 Task: Look for space in Kehl, Germany from 9th June, 2023 to 16th June, 2023 for 2 adults in price range Rs.8000 to Rs.16000. Place can be entire place with 2 bedrooms having 2 beds and 1 bathroom. Property type can be house, flat, guest house. Booking option can be shelf check-in. Required host language is English.
Action: Mouse moved to (474, 130)
Screenshot: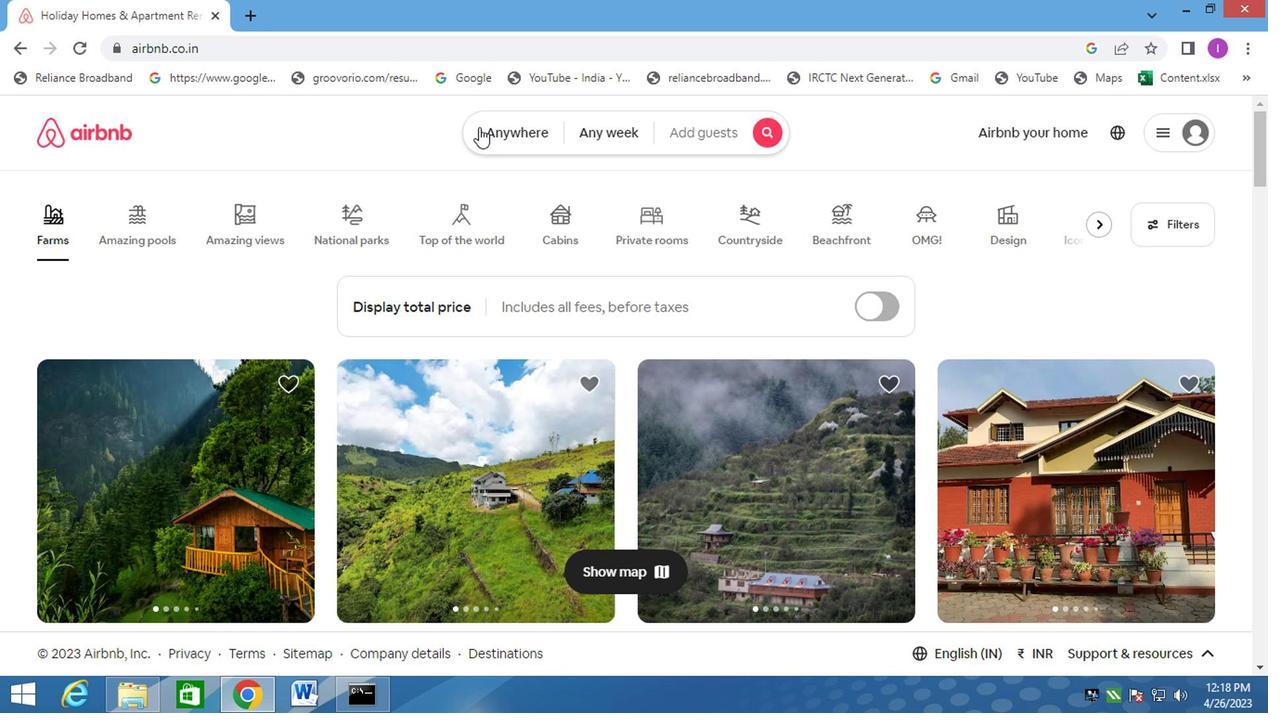 
Action: Mouse pressed left at (474, 130)
Screenshot: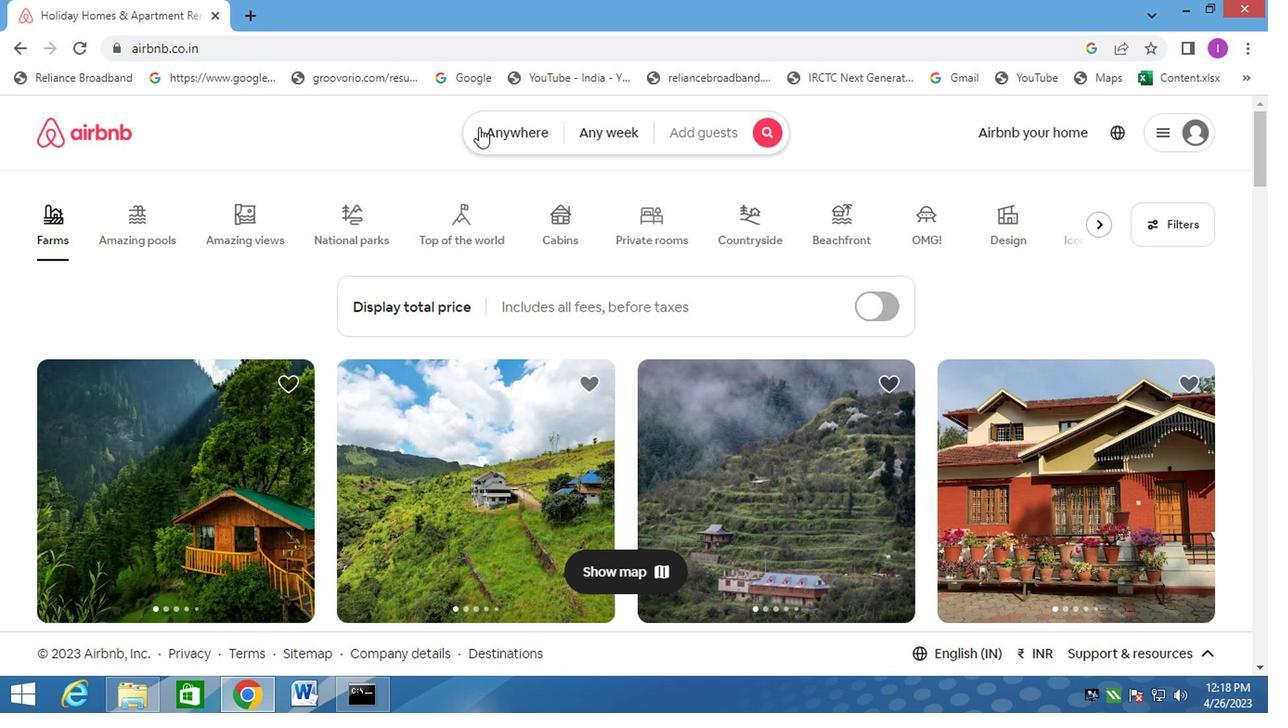 
Action: Mouse moved to (334, 216)
Screenshot: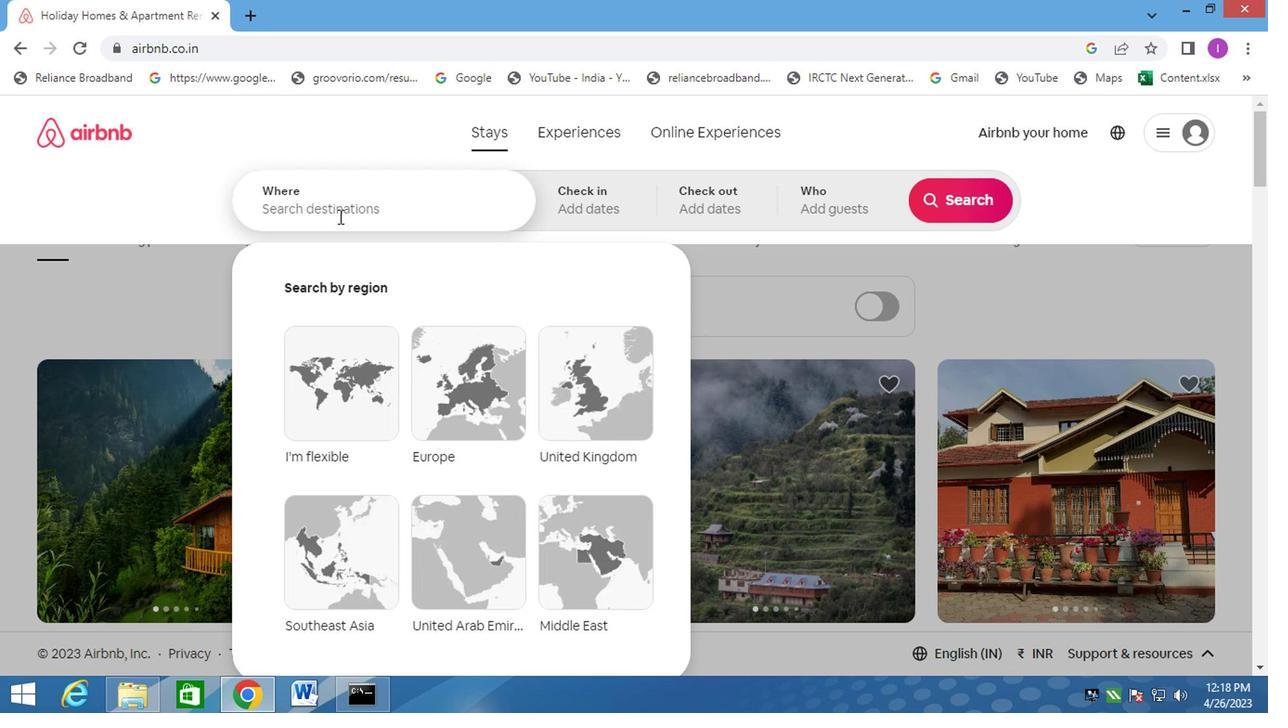 
Action: Mouse pressed left at (334, 216)
Screenshot: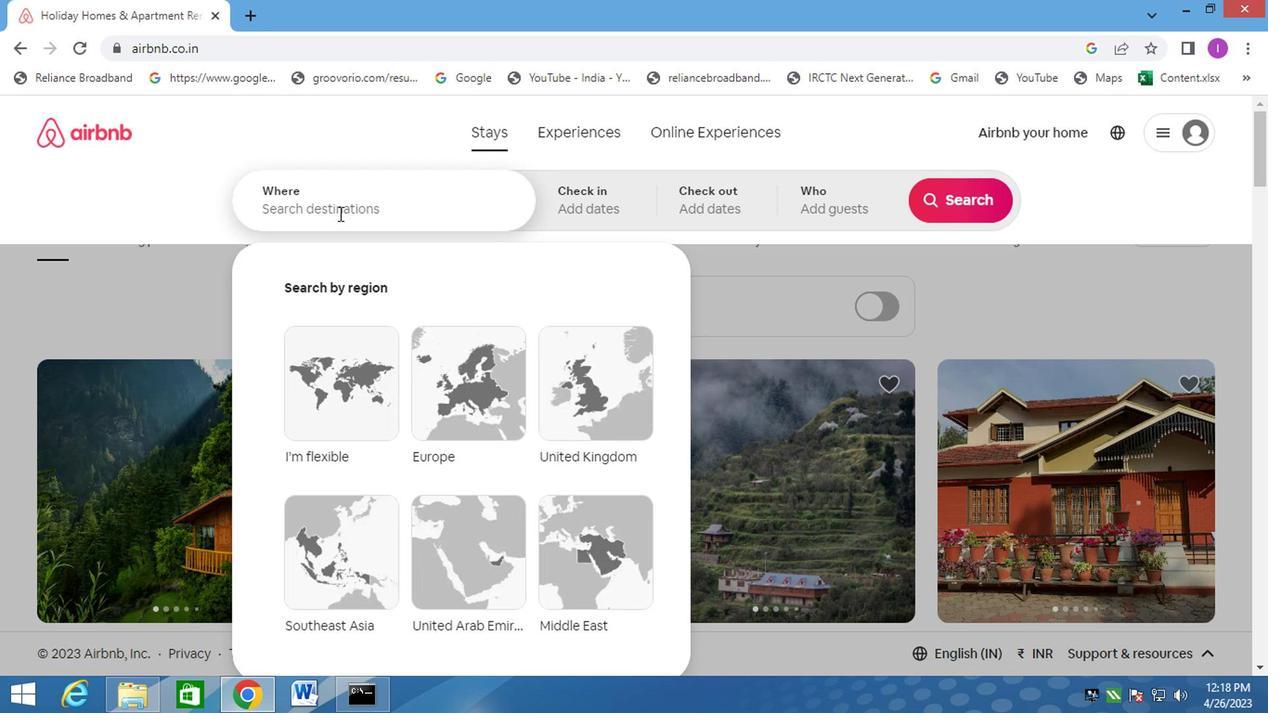 
Action: Mouse moved to (360, 183)
Screenshot: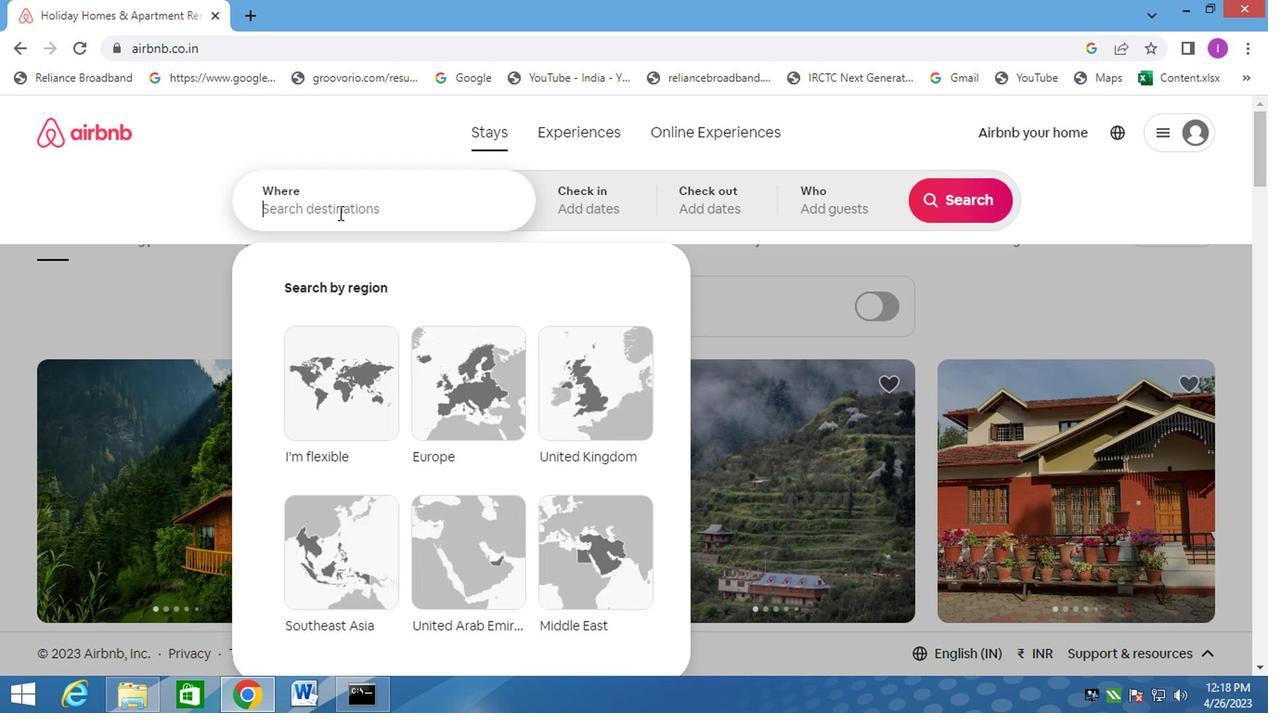 
Action: Key pressed kehl,germany
Screenshot: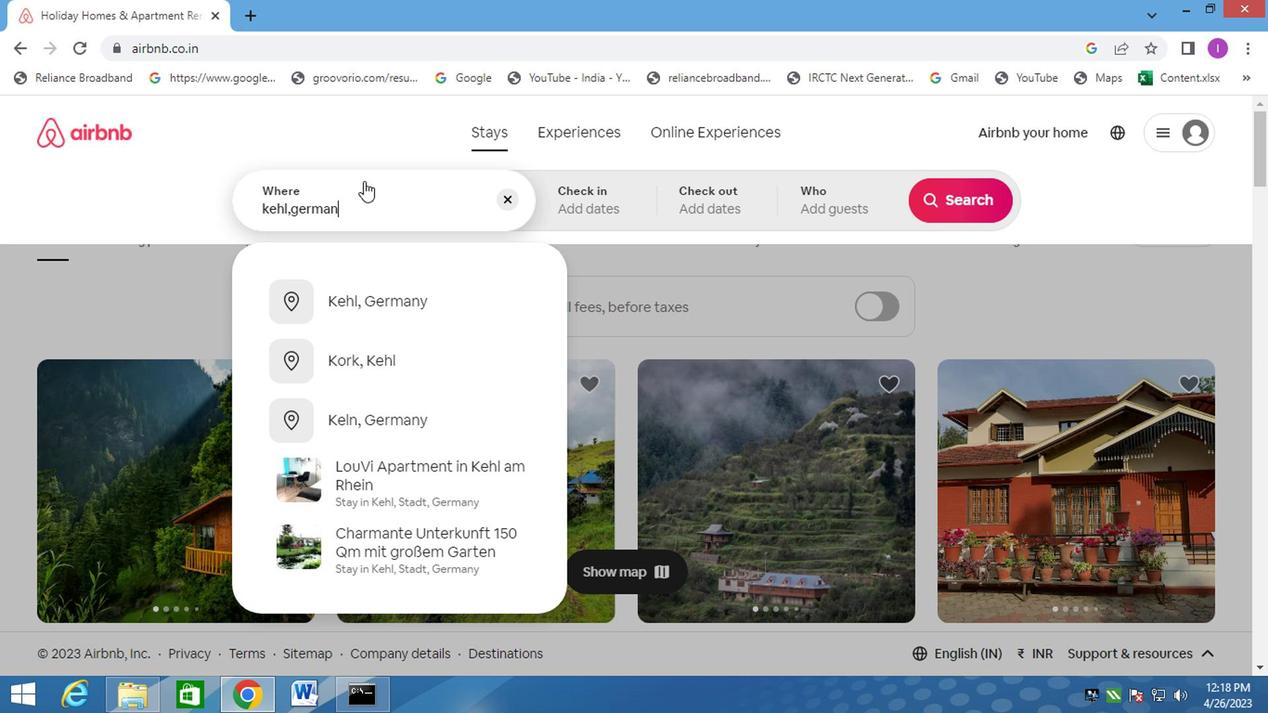 
Action: Mouse moved to (344, 308)
Screenshot: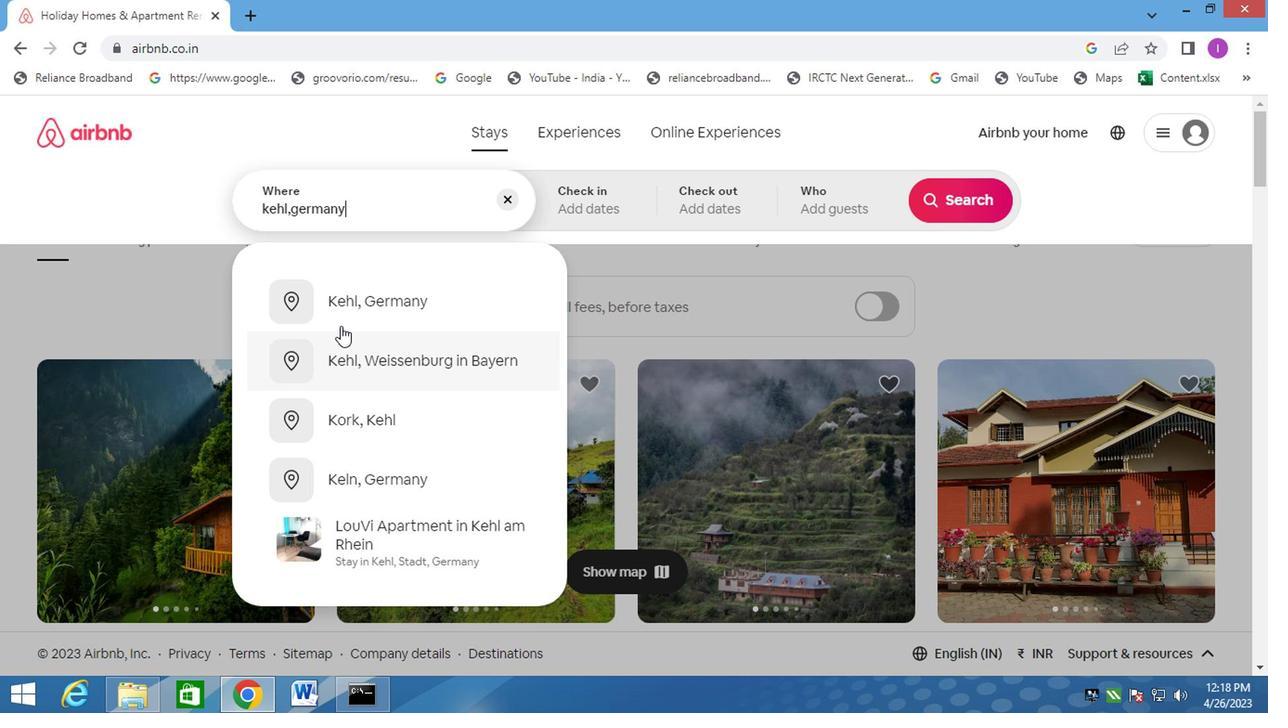 
Action: Mouse pressed left at (344, 308)
Screenshot: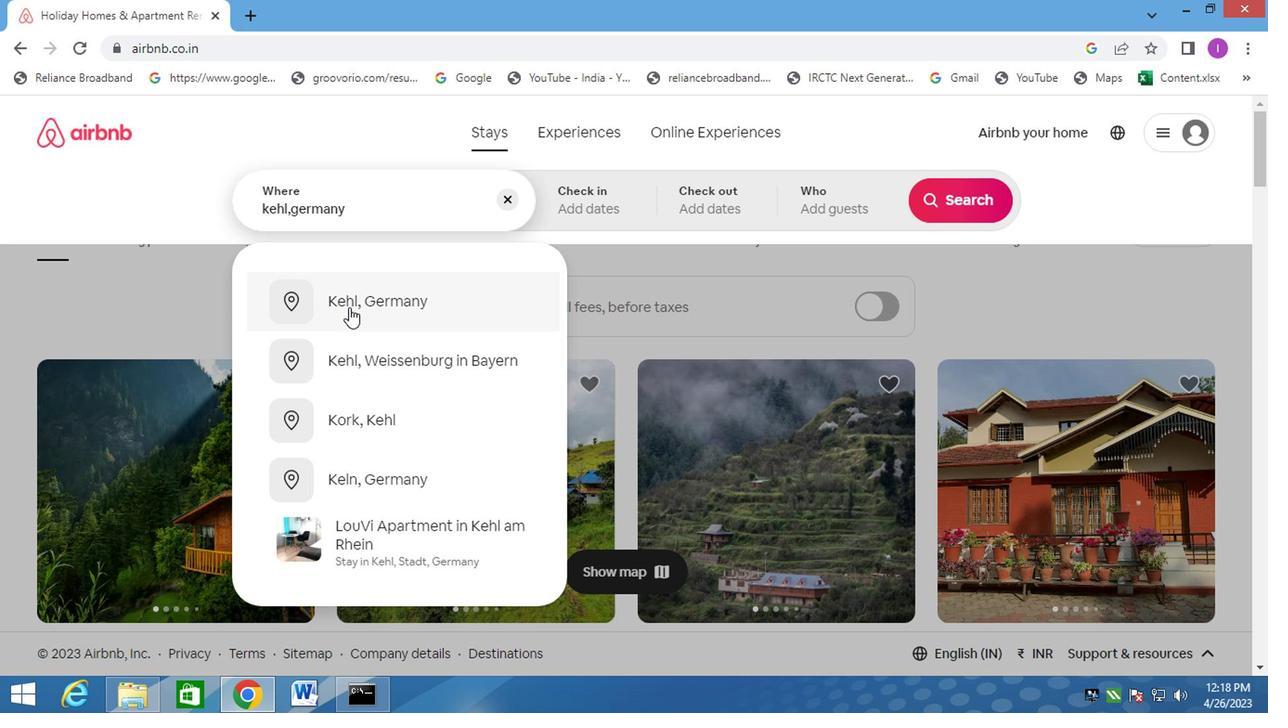 
Action: Mouse moved to (944, 346)
Screenshot: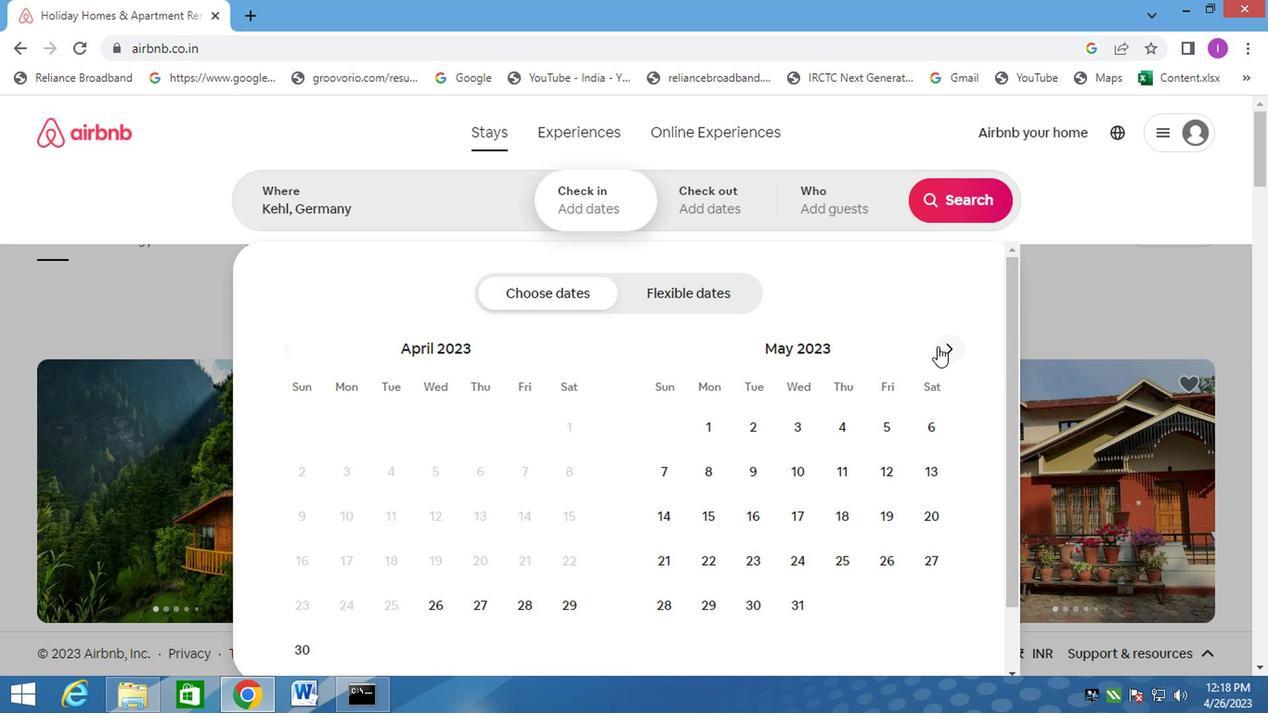 
Action: Mouse pressed left at (944, 346)
Screenshot: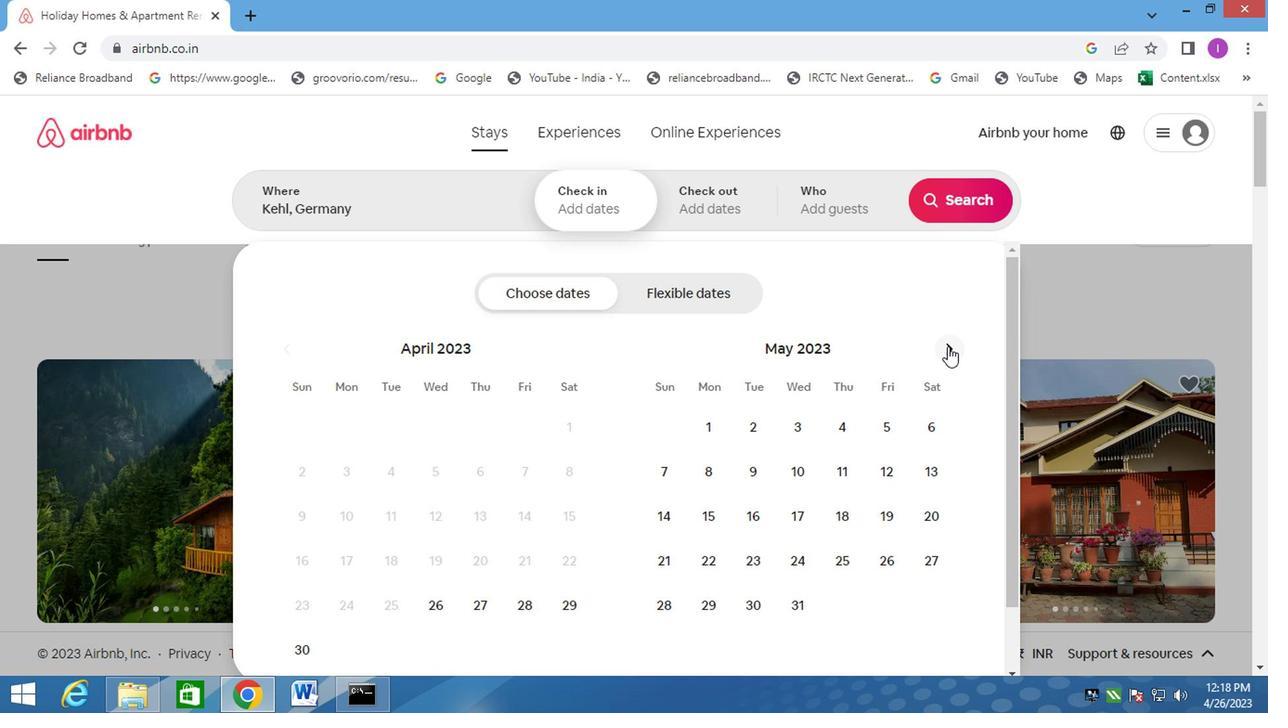 
Action: Mouse moved to (944, 348)
Screenshot: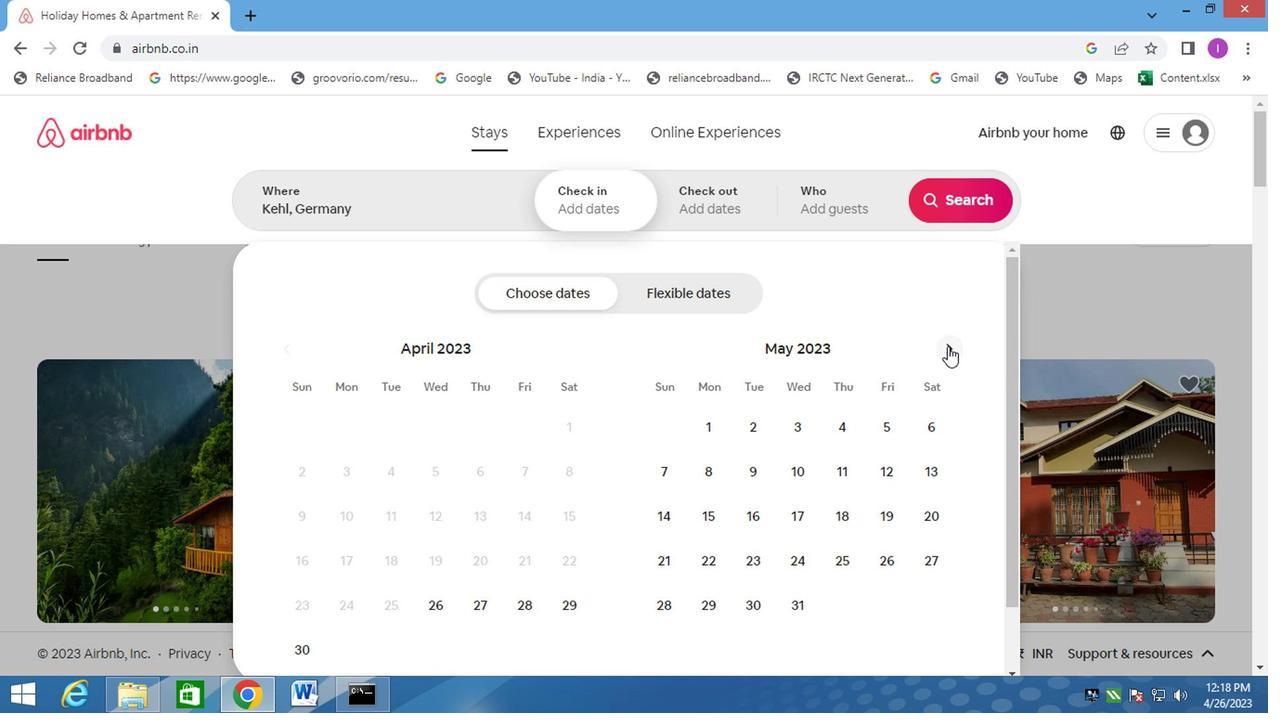 
Action: Mouse pressed left at (944, 348)
Screenshot: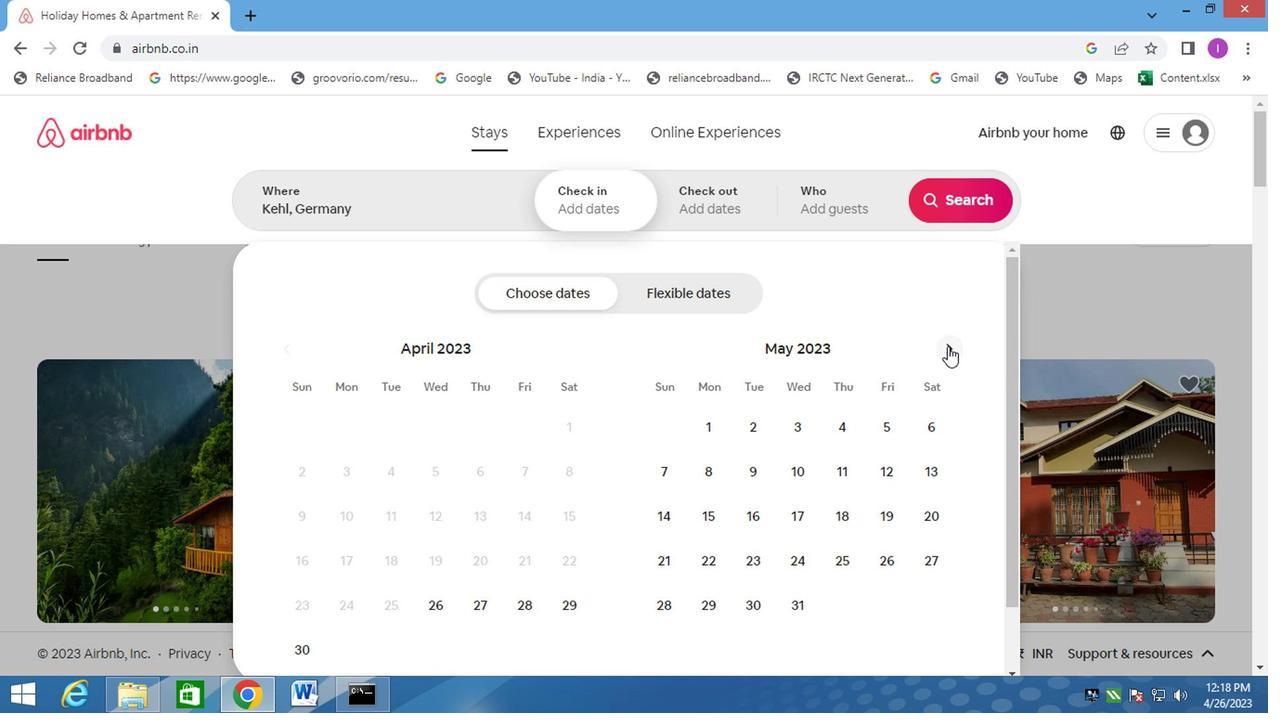
Action: Mouse pressed left at (944, 348)
Screenshot: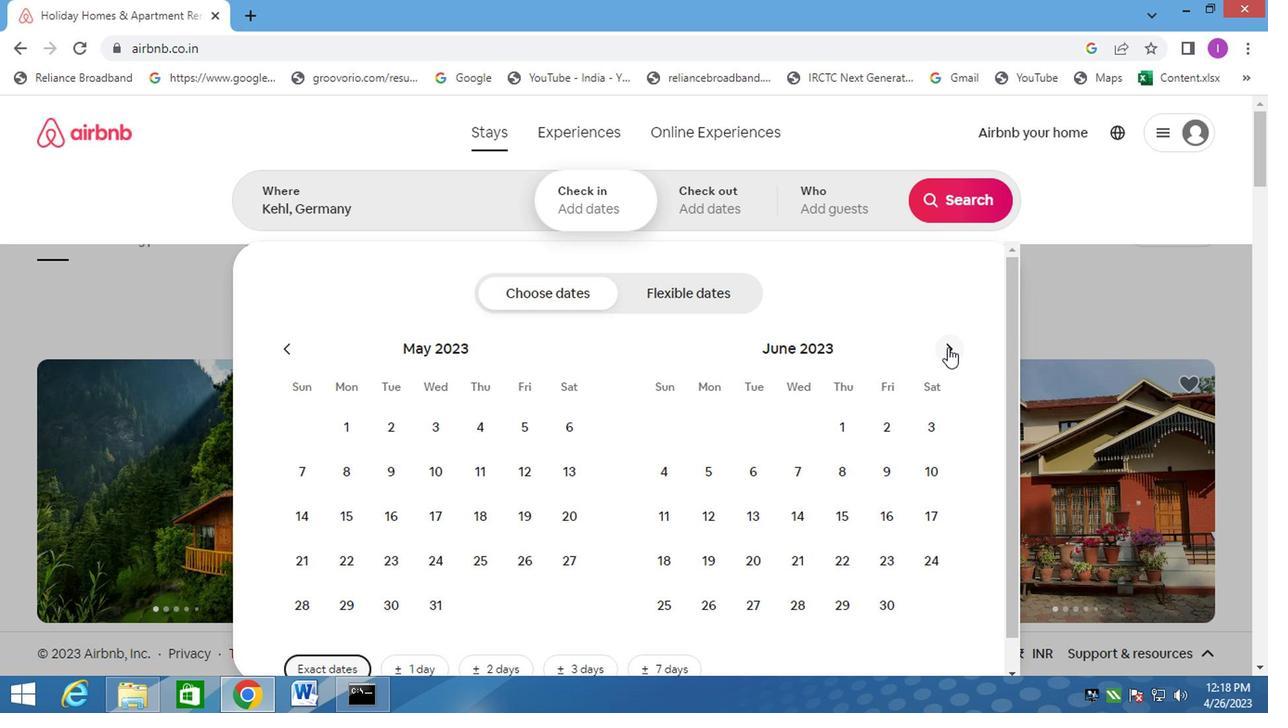 
Action: Mouse moved to (280, 350)
Screenshot: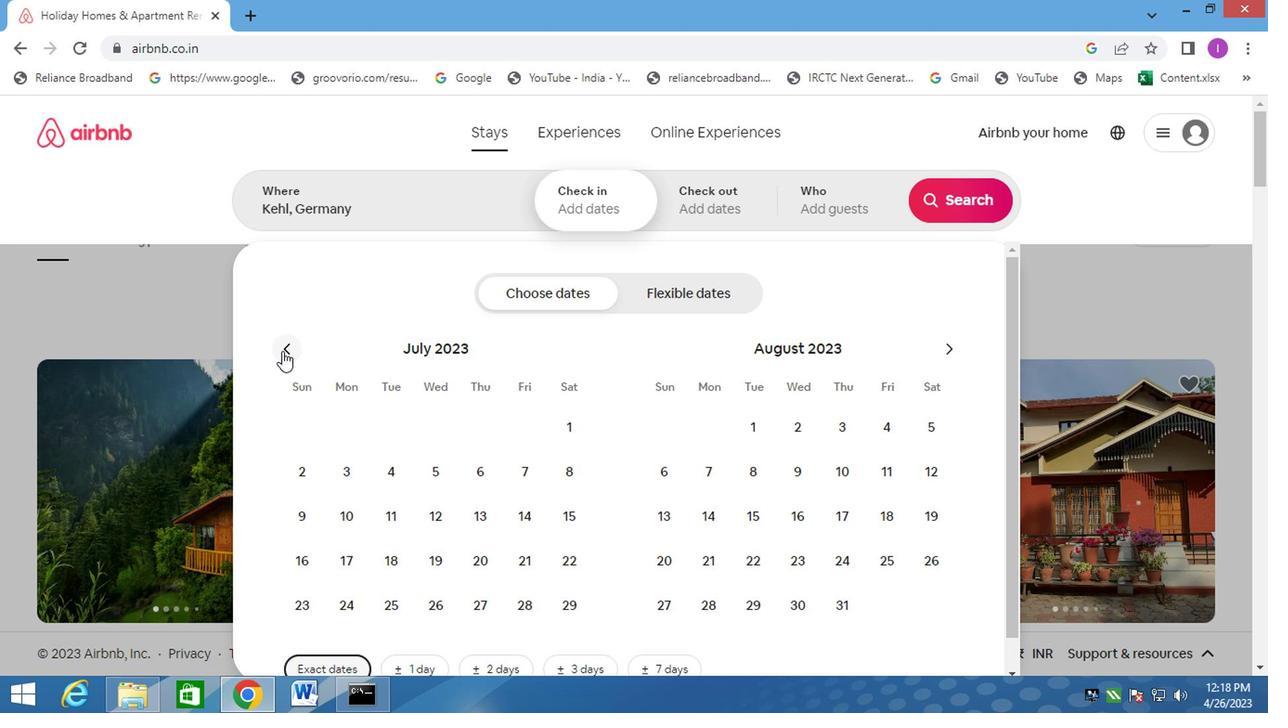
Action: Mouse pressed left at (280, 350)
Screenshot: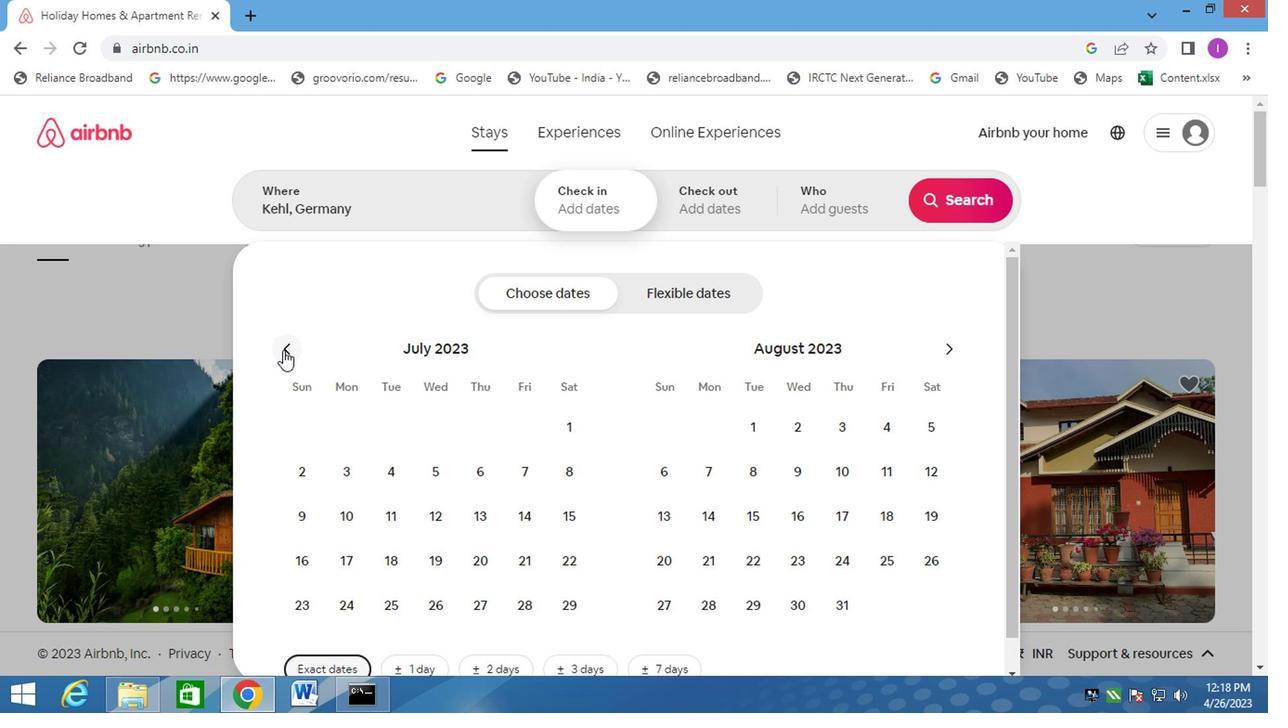
Action: Mouse moved to (533, 473)
Screenshot: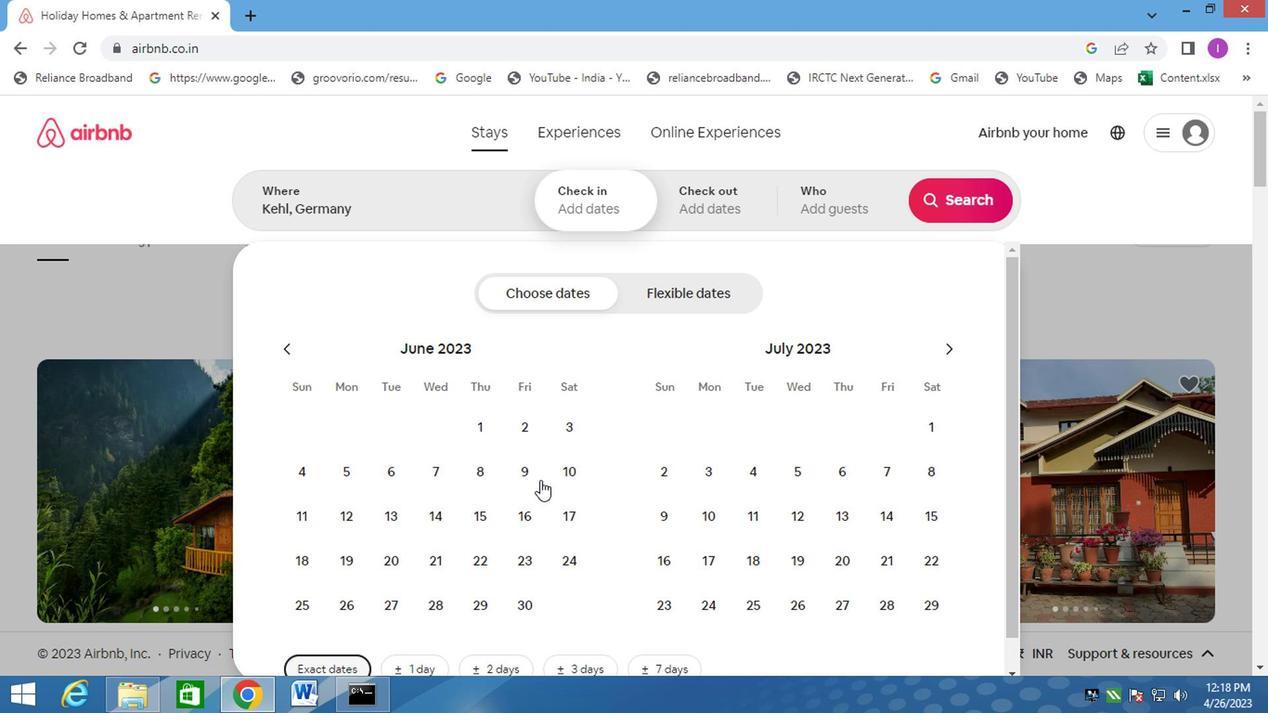 
Action: Mouse pressed left at (533, 473)
Screenshot: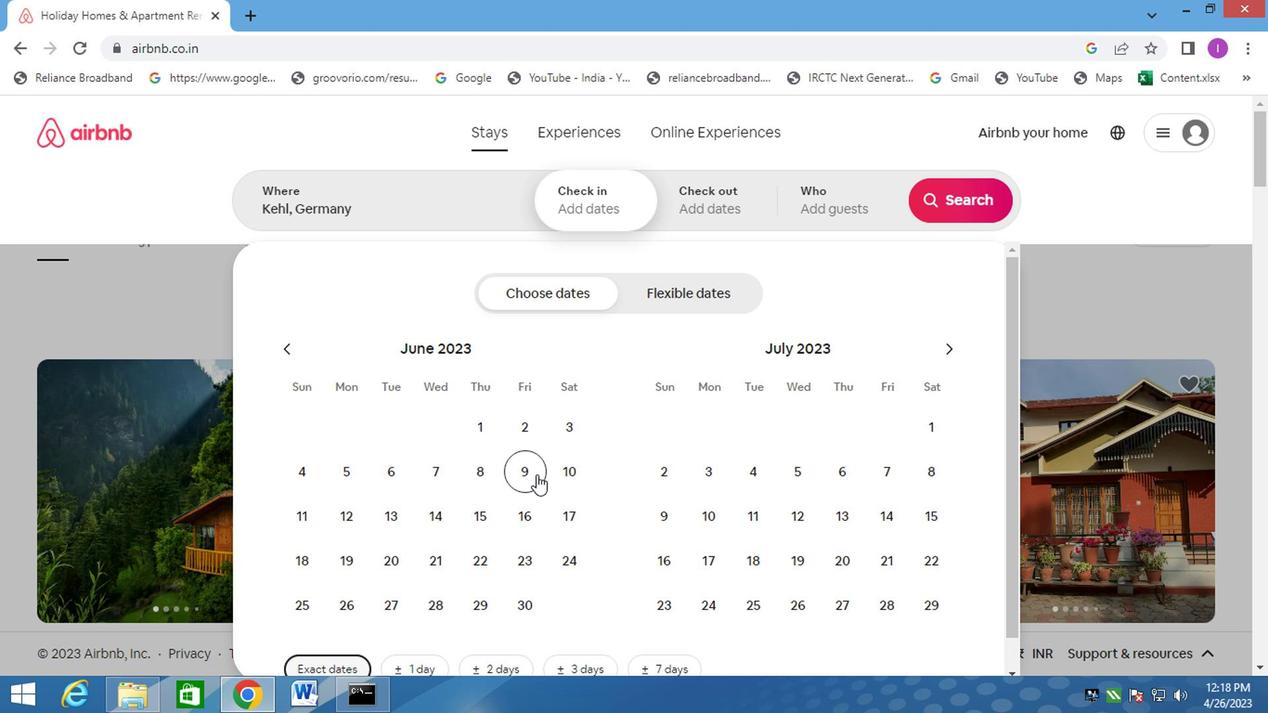 
Action: Mouse moved to (528, 519)
Screenshot: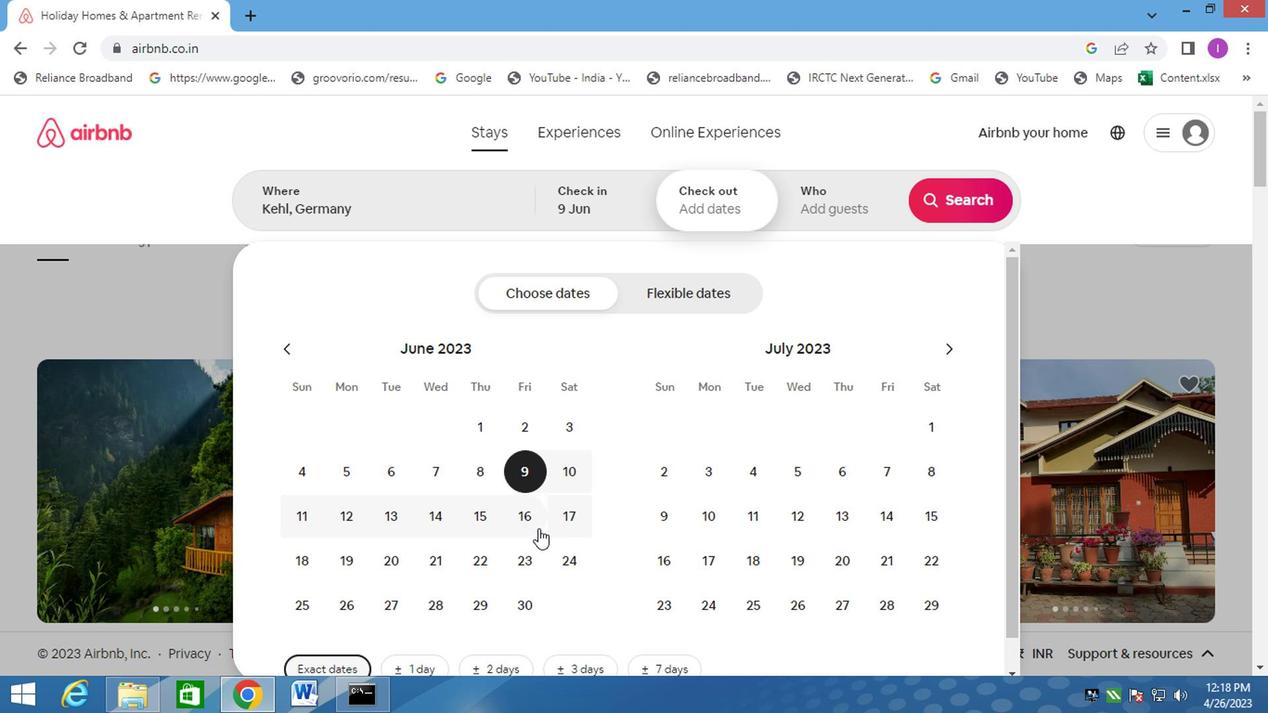 
Action: Mouse pressed left at (528, 519)
Screenshot: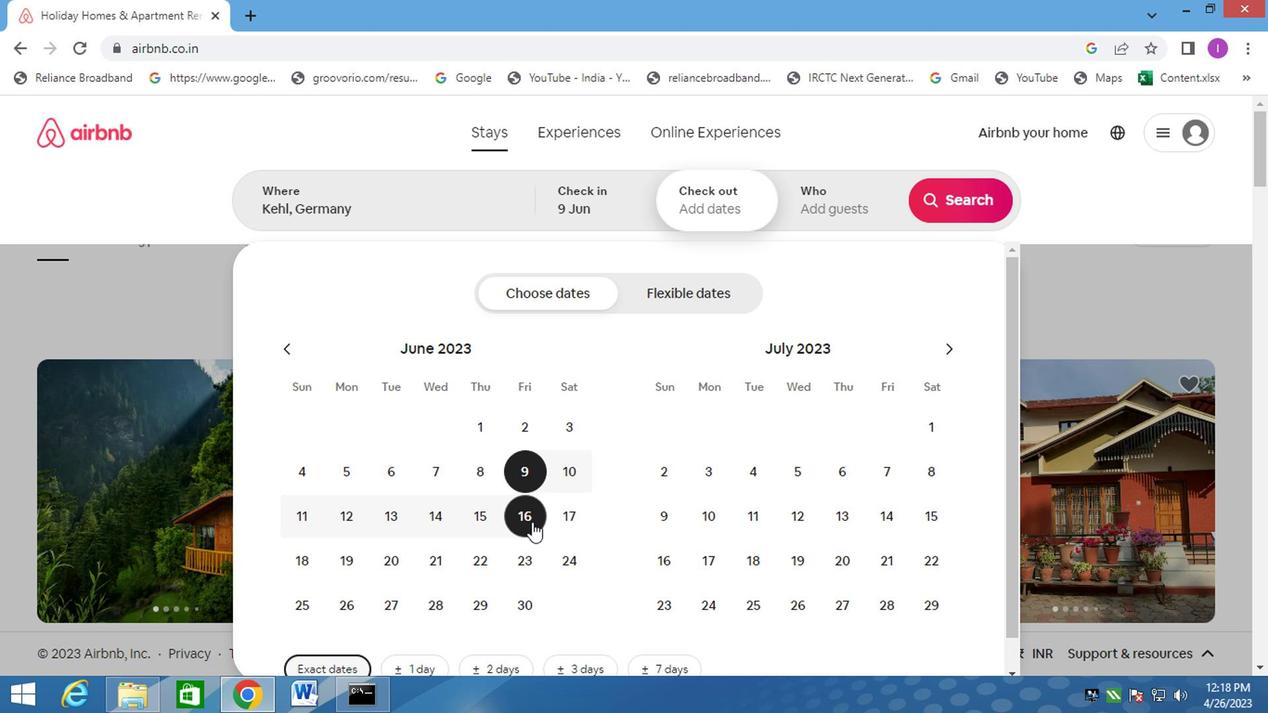 
Action: Mouse moved to (835, 212)
Screenshot: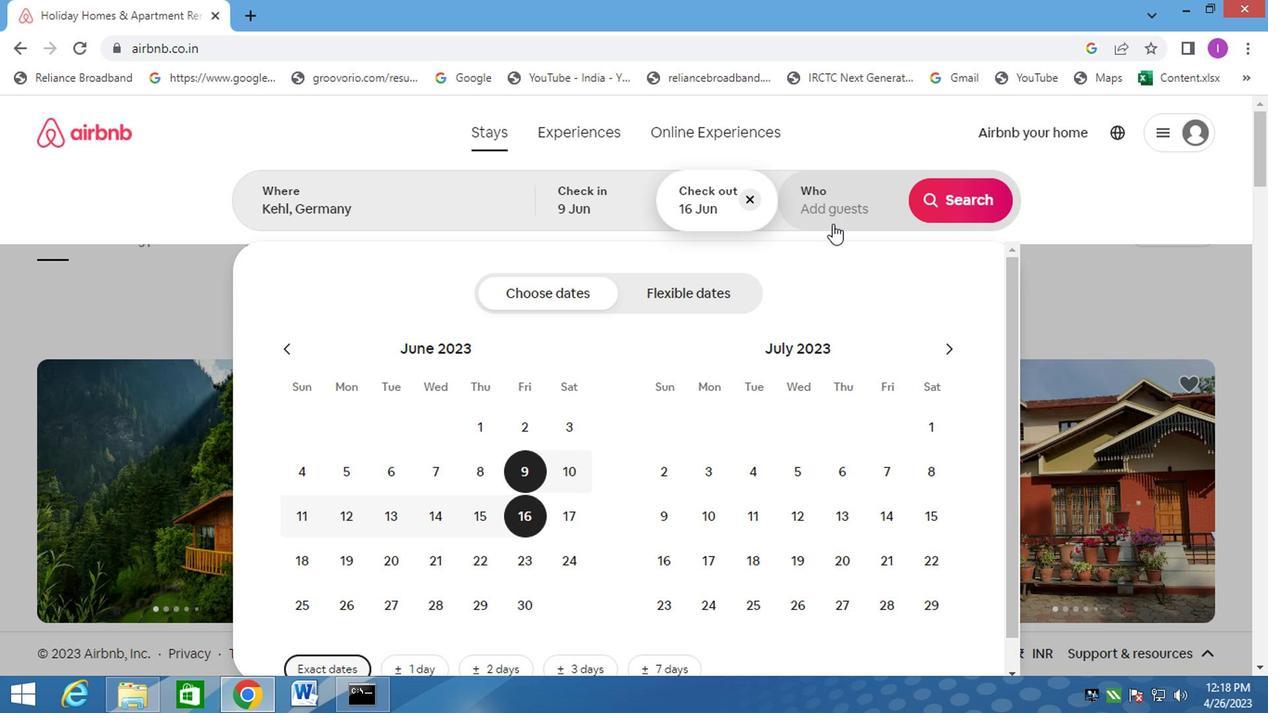 
Action: Mouse pressed left at (835, 212)
Screenshot: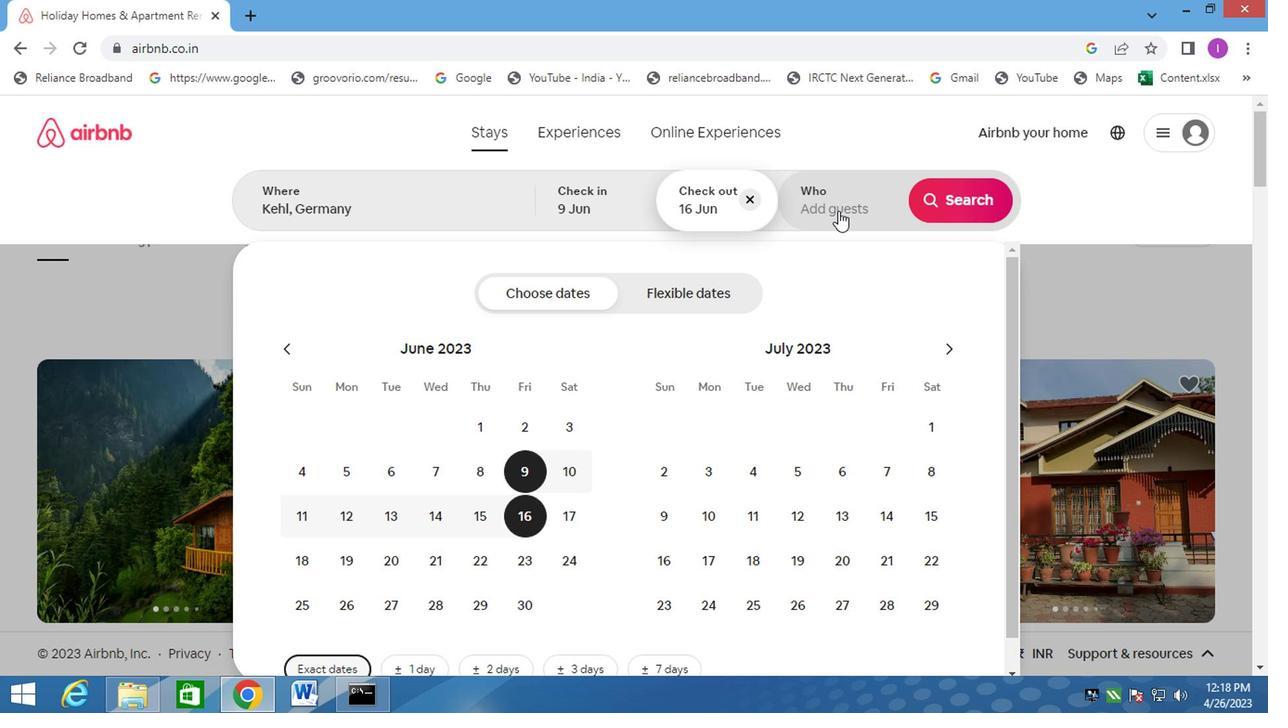 
Action: Mouse moved to (961, 305)
Screenshot: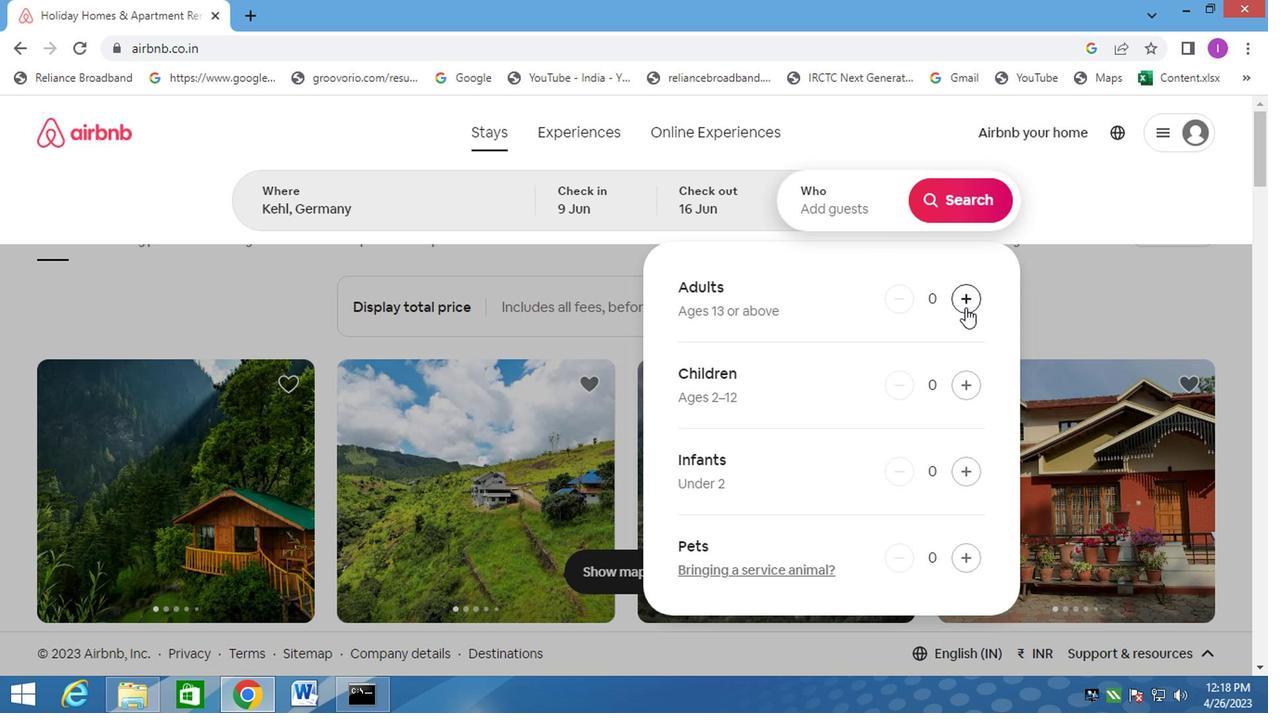 
Action: Mouse pressed left at (961, 305)
Screenshot: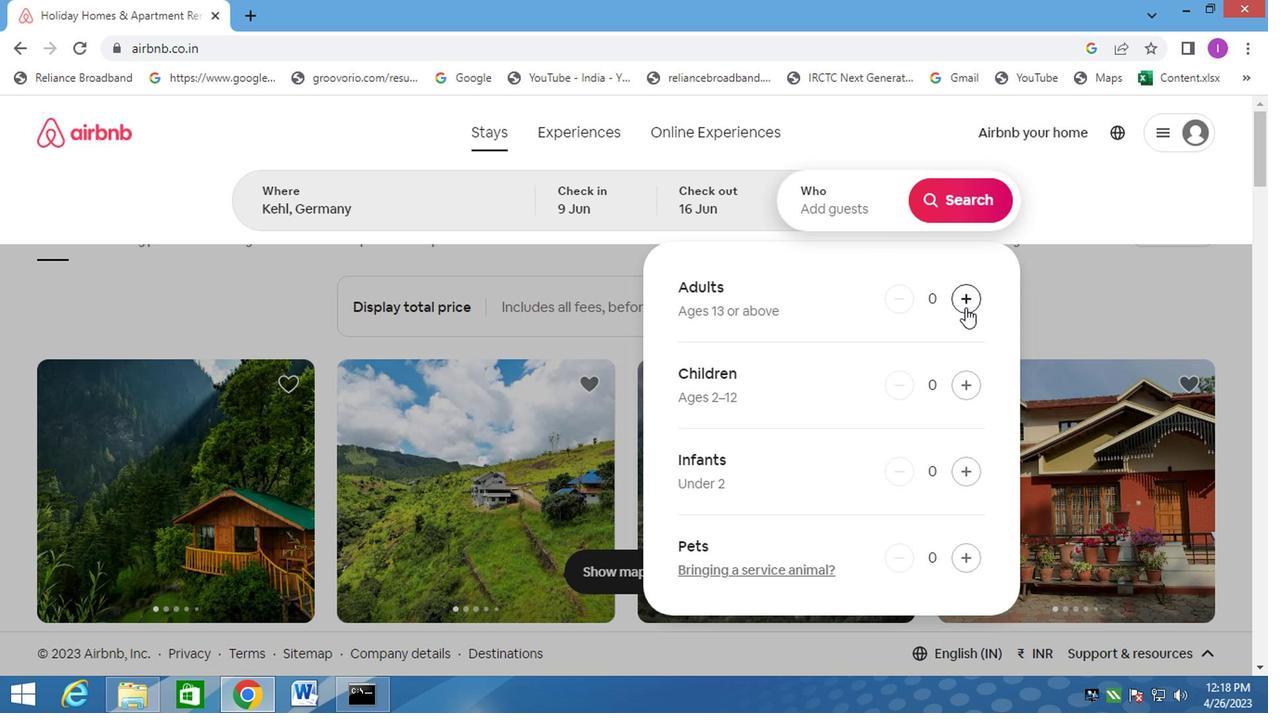 
Action: Mouse pressed left at (961, 305)
Screenshot: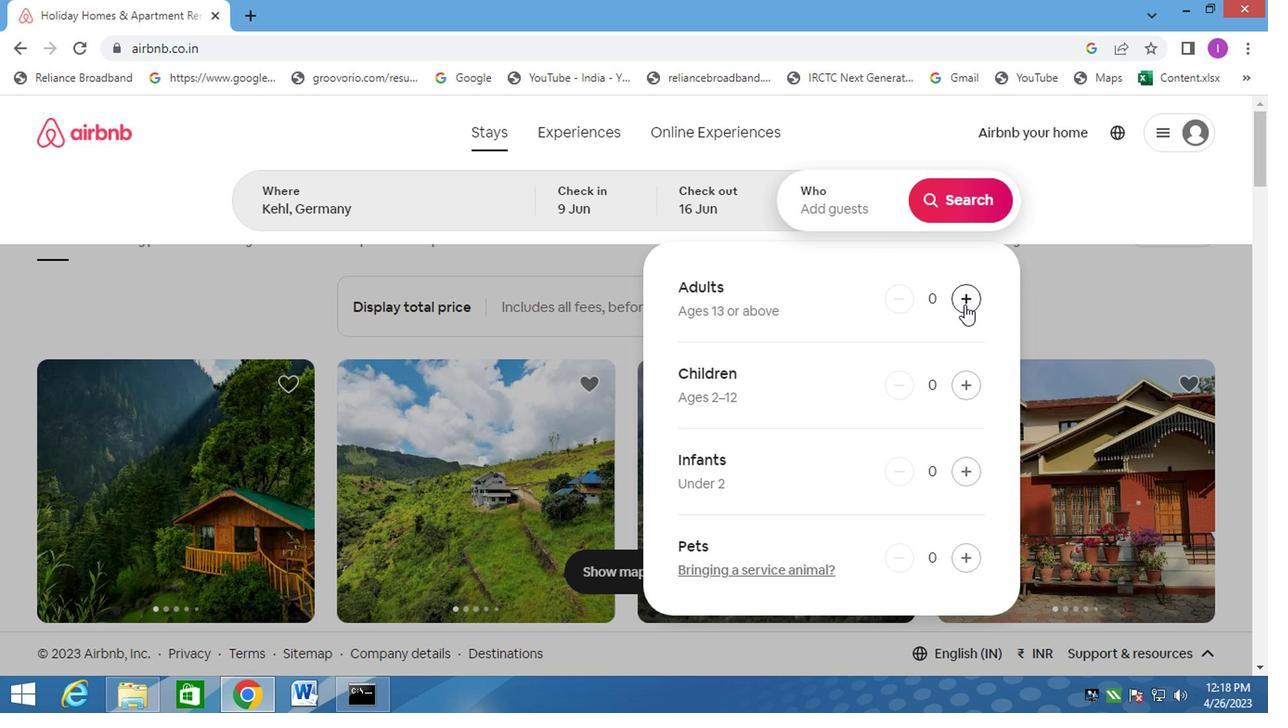 
Action: Mouse moved to (944, 214)
Screenshot: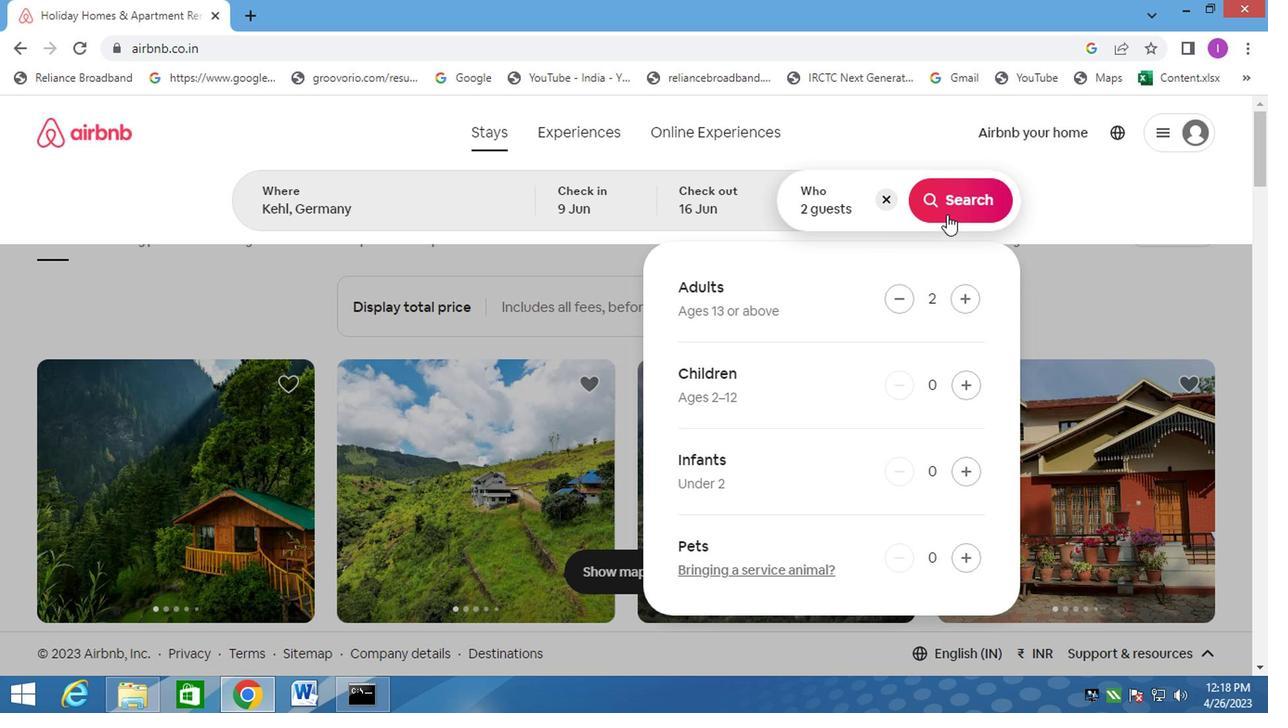 
Action: Mouse pressed left at (944, 214)
Screenshot: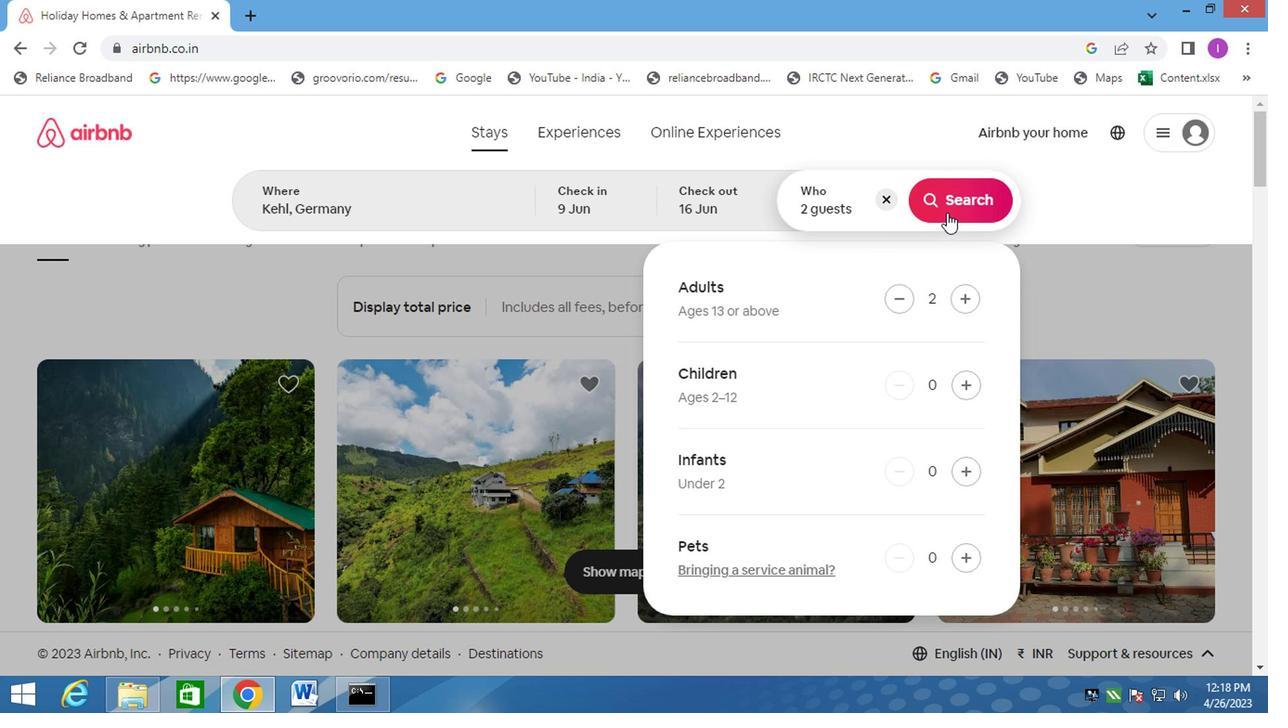 
Action: Mouse moved to (1202, 210)
Screenshot: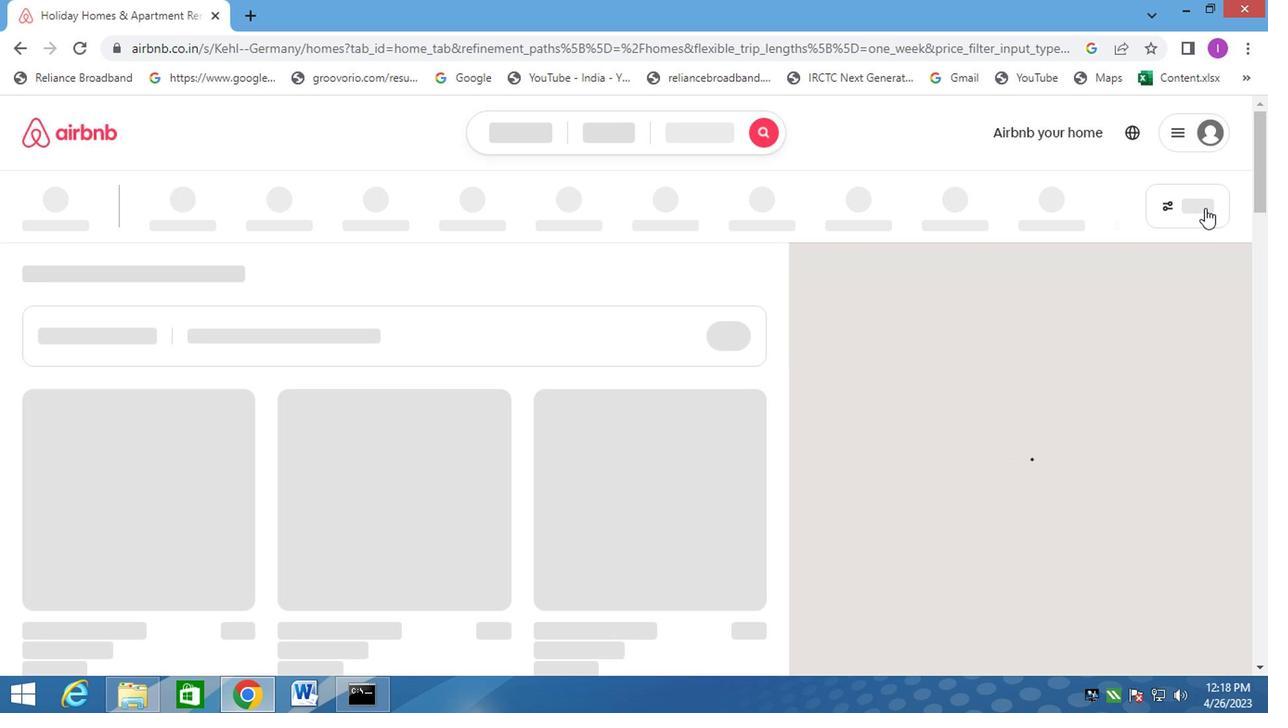 
Action: Mouse pressed left at (1202, 210)
Screenshot: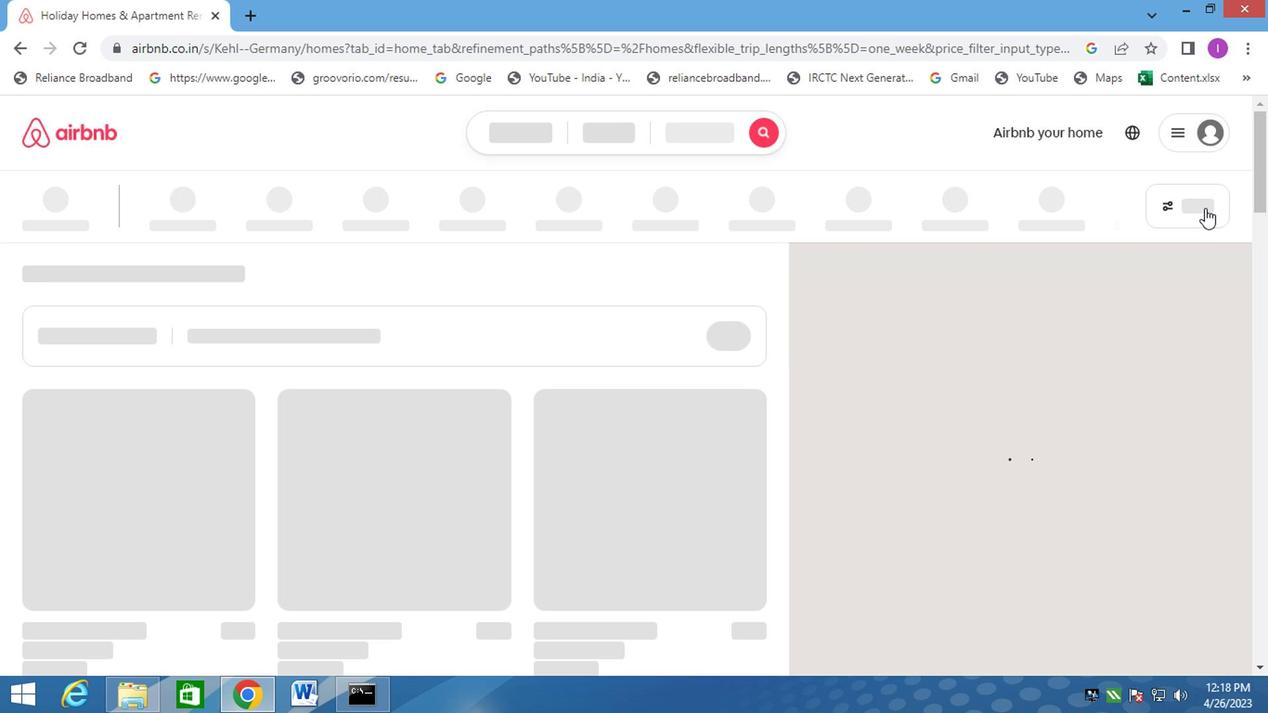 
Action: Mouse moved to (405, 441)
Screenshot: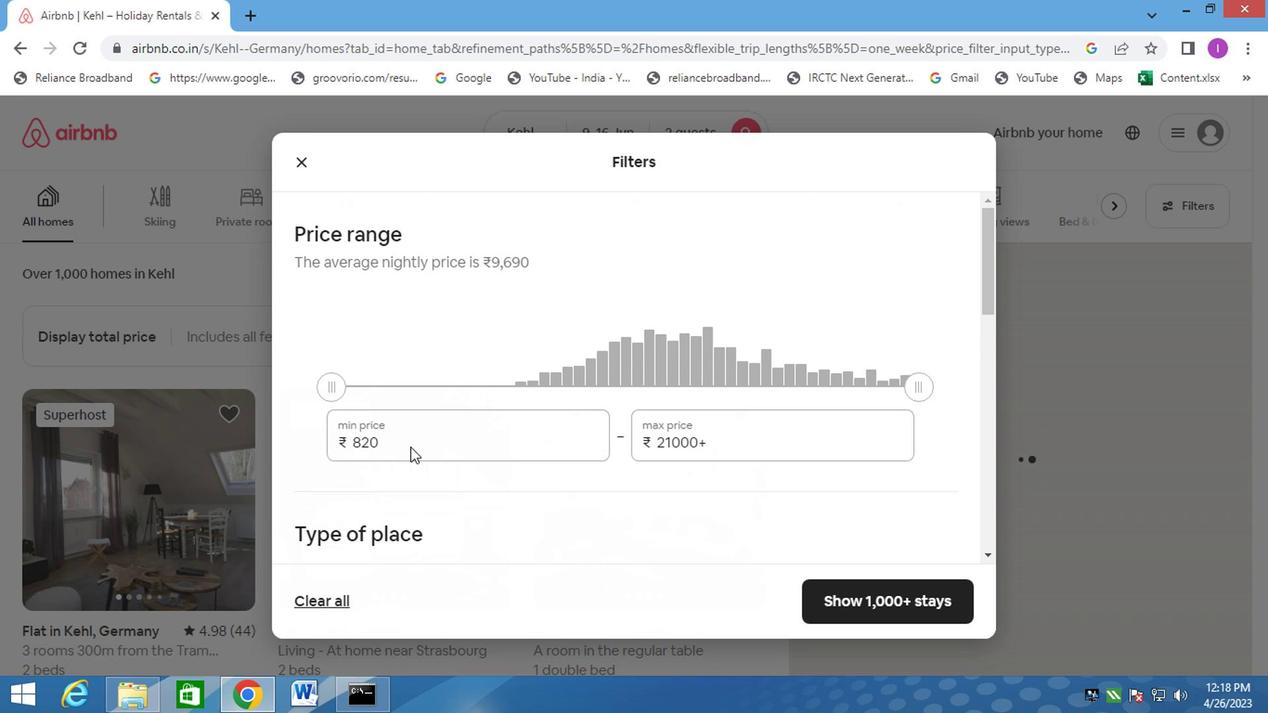 
Action: Mouse pressed left at (405, 441)
Screenshot: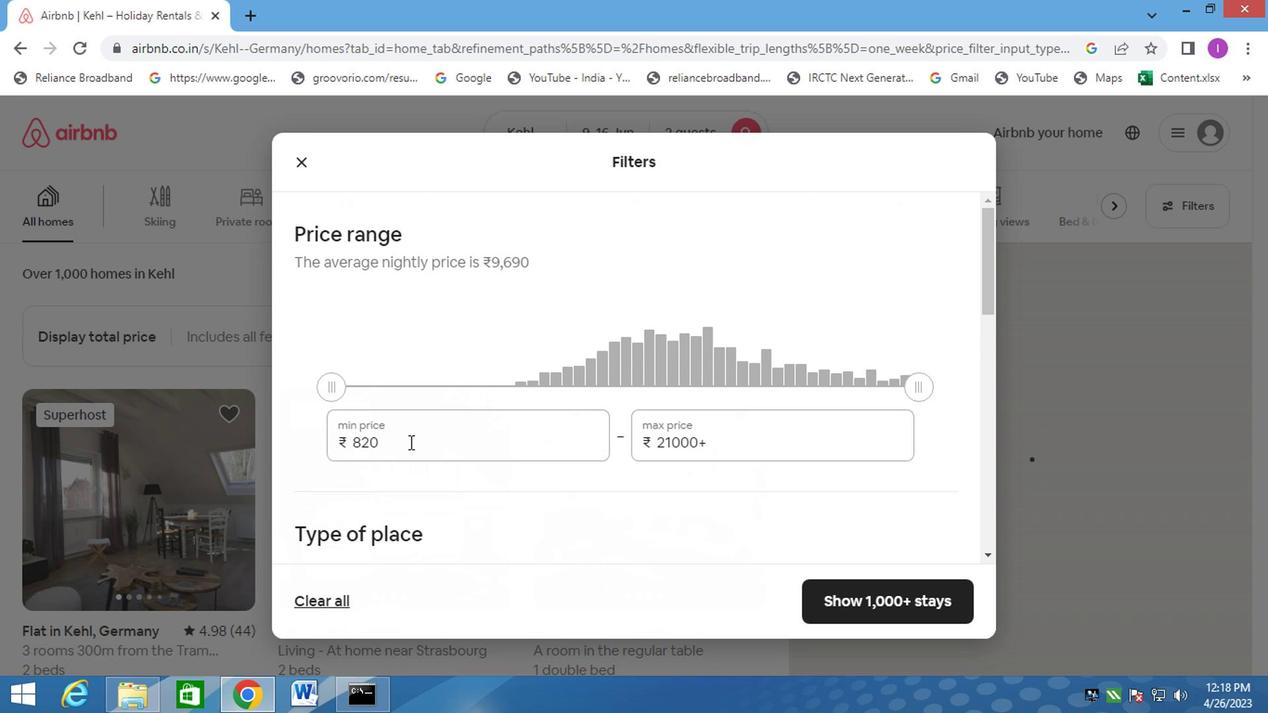 
Action: Mouse moved to (348, 434)
Screenshot: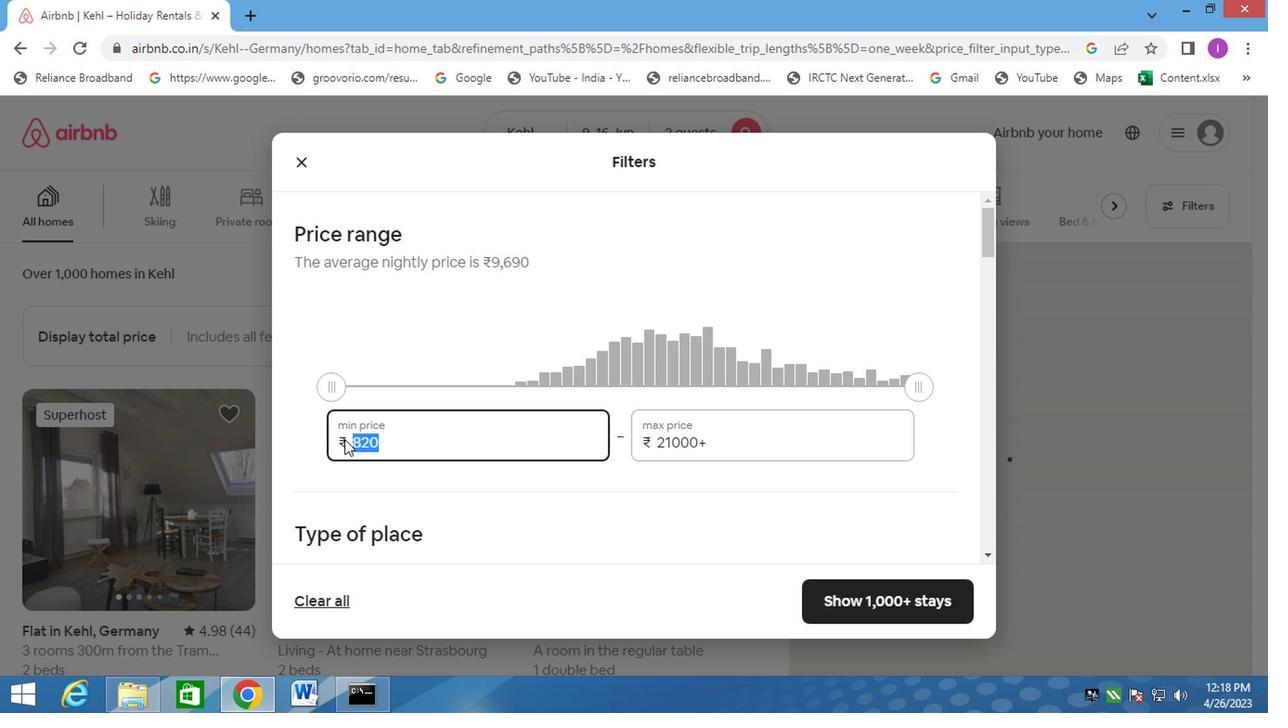 
Action: Key pressed 8000
Screenshot: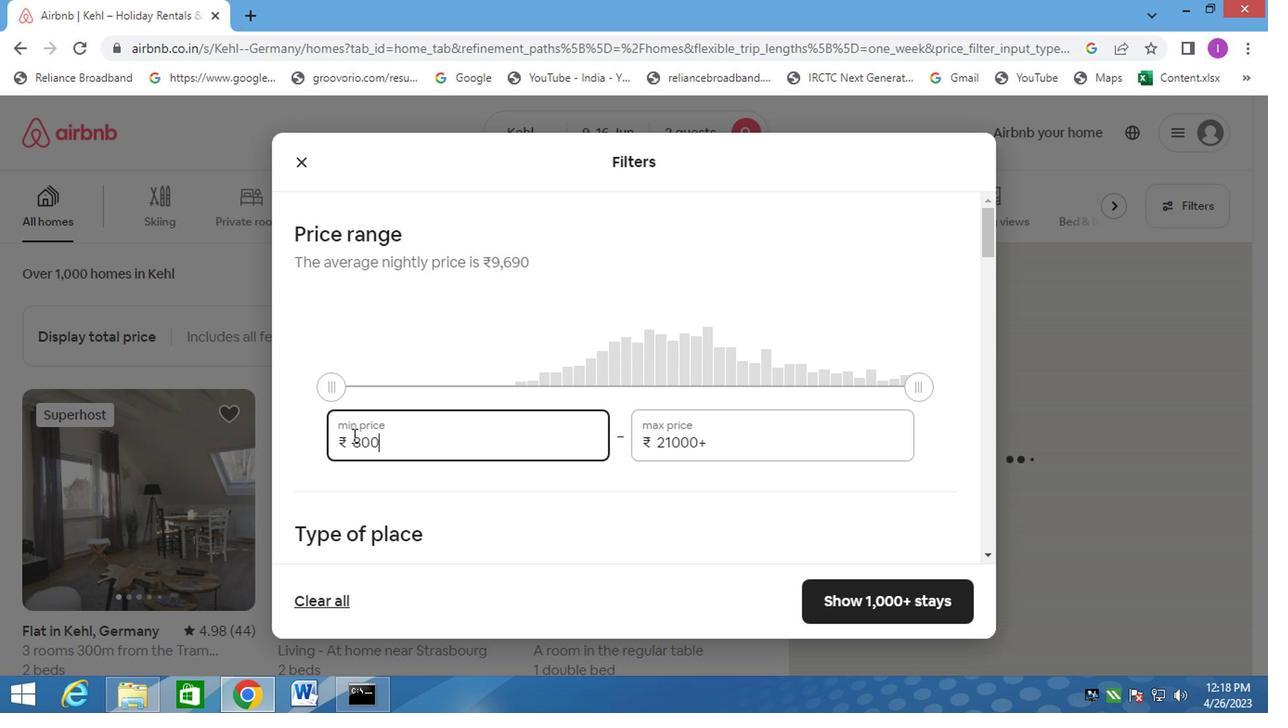 
Action: Mouse moved to (354, 446)
Screenshot: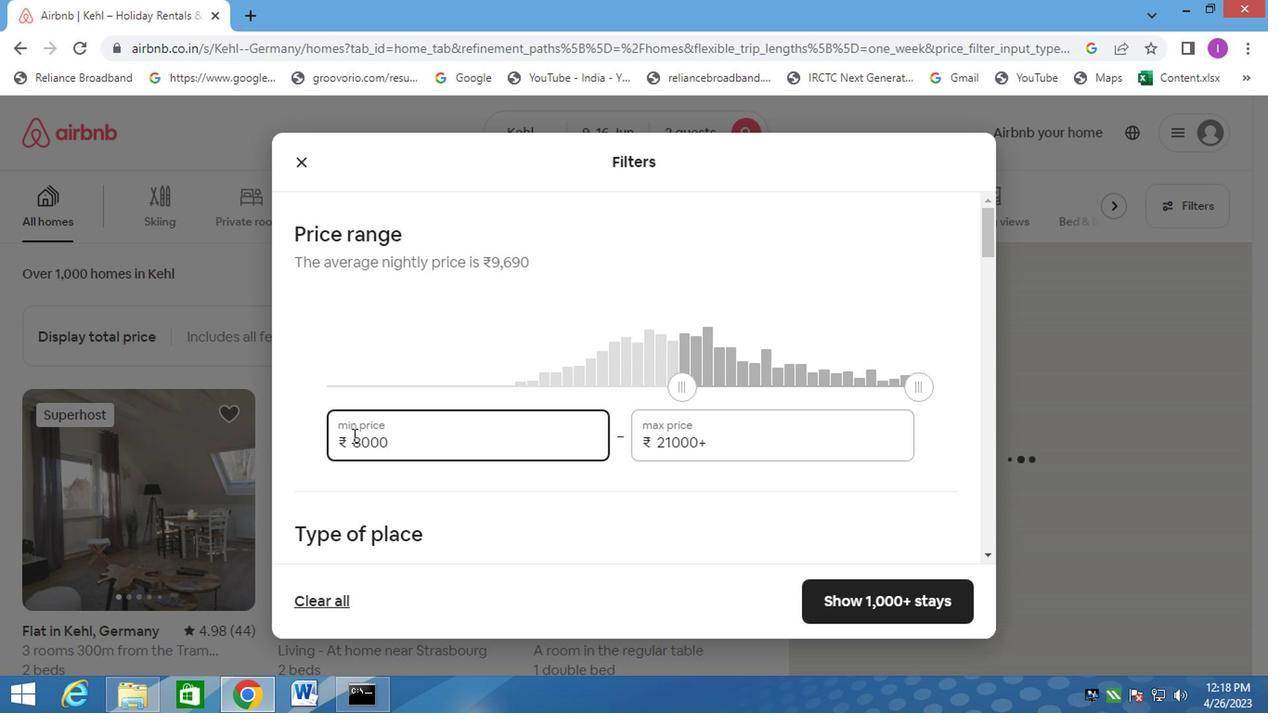 
Action: Mouse scrolled (354, 445) with delta (0, 0)
Screenshot: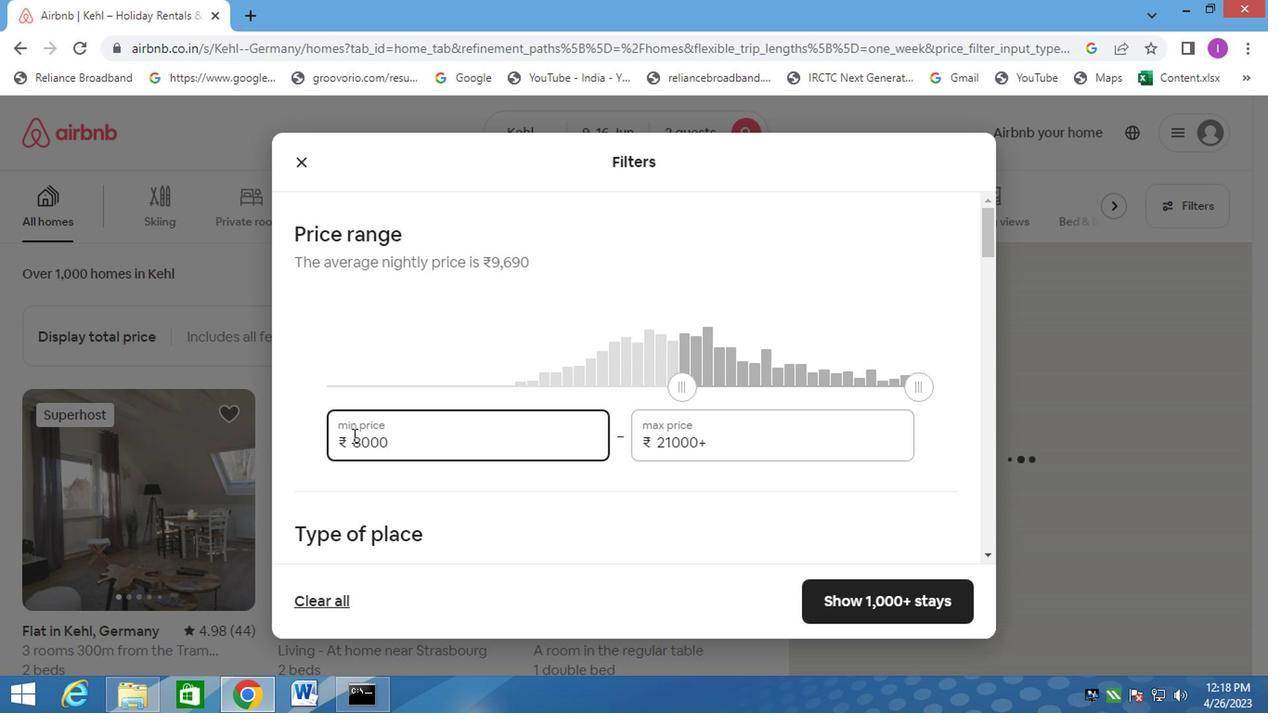 
Action: Mouse moved to (732, 340)
Screenshot: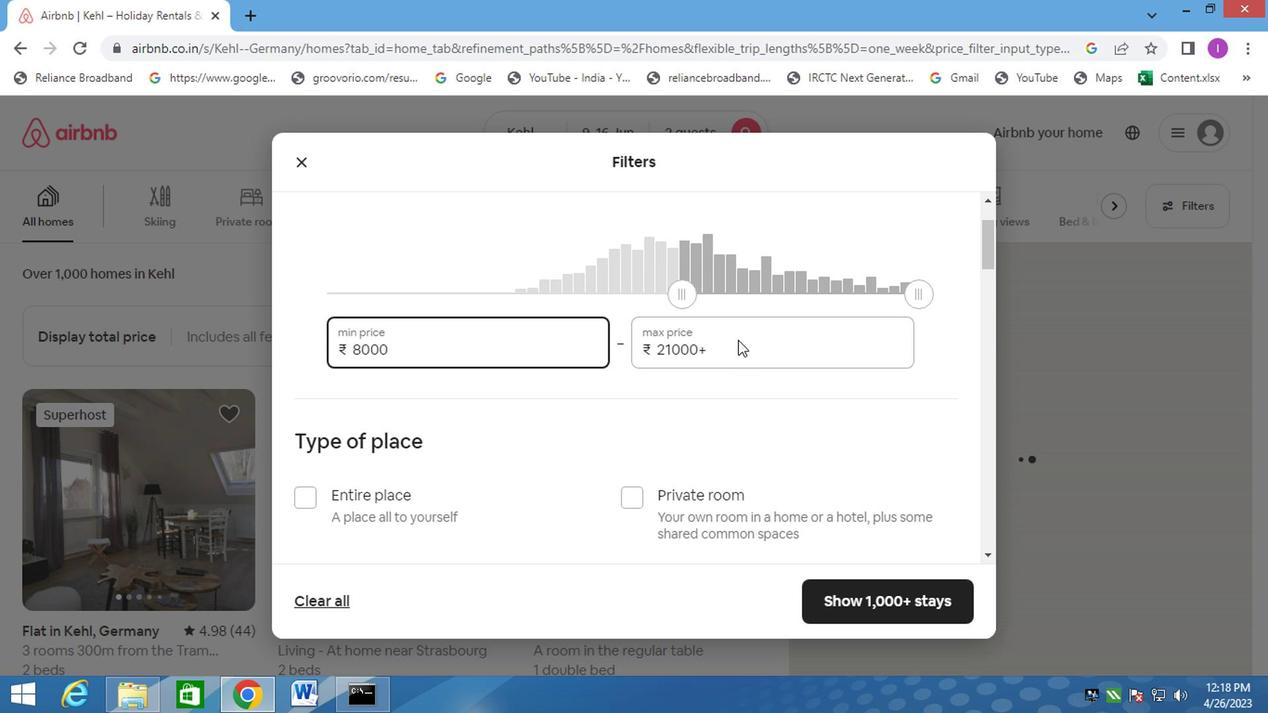 
Action: Mouse pressed left at (732, 340)
Screenshot: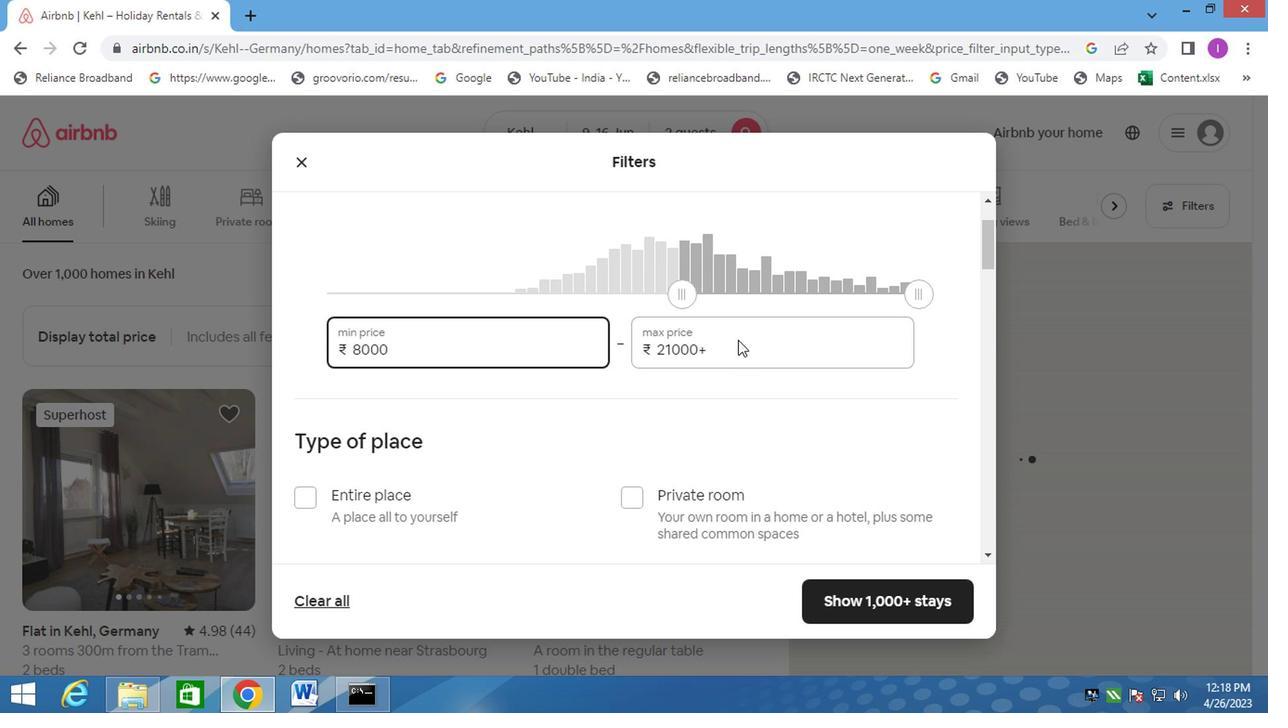 
Action: Mouse moved to (704, 354)
Screenshot: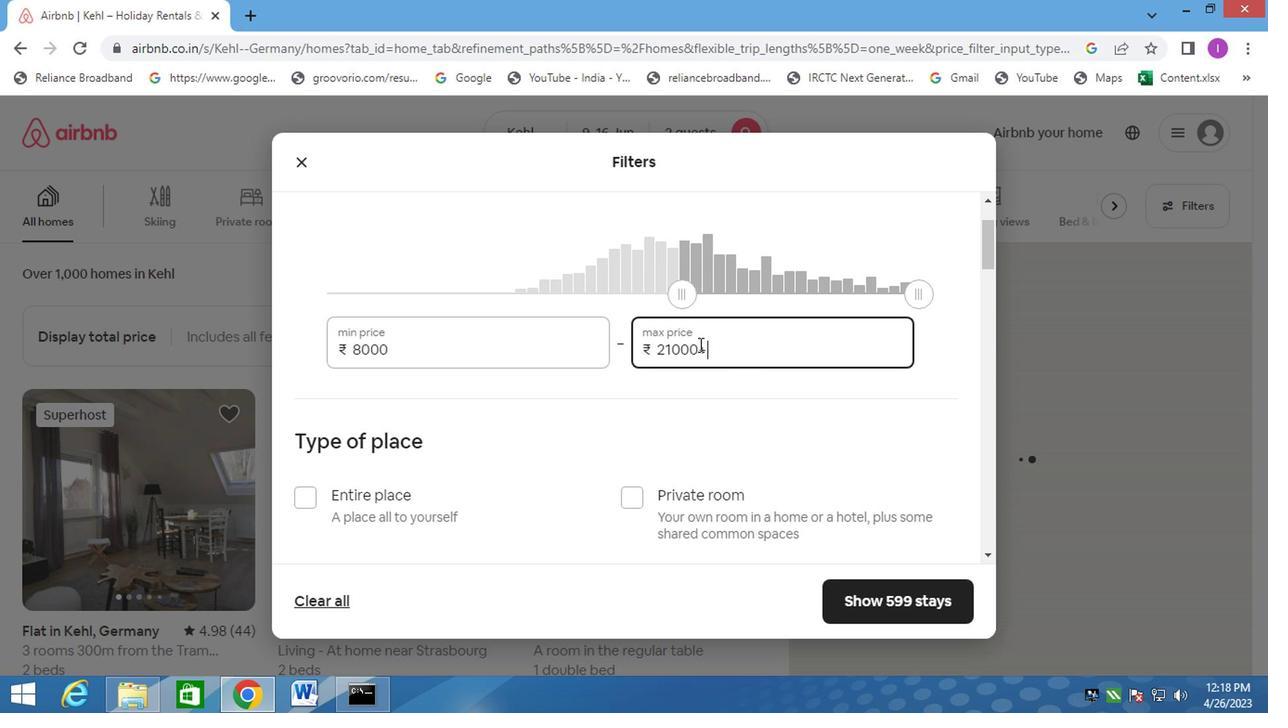 
Action: Mouse pressed left at (704, 354)
Screenshot: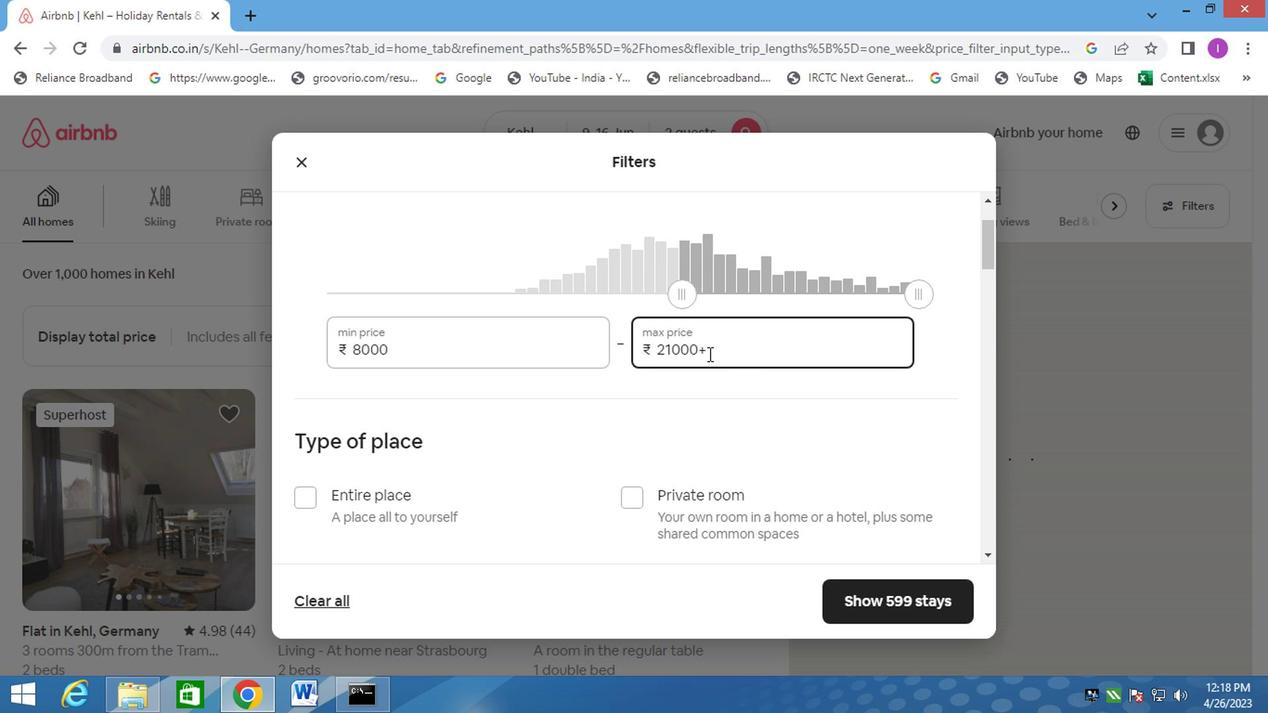 
Action: Mouse moved to (659, 350)
Screenshot: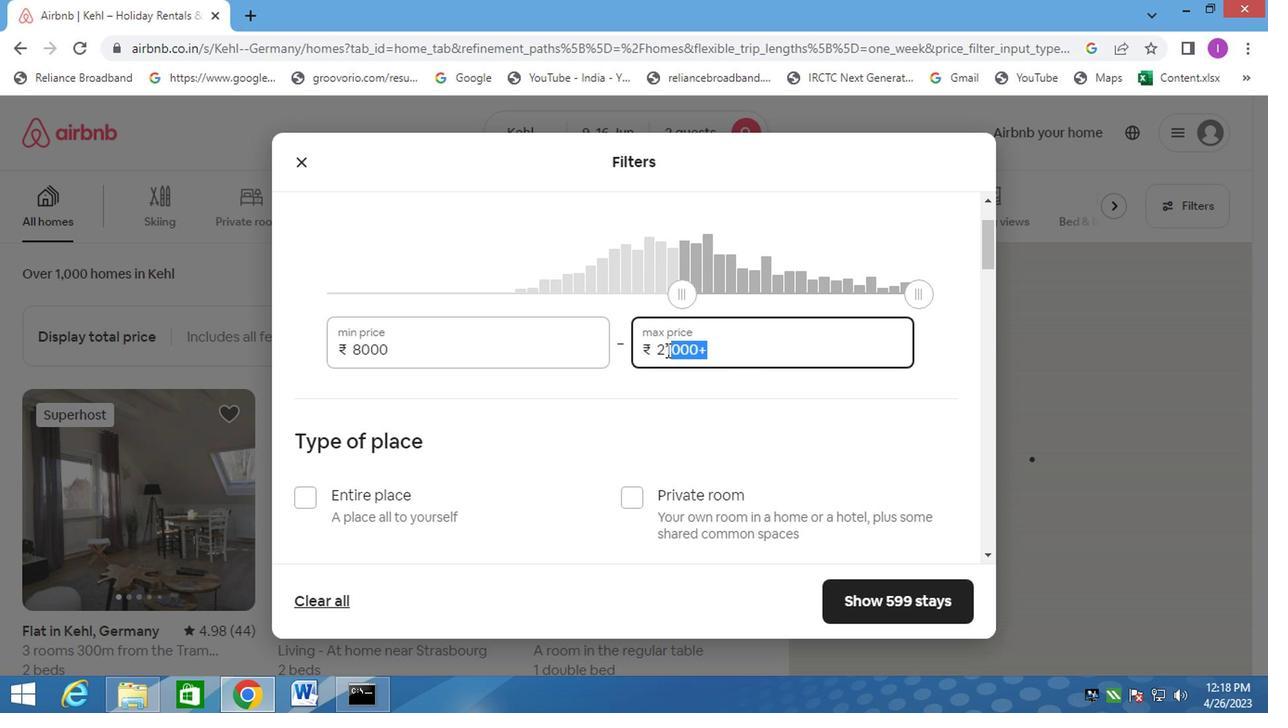 
Action: Mouse pressed left at (659, 350)
Screenshot: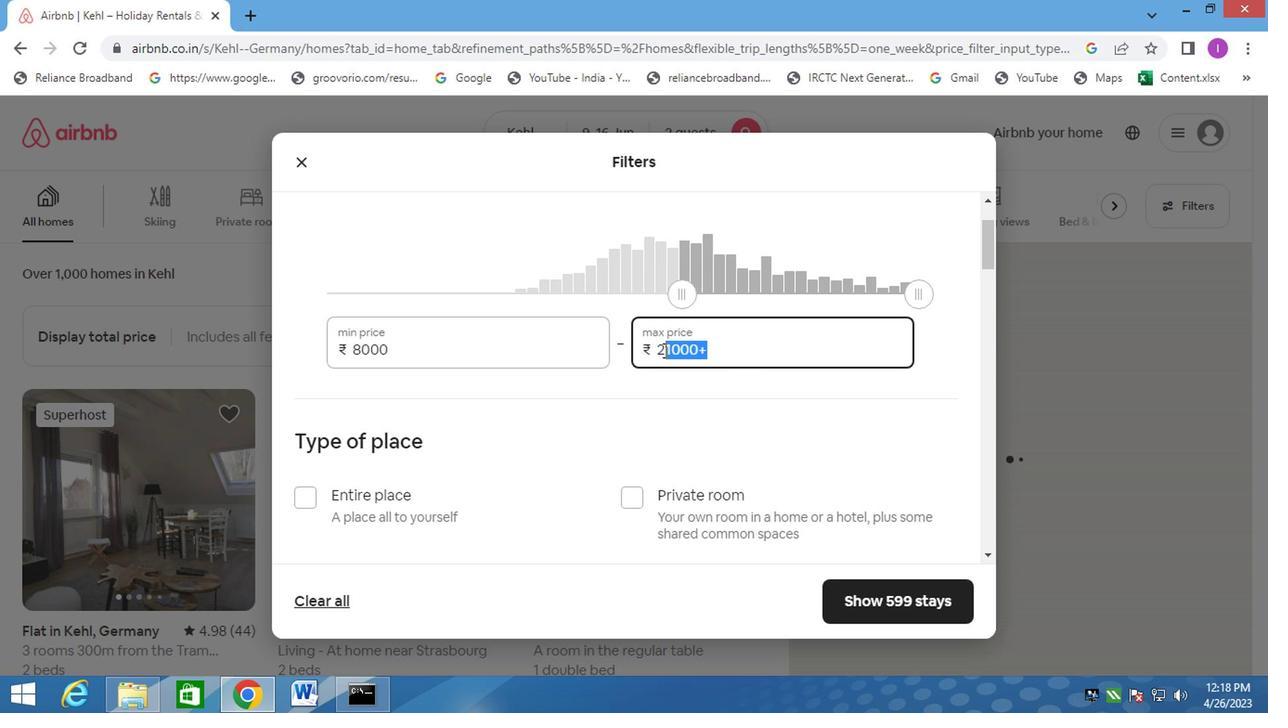 
Action: Mouse moved to (704, 343)
Screenshot: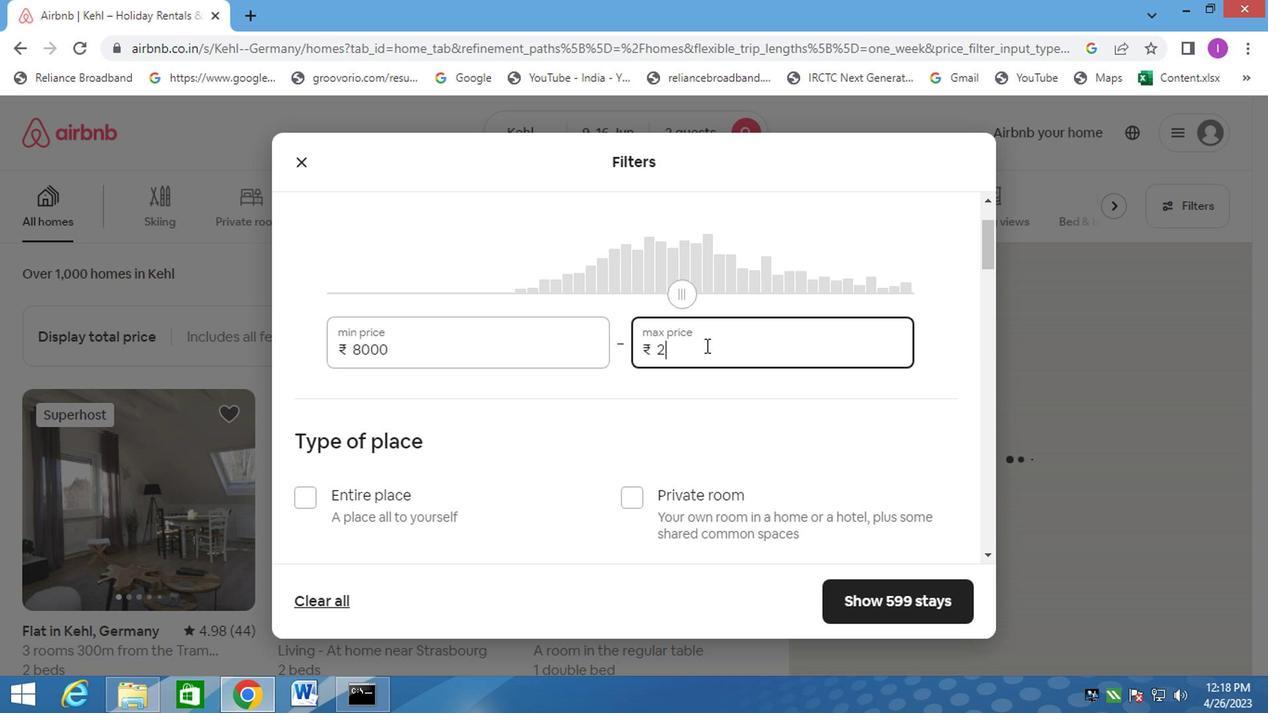 
Action: Key pressed 1600<Key.backspace><Key.backspace><Key.backspace><Key.backspace><Key.backspace><Key.backspace>16000
Screenshot: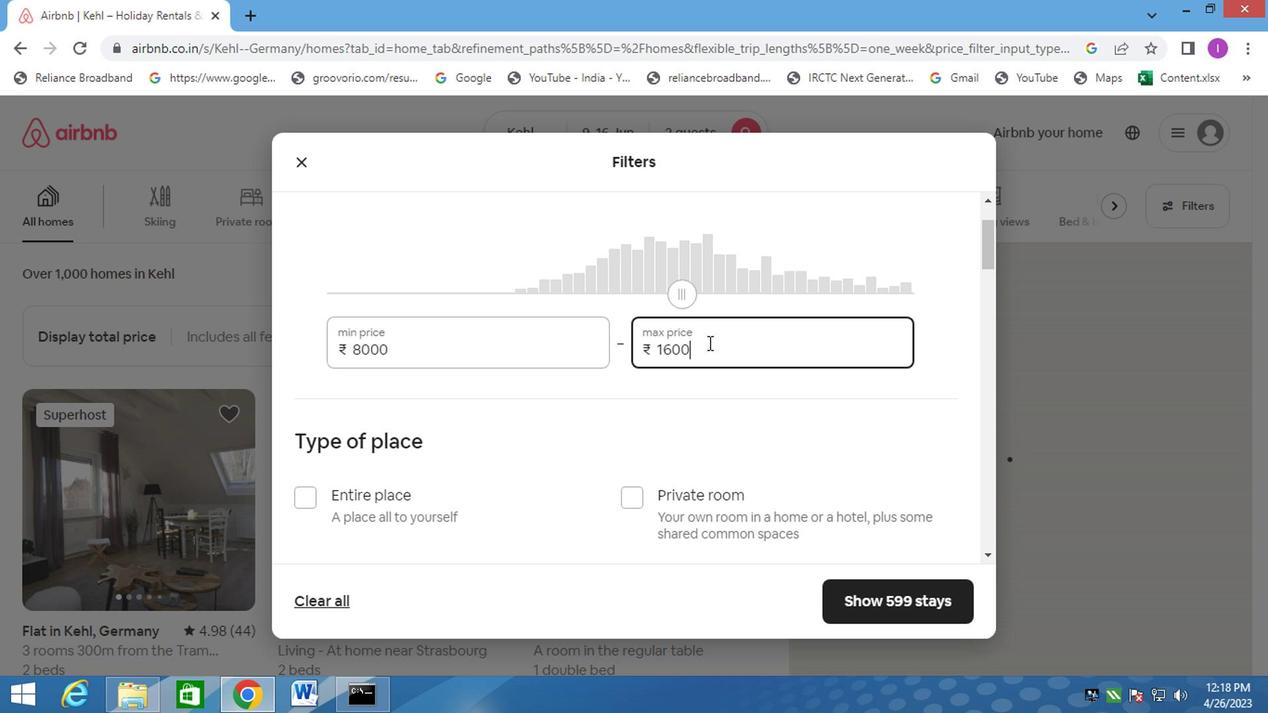 
Action: Mouse moved to (292, 494)
Screenshot: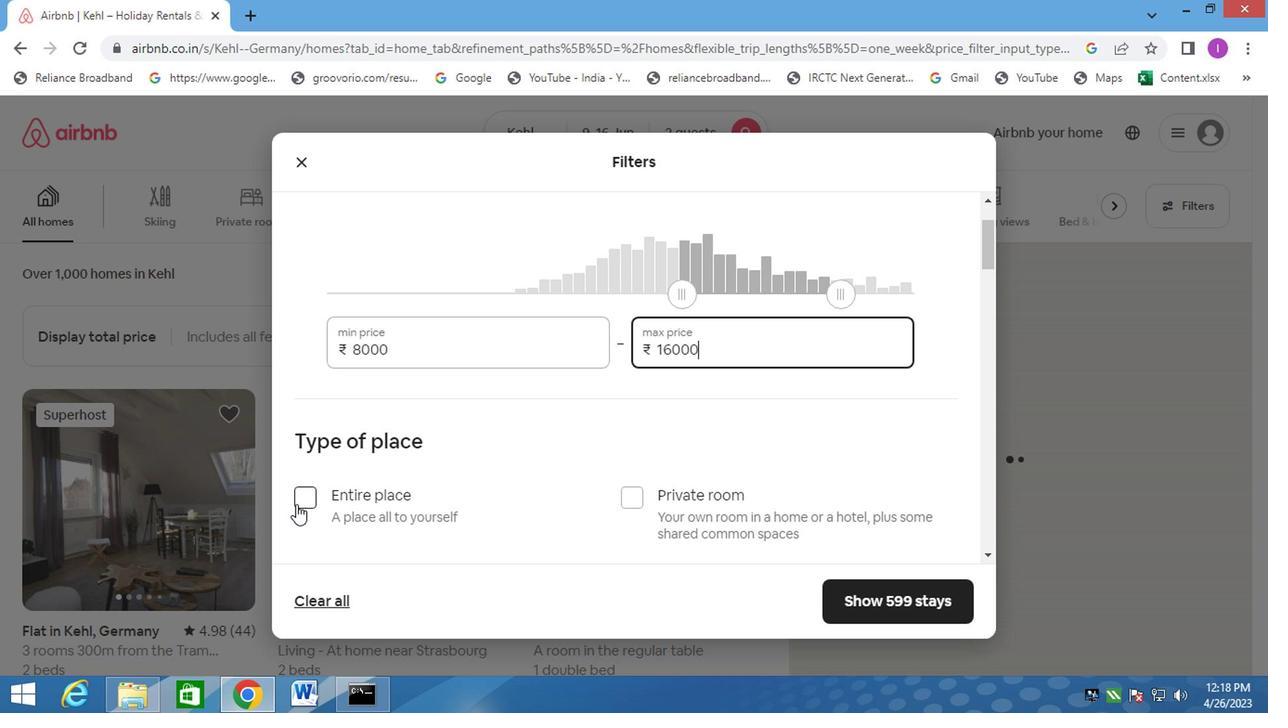 
Action: Mouse pressed left at (292, 494)
Screenshot: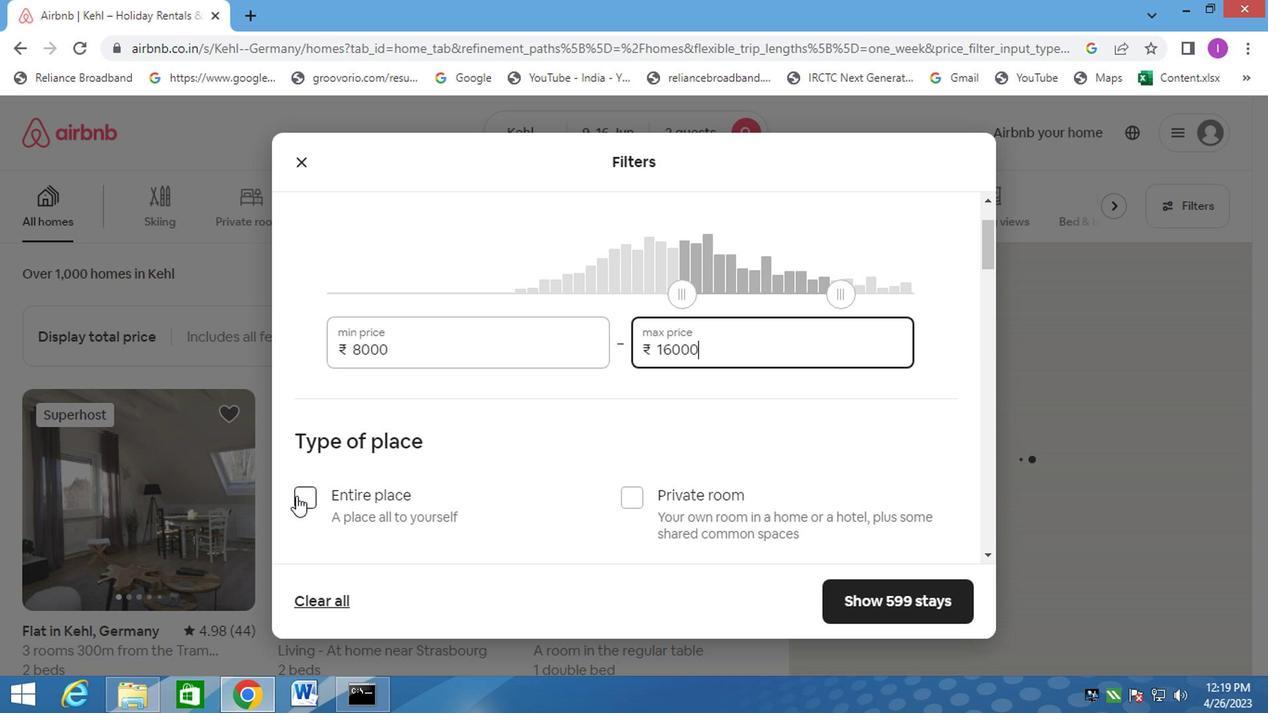 
Action: Mouse moved to (391, 461)
Screenshot: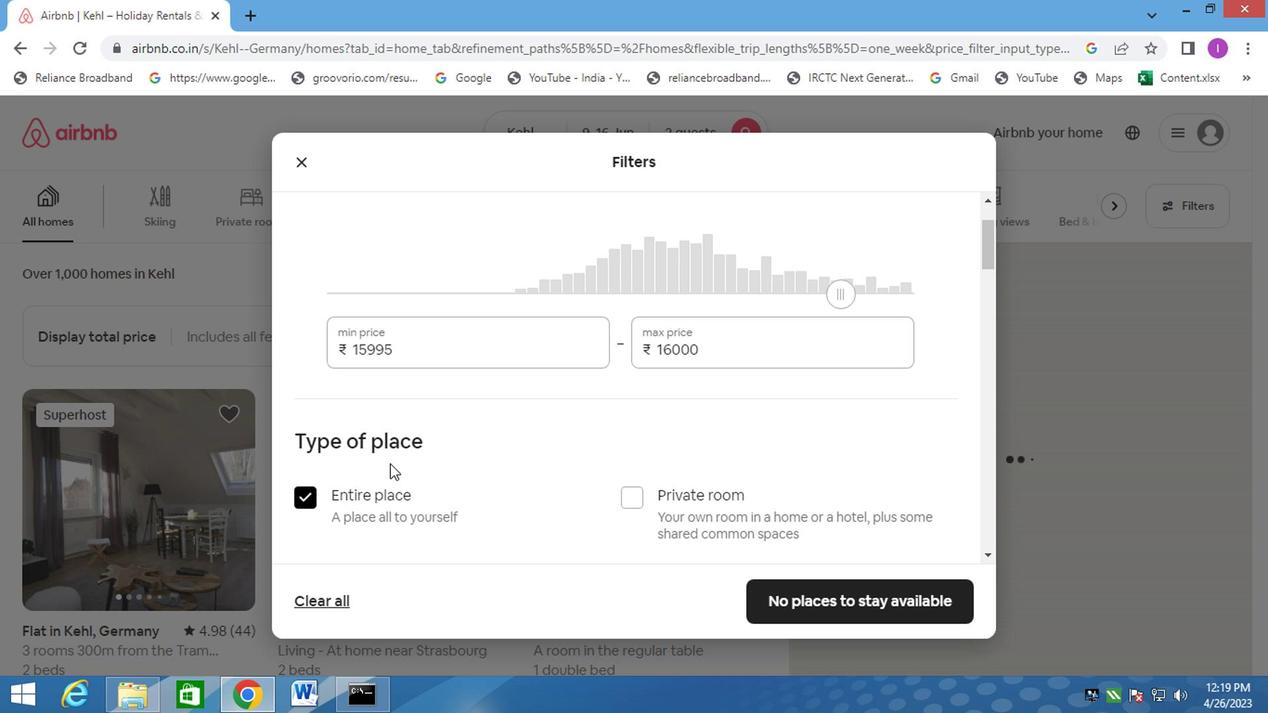 
Action: Mouse scrolled (391, 460) with delta (0, -1)
Screenshot: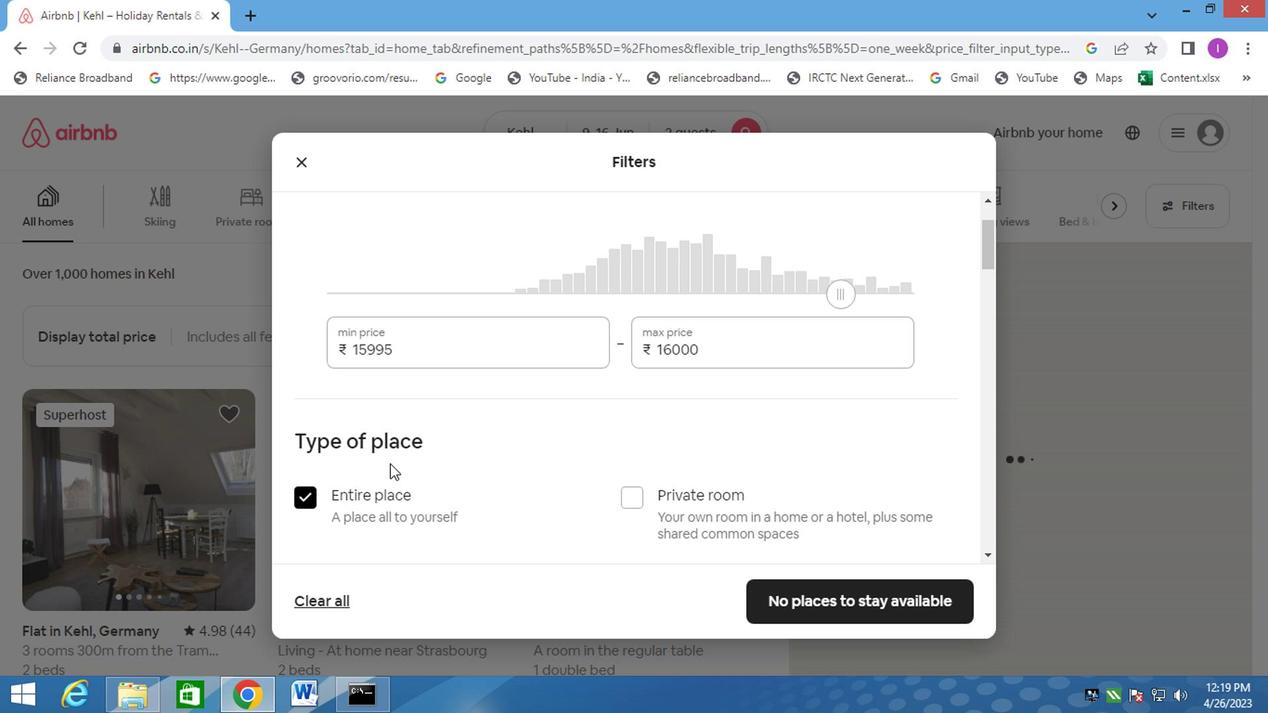 
Action: Mouse moved to (394, 463)
Screenshot: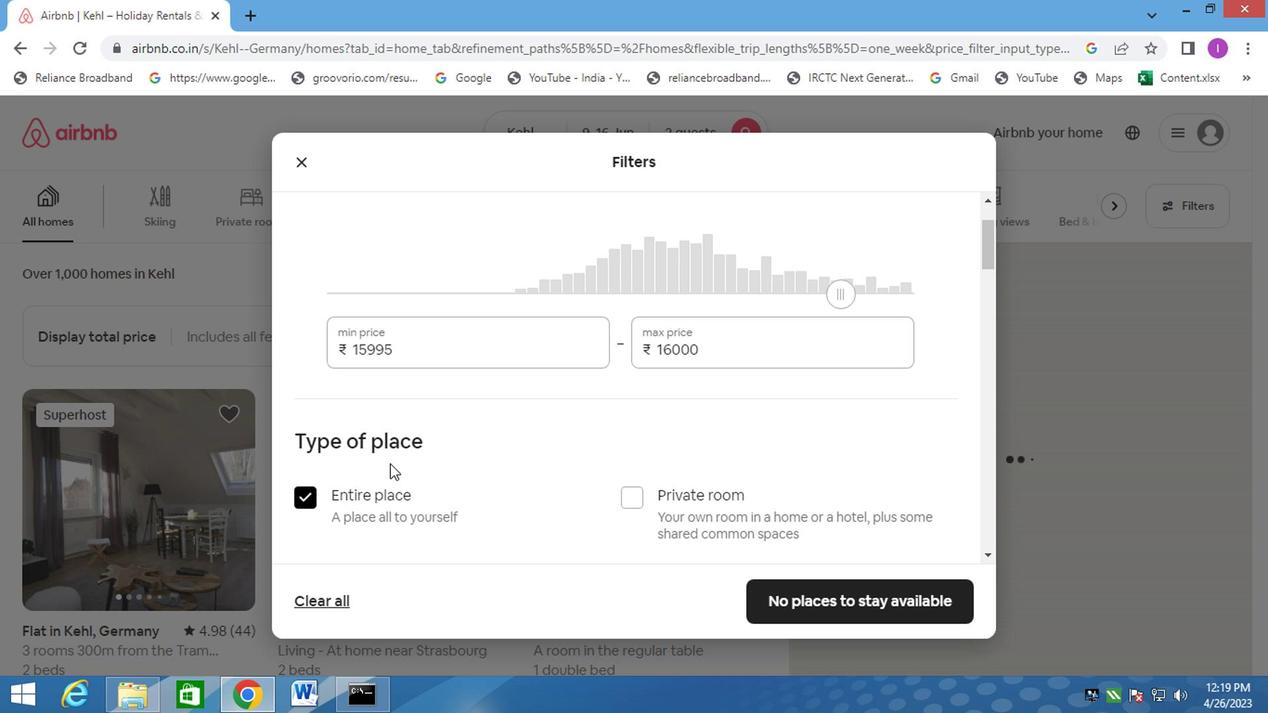 
Action: Mouse scrolled (394, 462) with delta (0, 0)
Screenshot: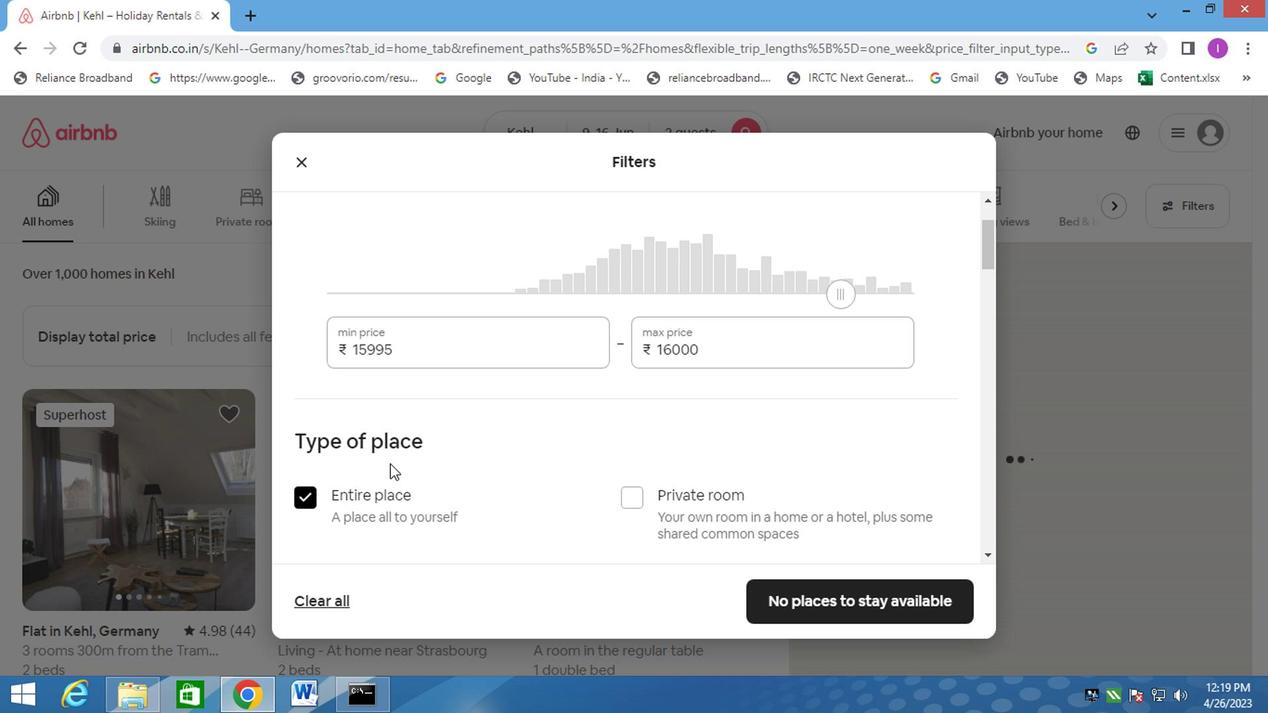 
Action: Mouse scrolled (394, 462) with delta (0, 0)
Screenshot: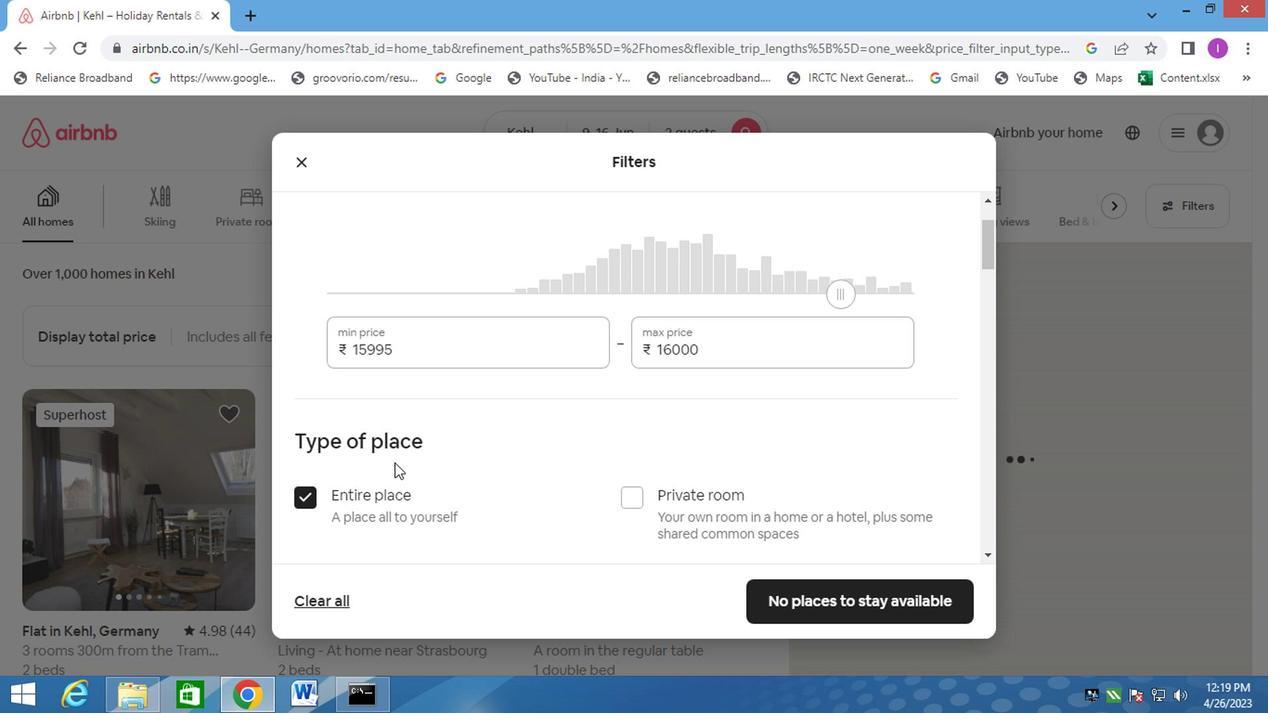 
Action: Mouse moved to (457, 496)
Screenshot: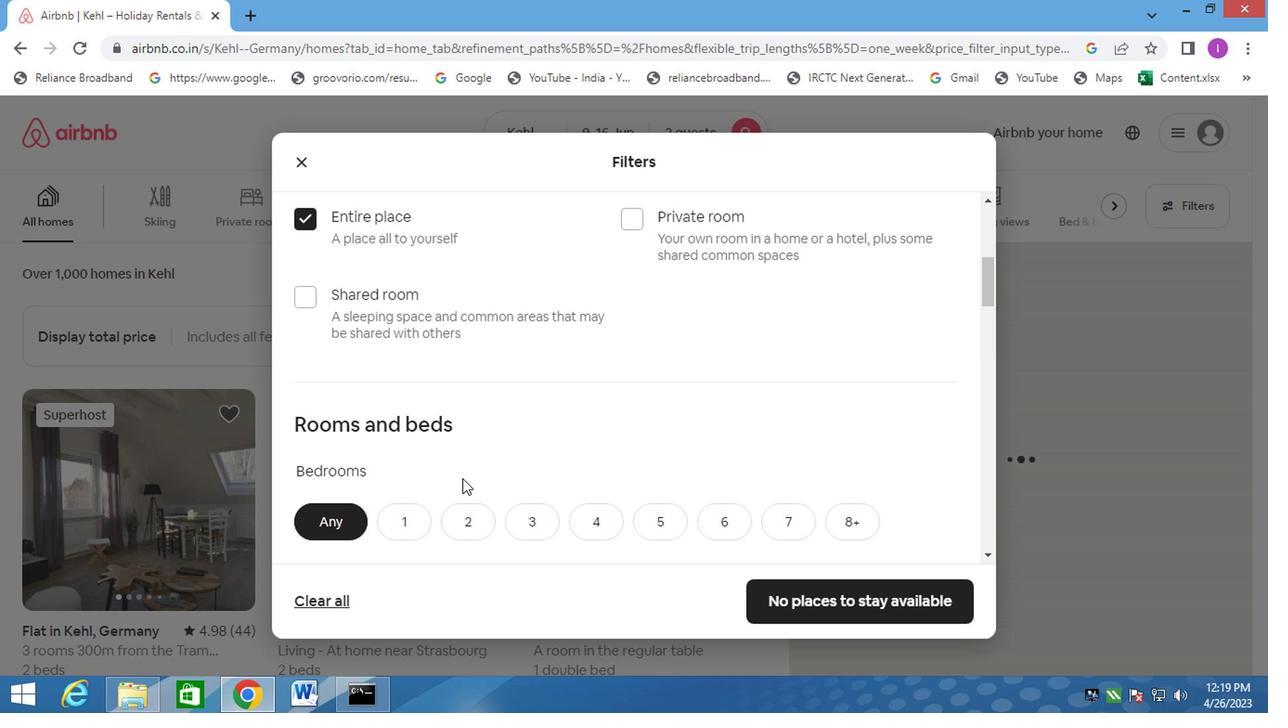 
Action: Mouse scrolled (457, 495) with delta (0, 0)
Screenshot: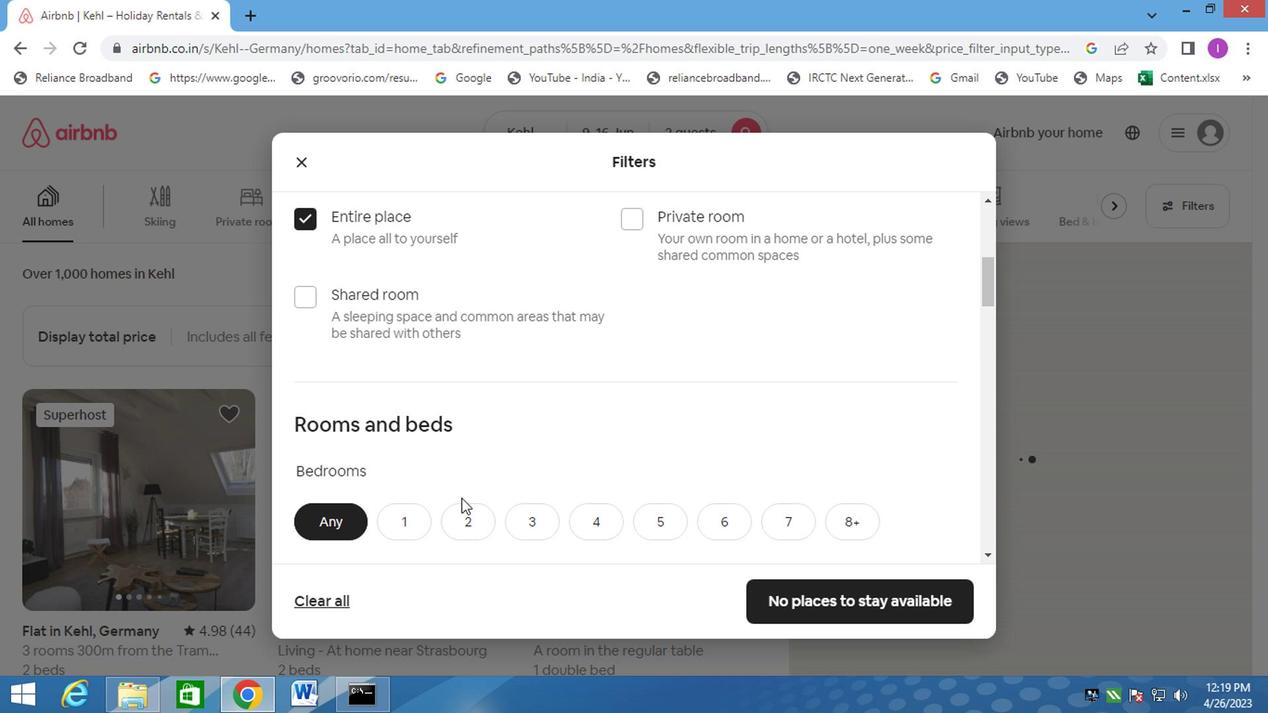 
Action: Mouse scrolled (457, 495) with delta (0, 0)
Screenshot: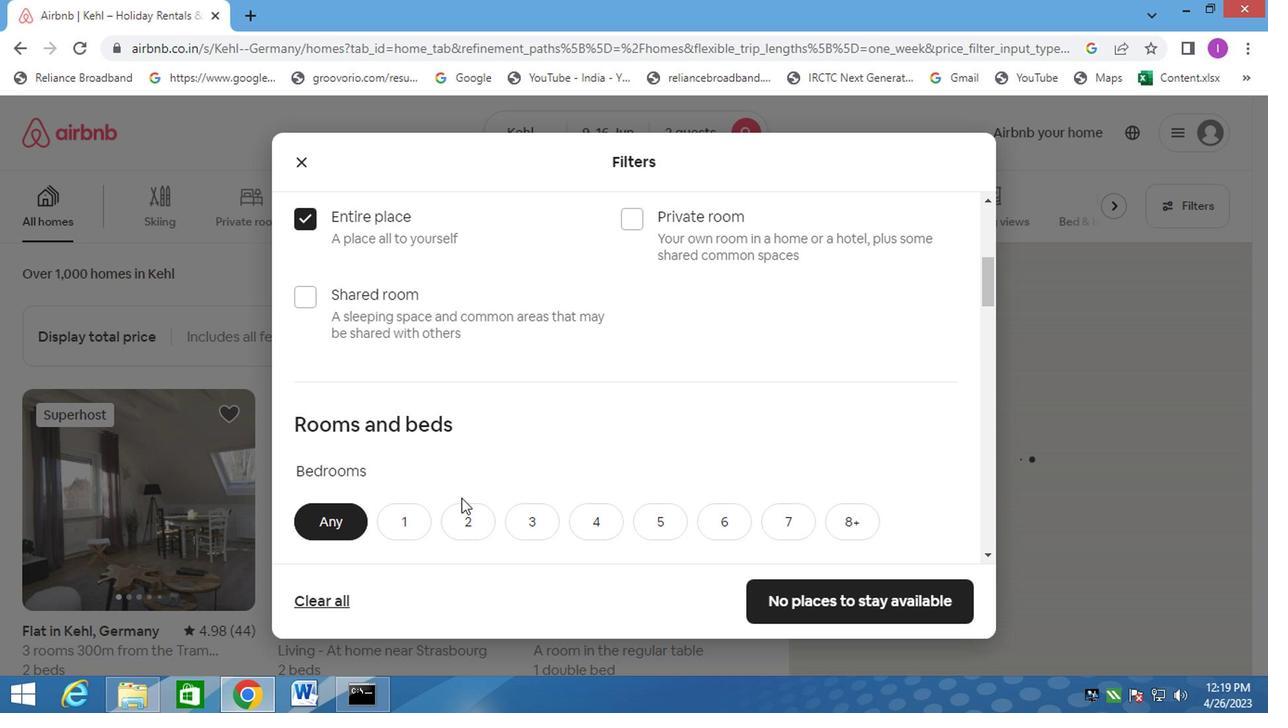 
Action: Mouse moved to (461, 343)
Screenshot: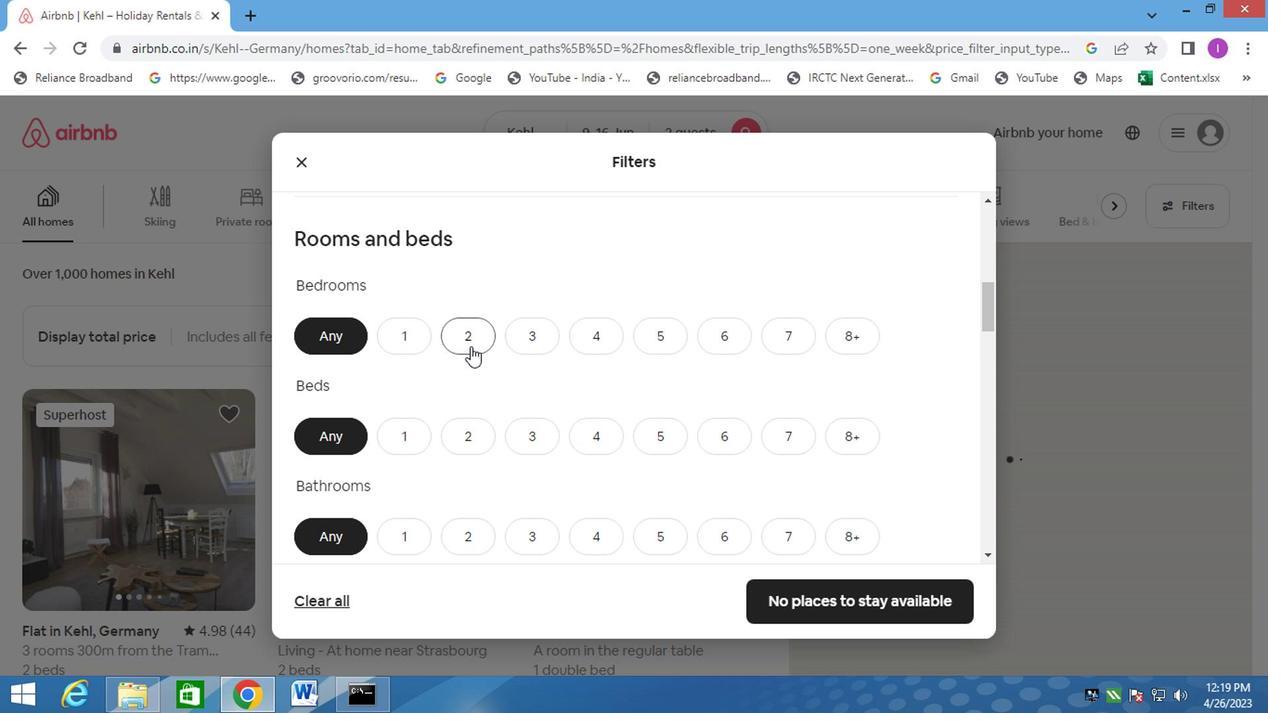 
Action: Mouse pressed left at (461, 343)
Screenshot: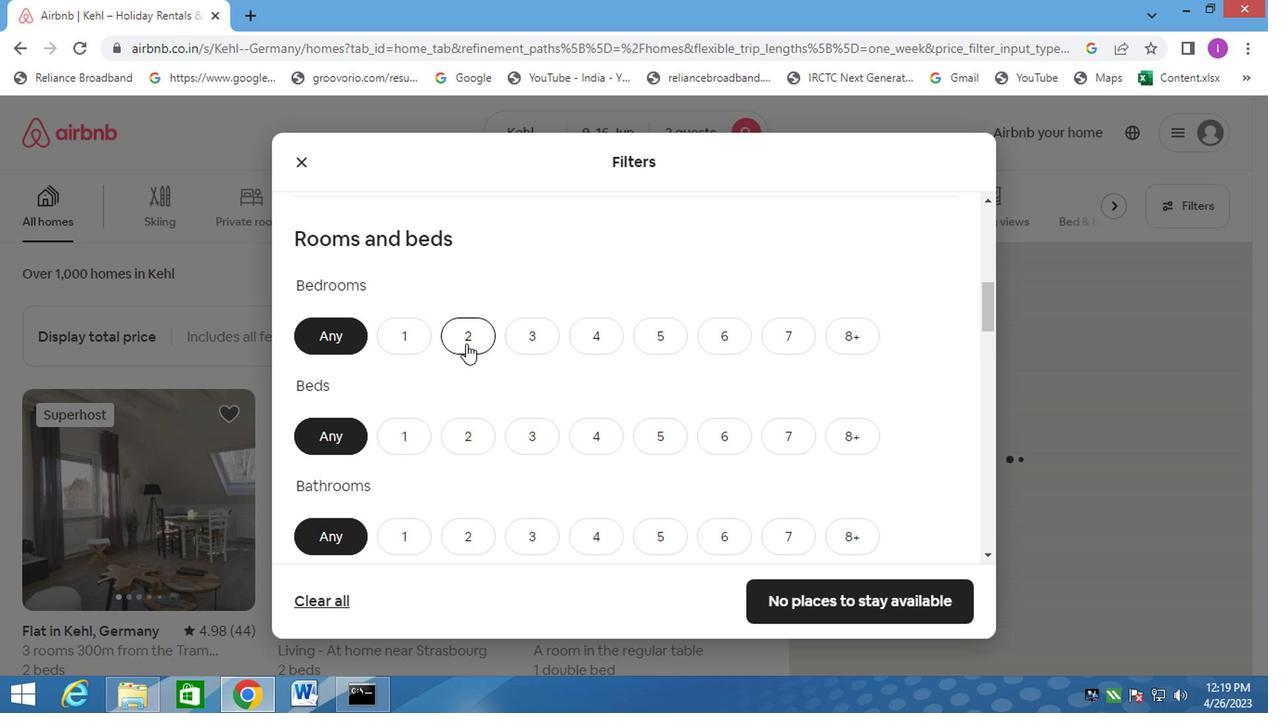 
Action: Mouse moved to (465, 426)
Screenshot: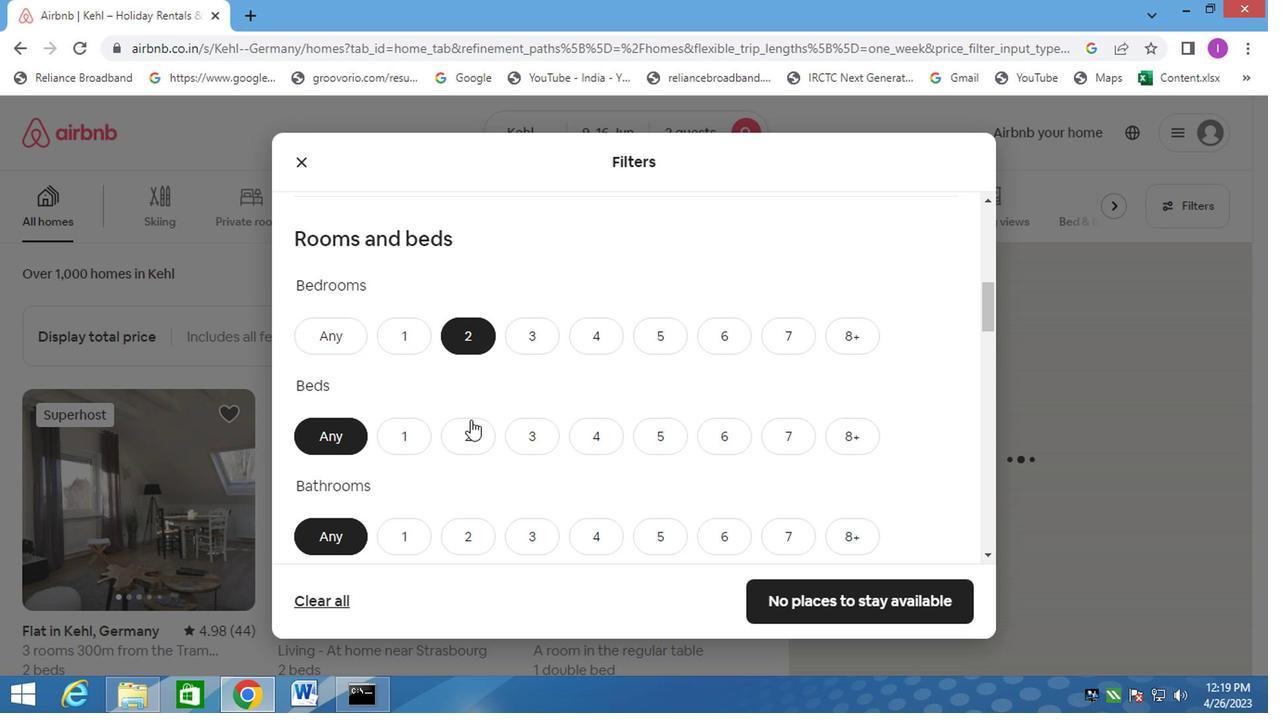 
Action: Mouse pressed left at (465, 426)
Screenshot: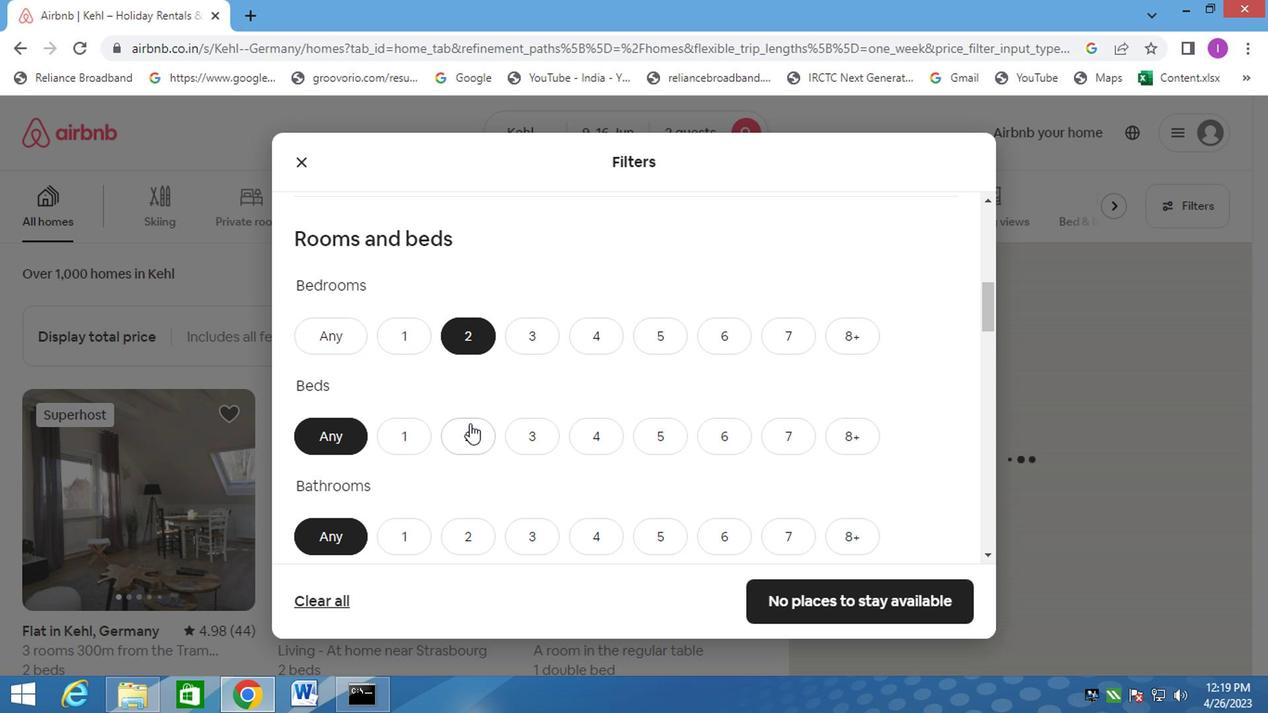 
Action: Mouse moved to (397, 537)
Screenshot: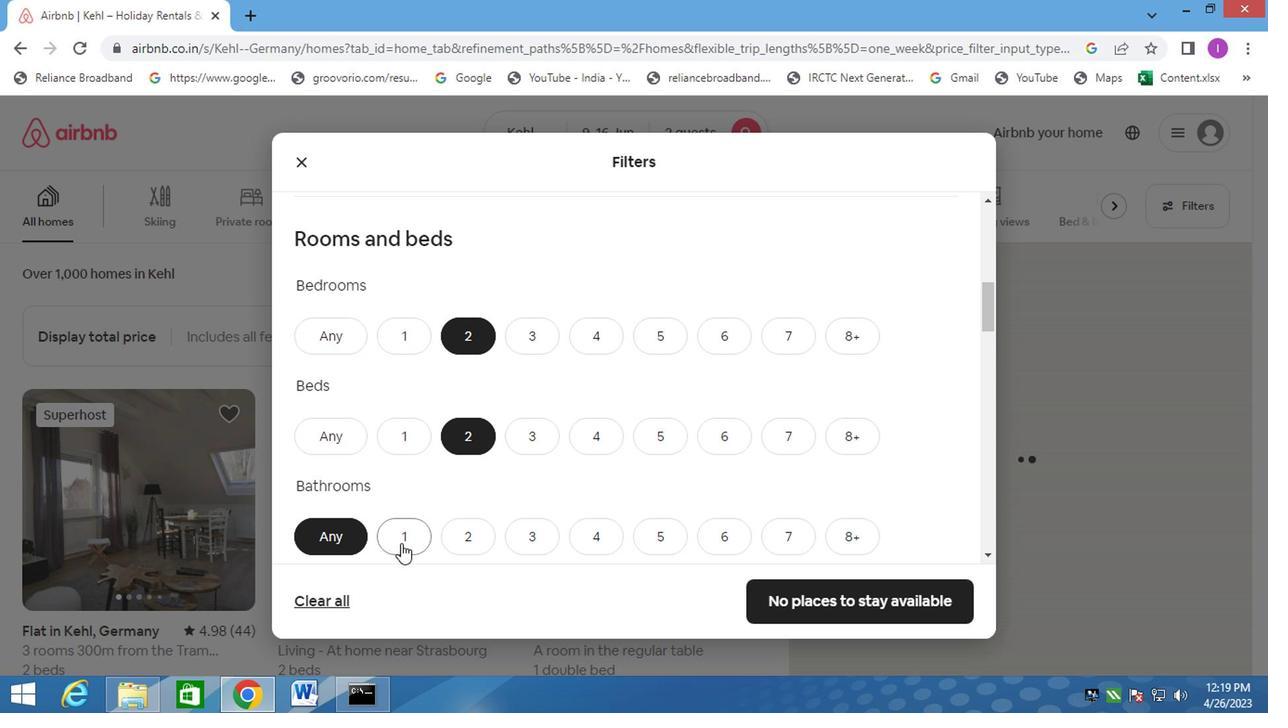 
Action: Mouse pressed left at (397, 537)
Screenshot: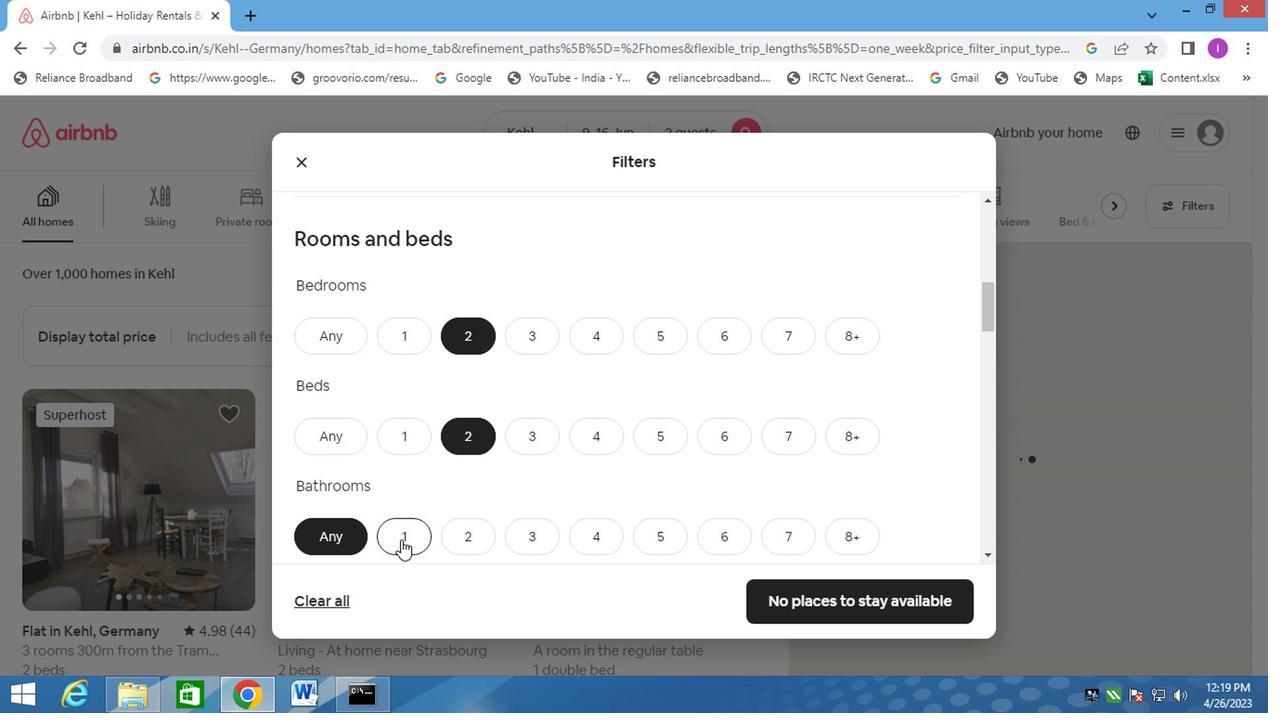 
Action: Mouse moved to (486, 494)
Screenshot: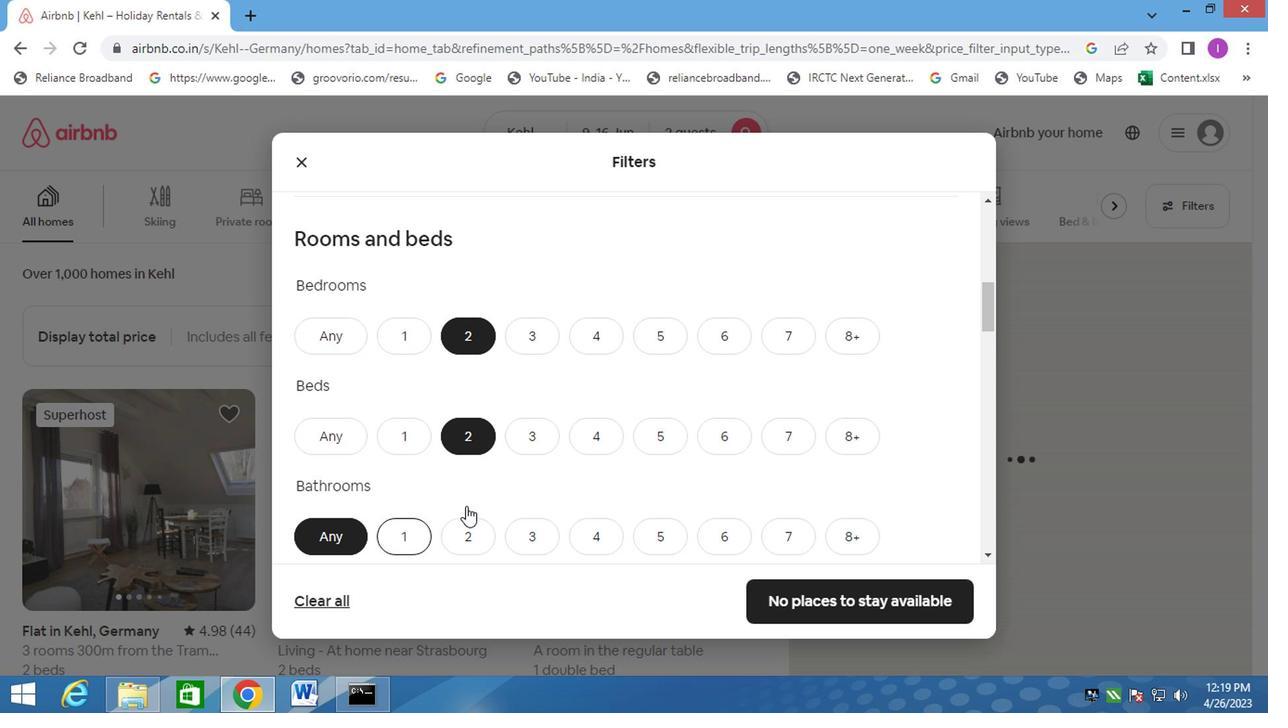 
Action: Mouse scrolled (486, 493) with delta (0, -1)
Screenshot: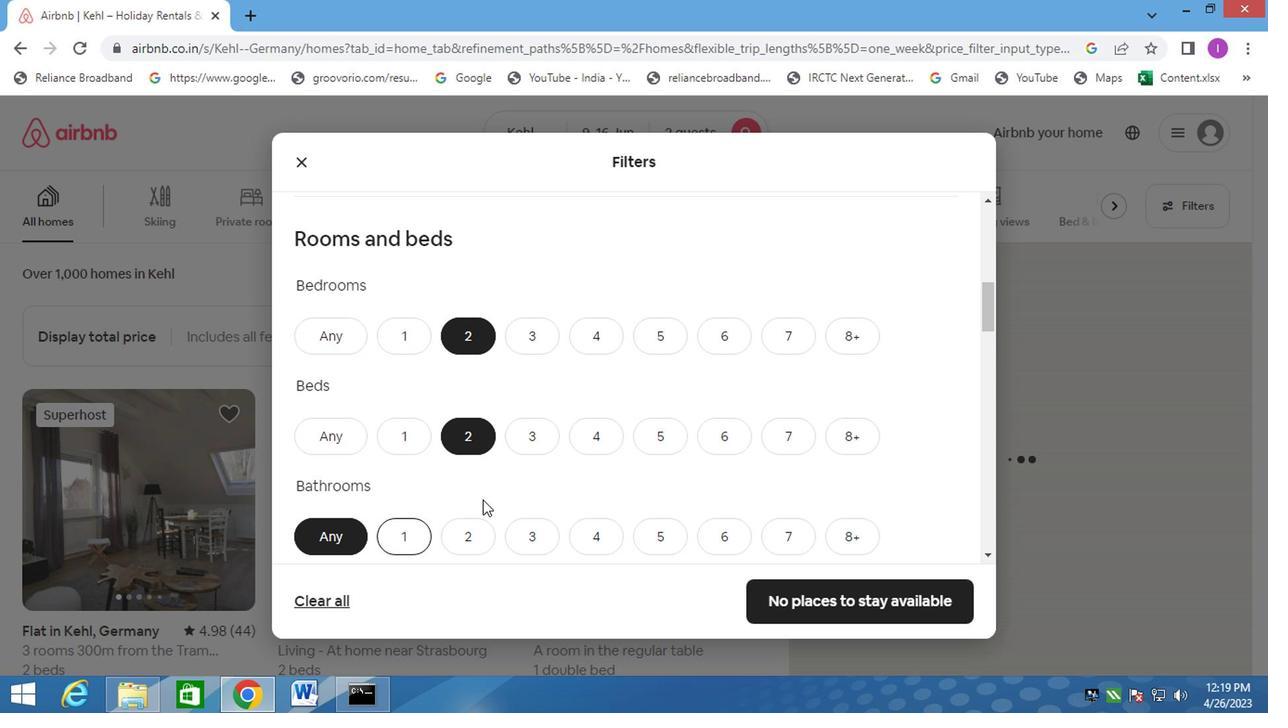 
Action: Mouse scrolled (486, 493) with delta (0, -1)
Screenshot: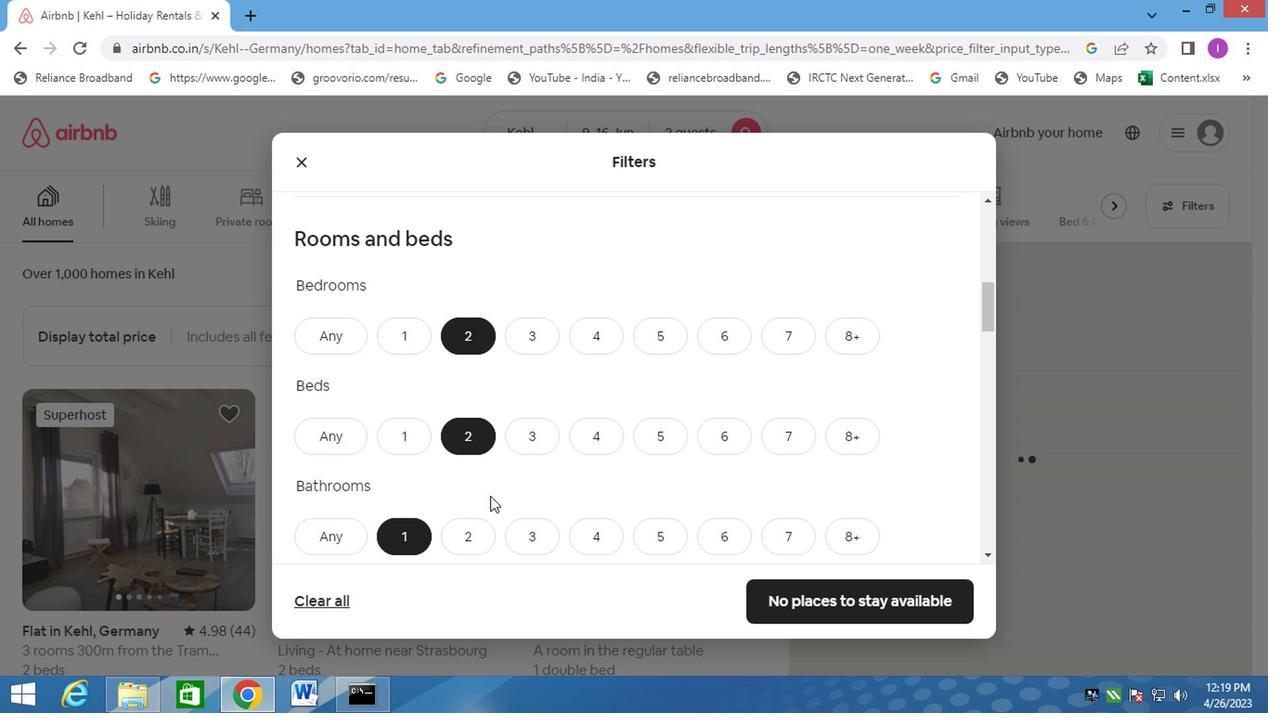 
Action: Mouse scrolled (486, 493) with delta (0, -1)
Screenshot: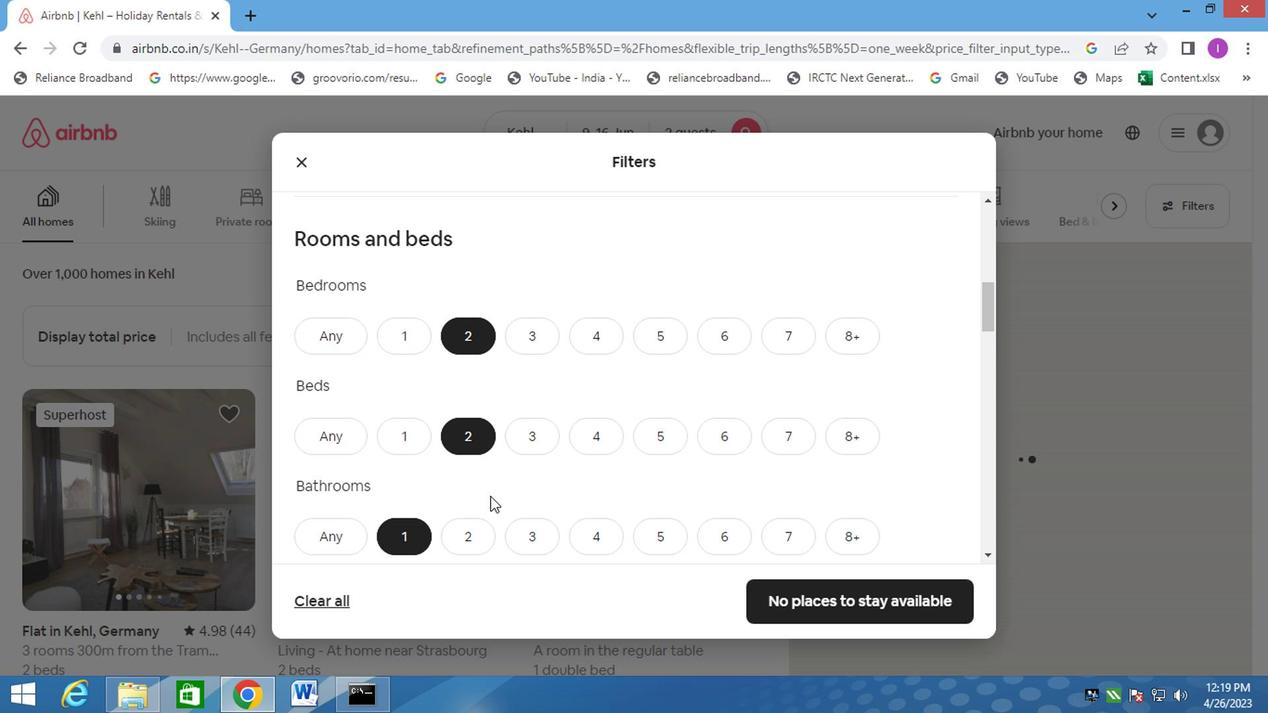 
Action: Mouse moved to (488, 490)
Screenshot: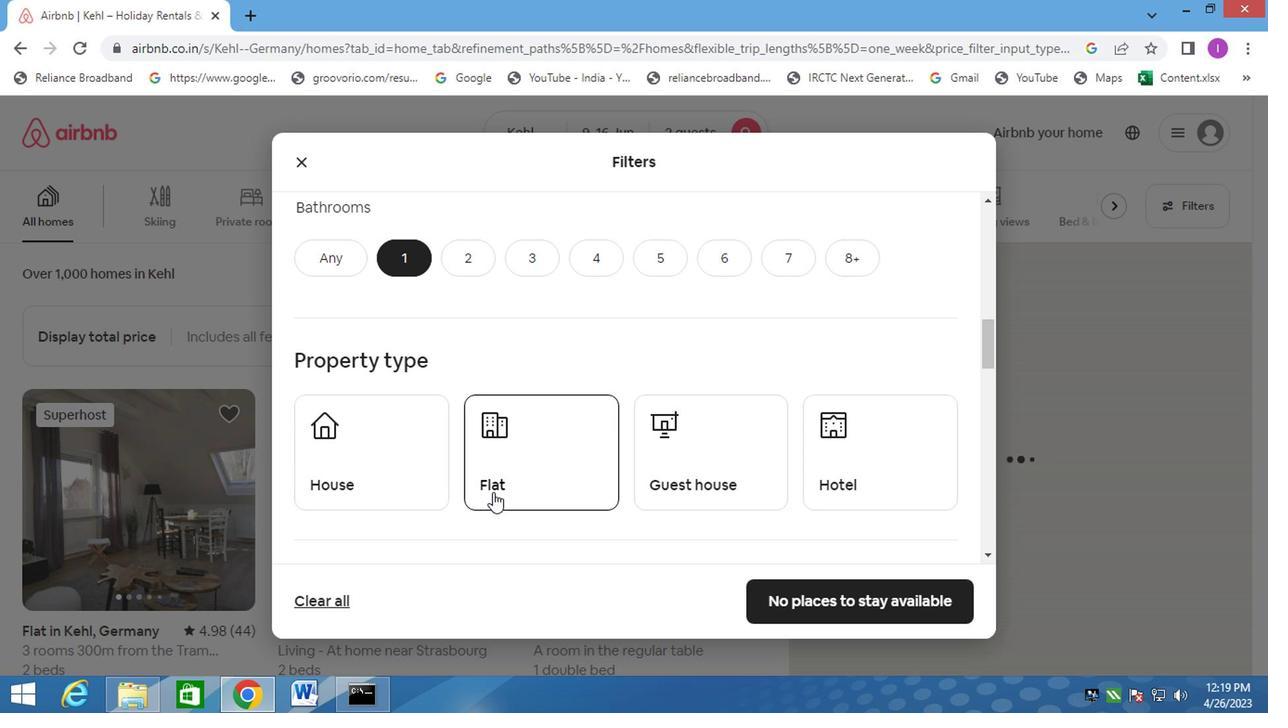 
Action: Mouse scrolled (488, 488) with delta (0, -1)
Screenshot: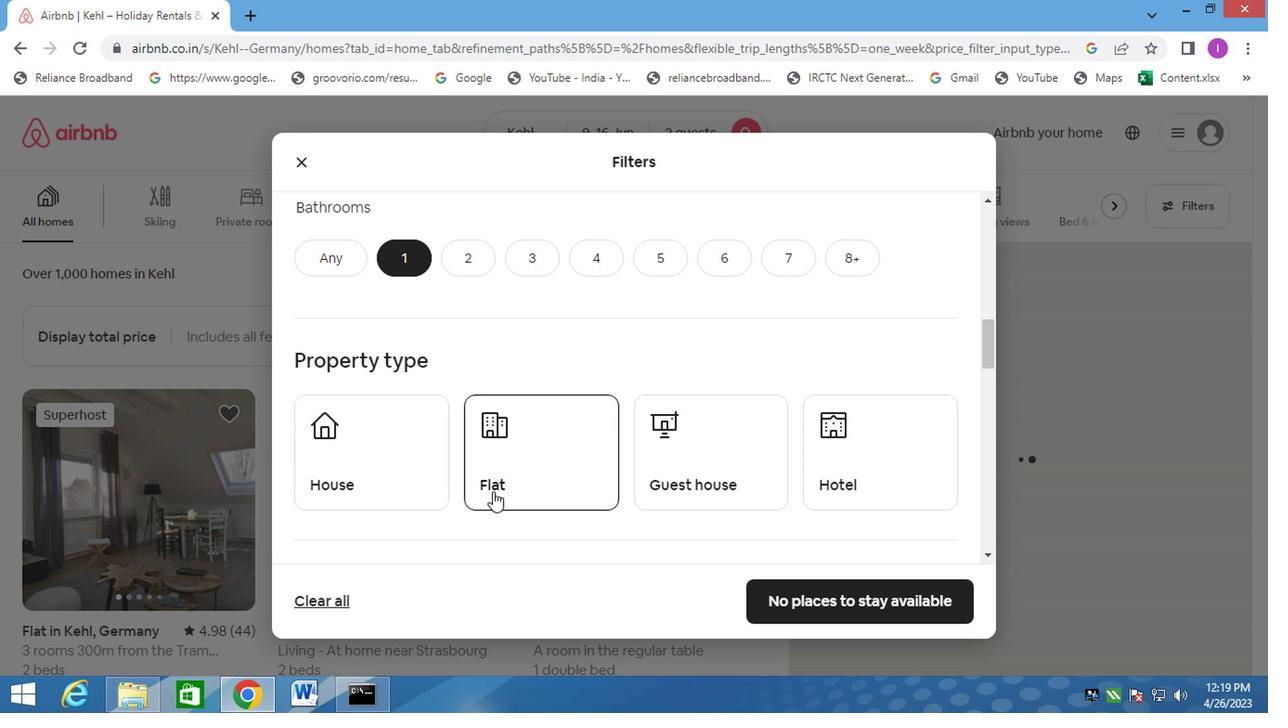 
Action: Mouse moved to (348, 394)
Screenshot: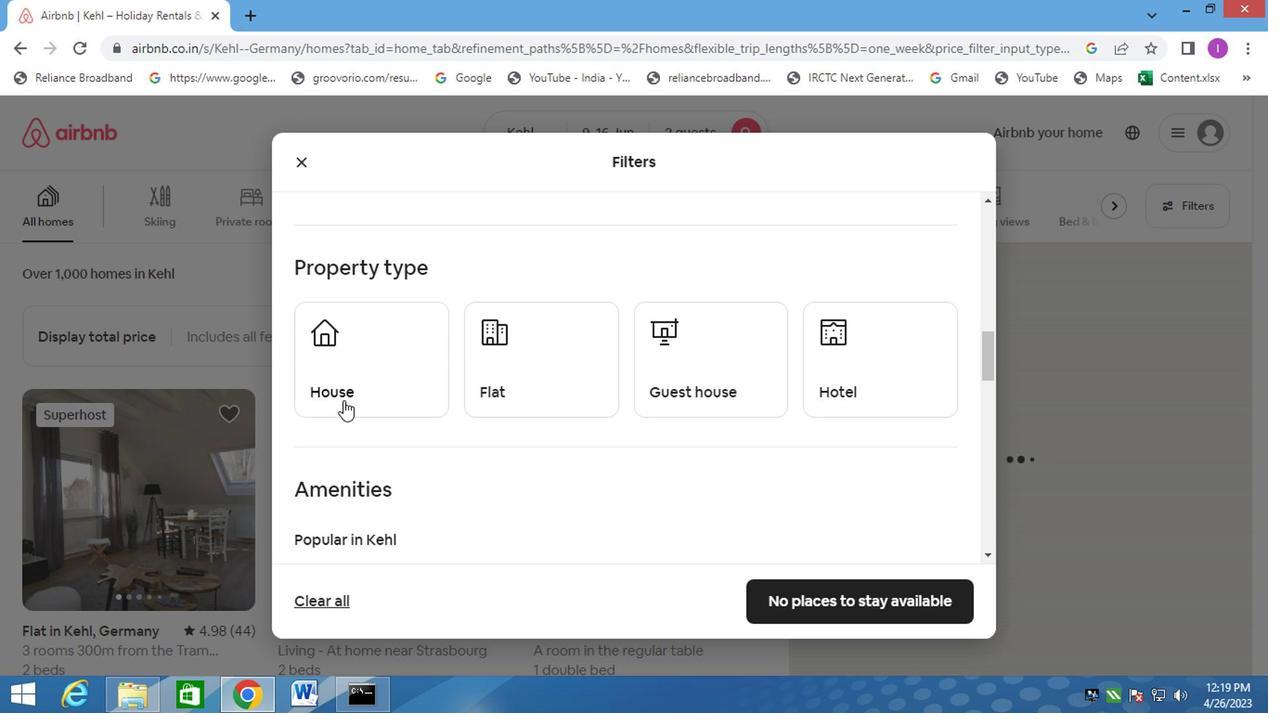 
Action: Mouse pressed left at (348, 394)
Screenshot: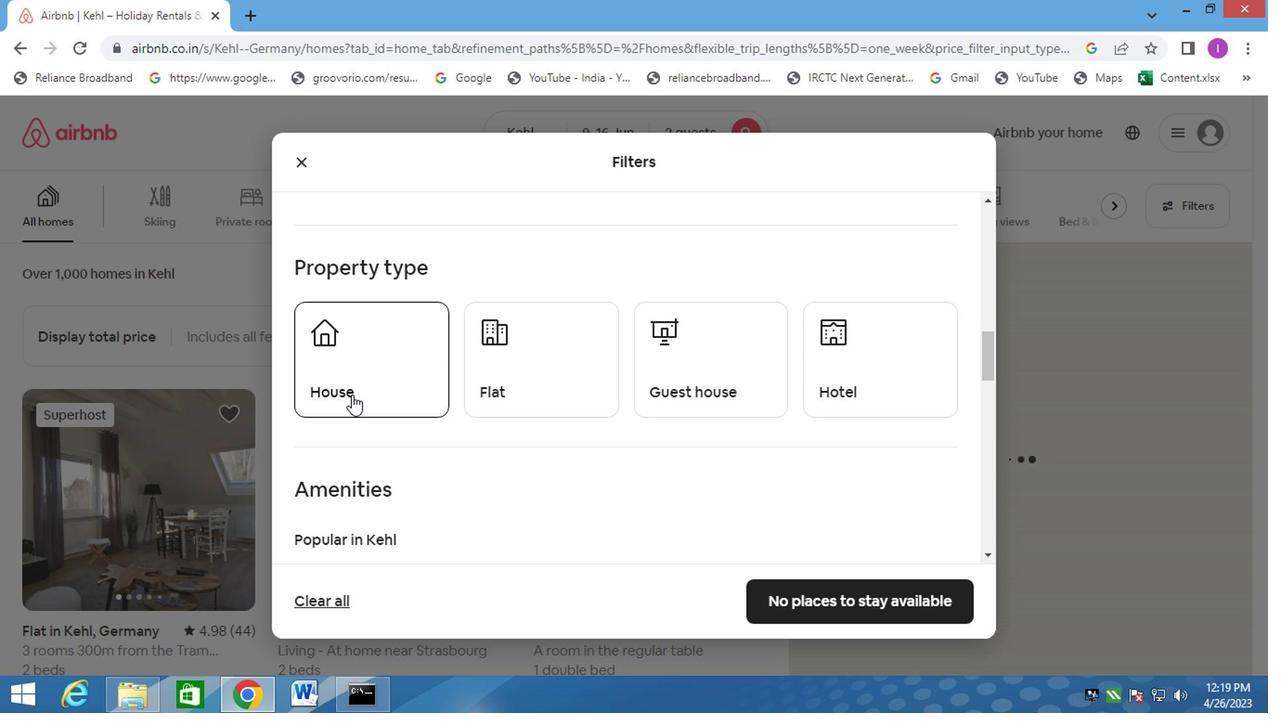 
Action: Mouse moved to (523, 401)
Screenshot: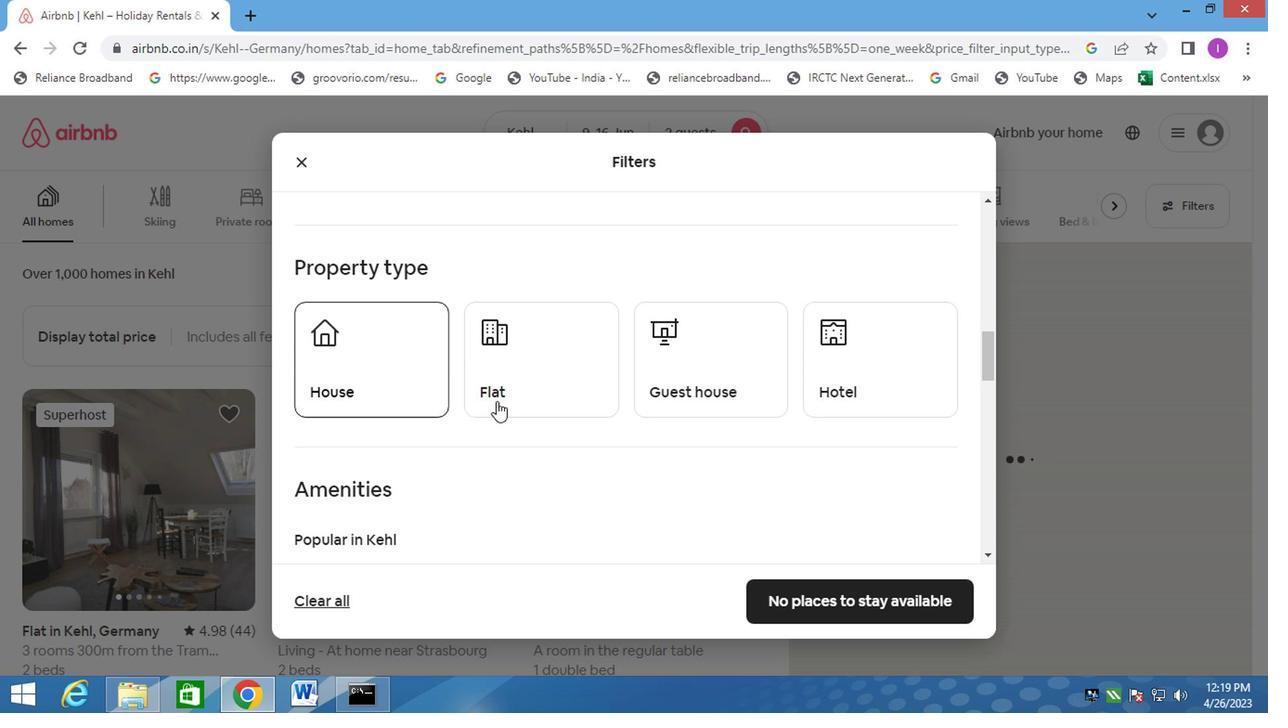 
Action: Mouse pressed left at (523, 401)
Screenshot: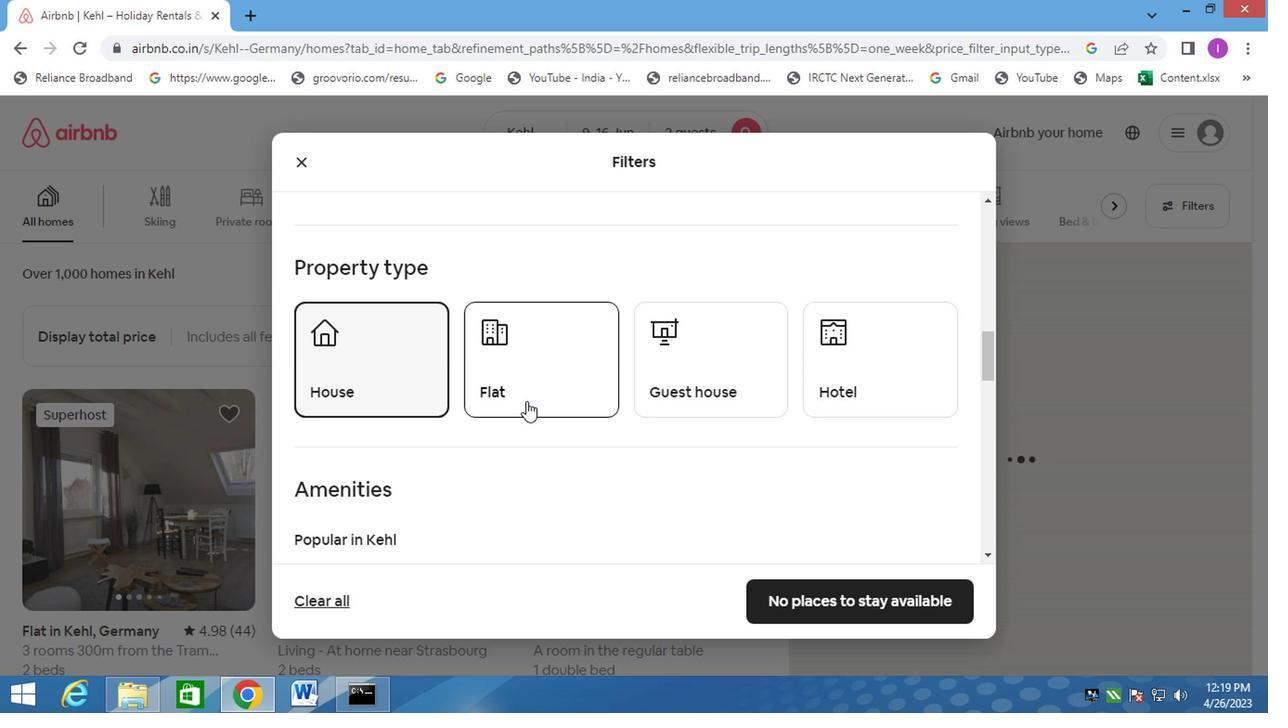 
Action: Mouse moved to (683, 379)
Screenshot: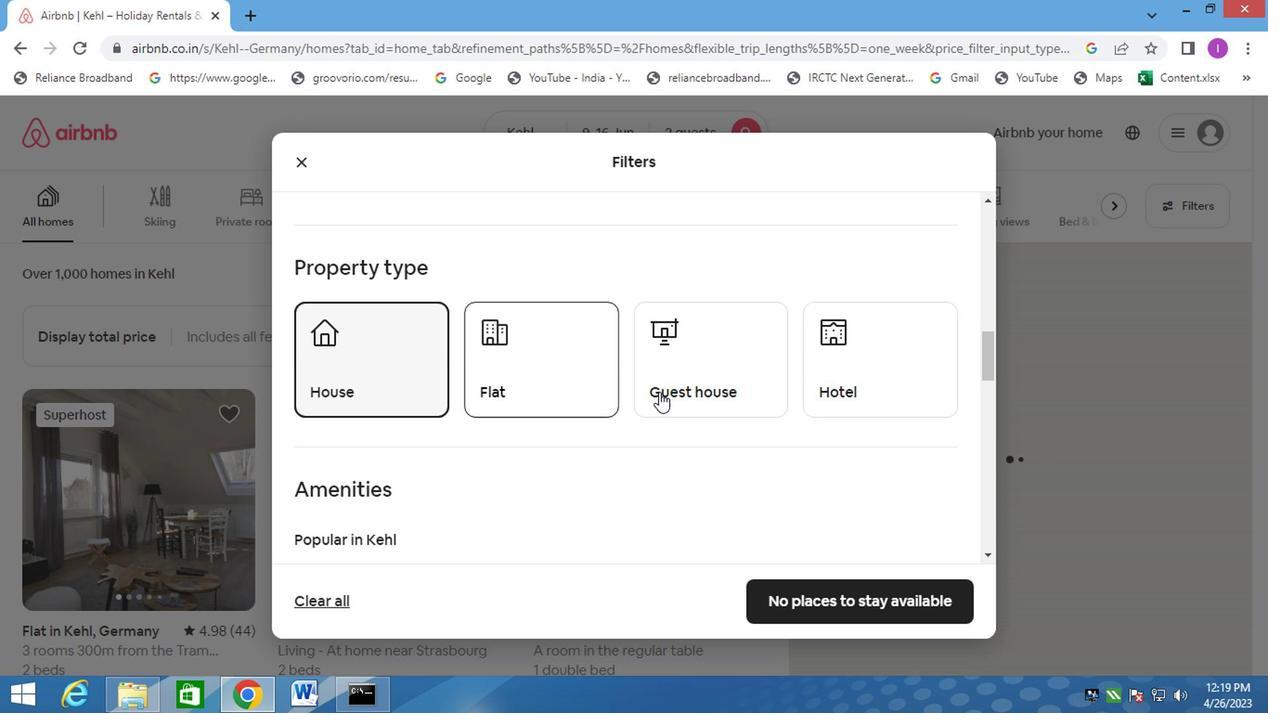 
Action: Mouse pressed left at (683, 379)
Screenshot: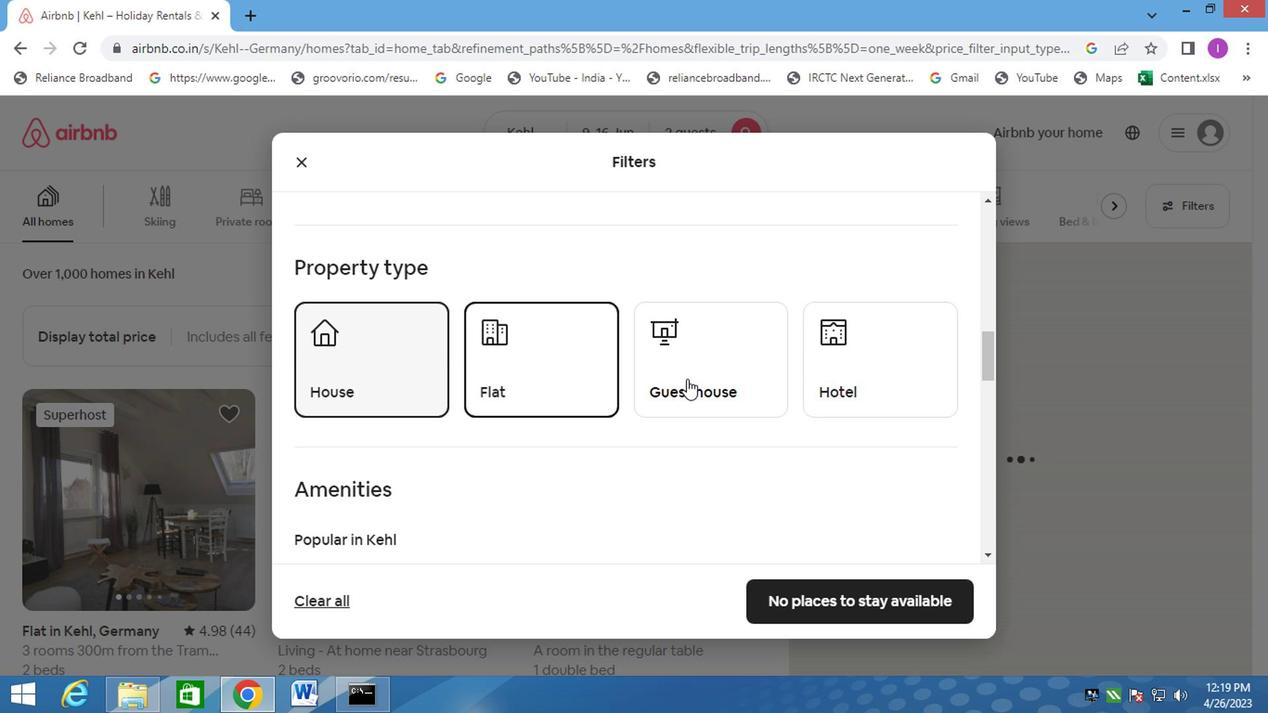 
Action: Mouse moved to (669, 428)
Screenshot: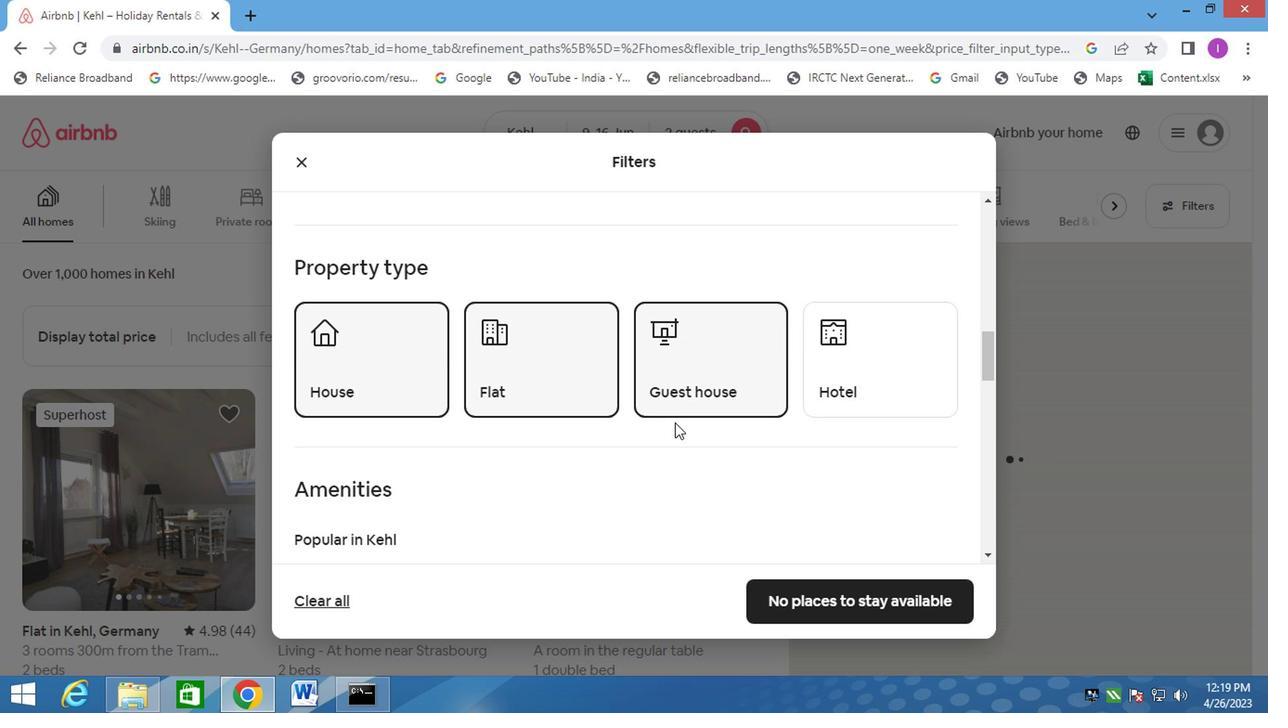 
Action: Mouse scrolled (669, 426) with delta (0, 0)
Screenshot: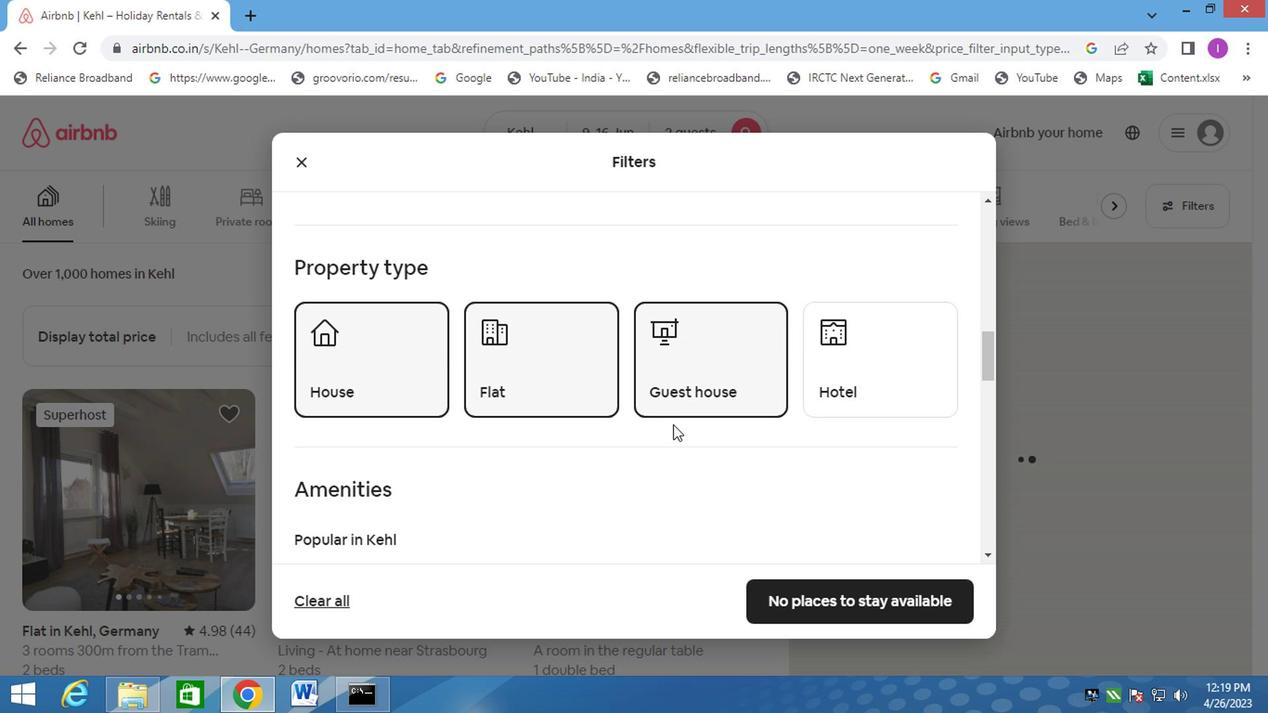 
Action: Mouse scrolled (669, 427) with delta (0, -1)
Screenshot: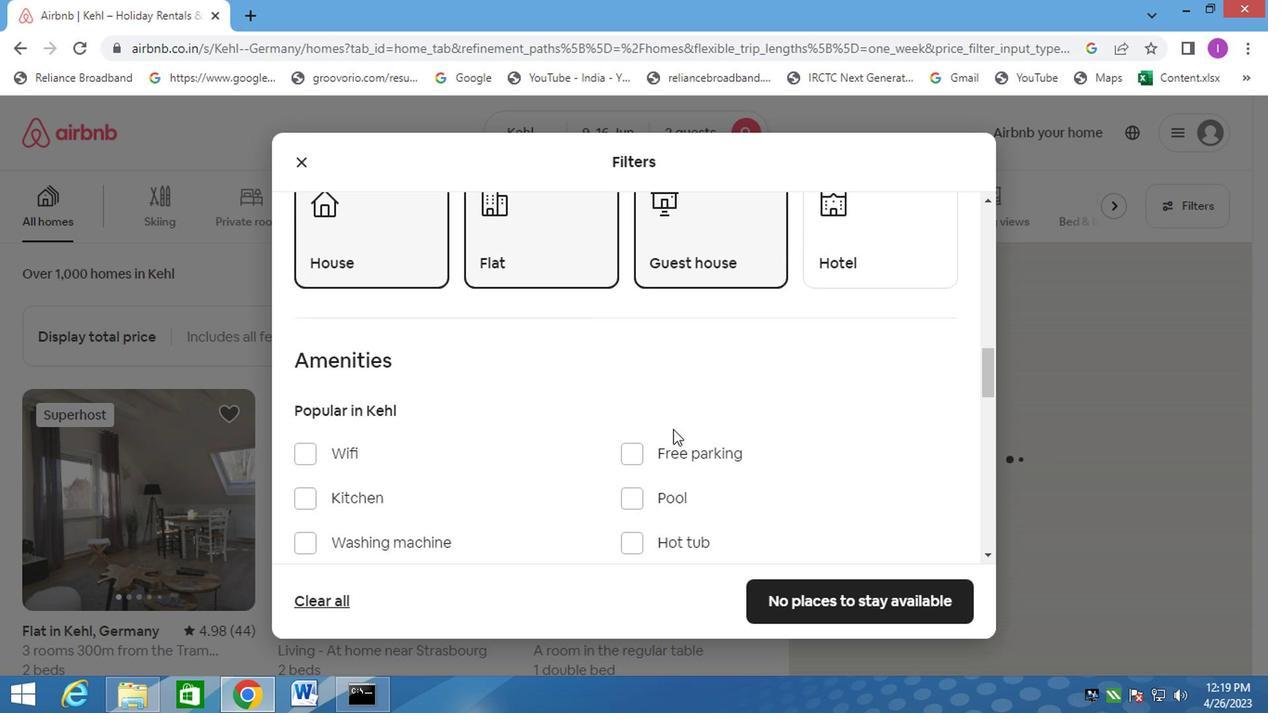 
Action: Mouse moved to (671, 420)
Screenshot: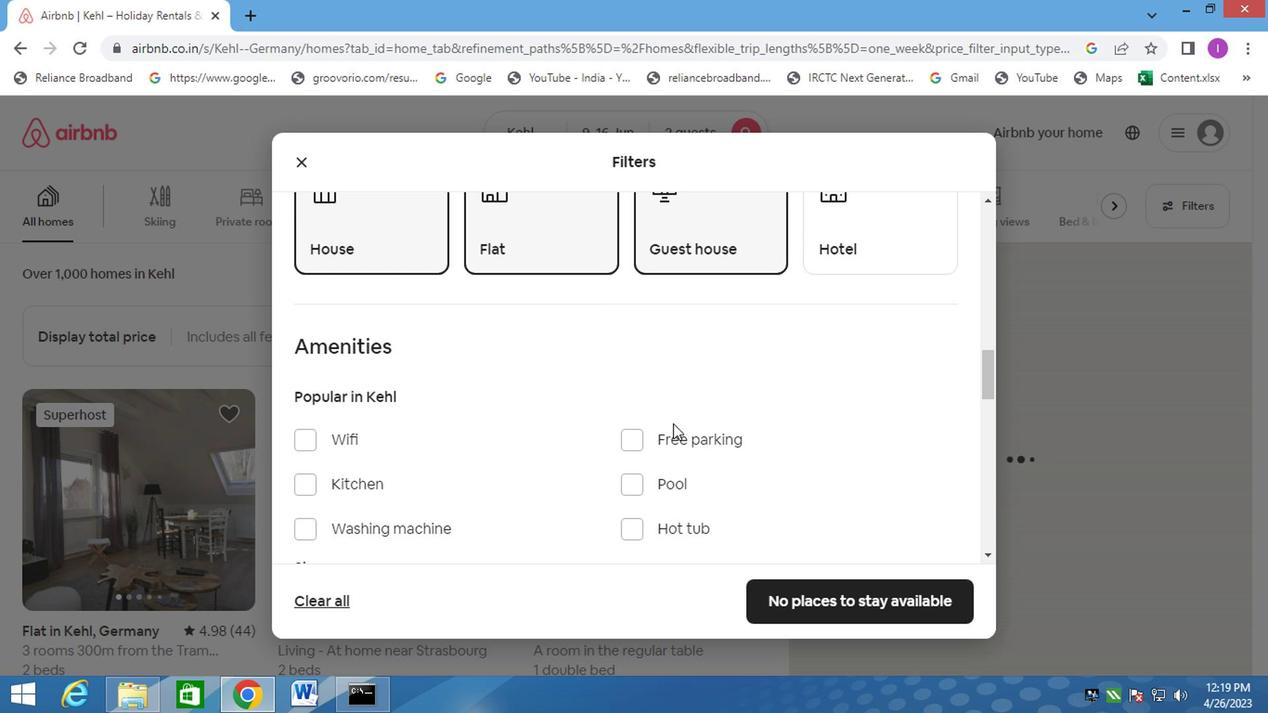 
Action: Mouse scrolled (670, 421) with delta (0, 0)
Screenshot: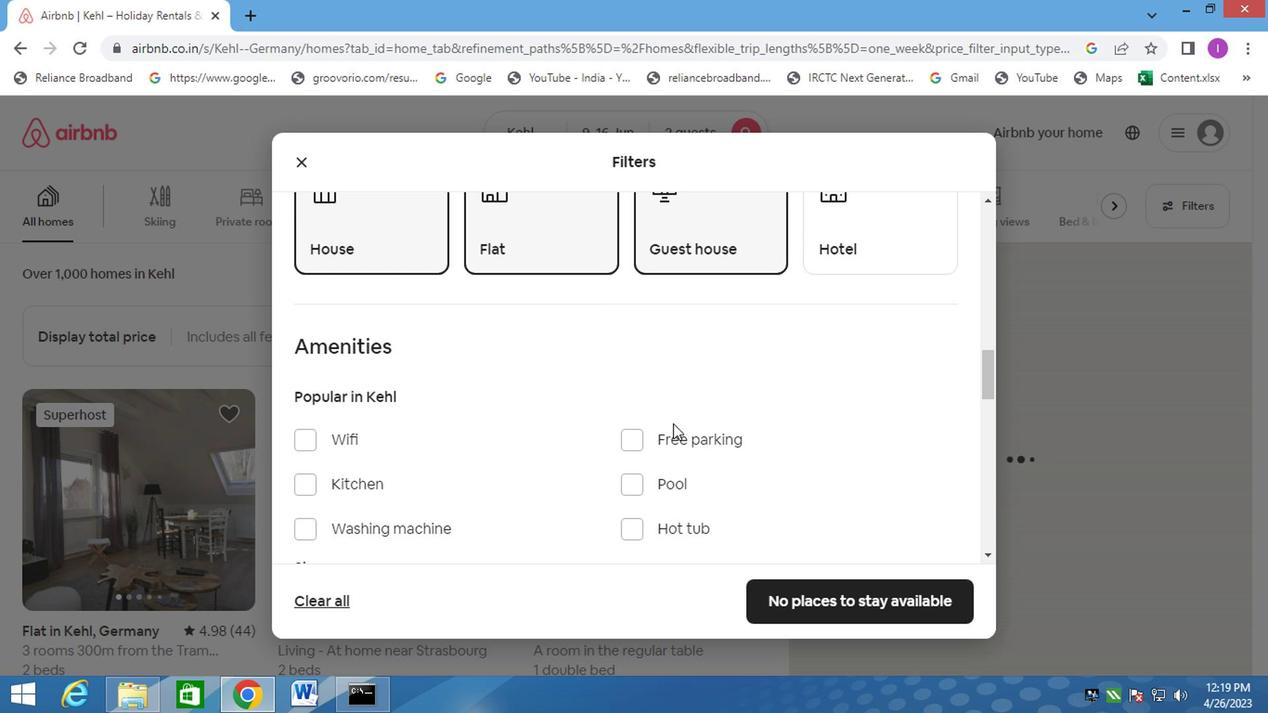 
Action: Mouse moved to (673, 420)
Screenshot: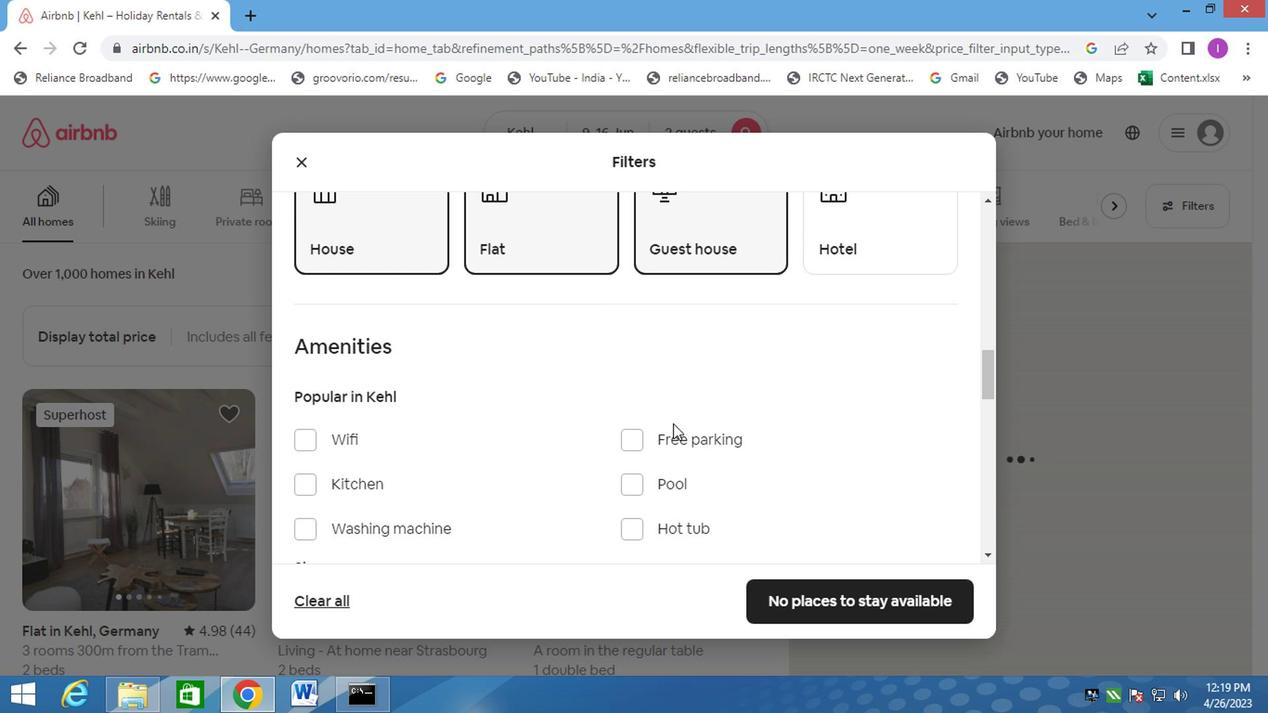 
Action: Mouse scrolled (670, 421) with delta (0, 0)
Screenshot: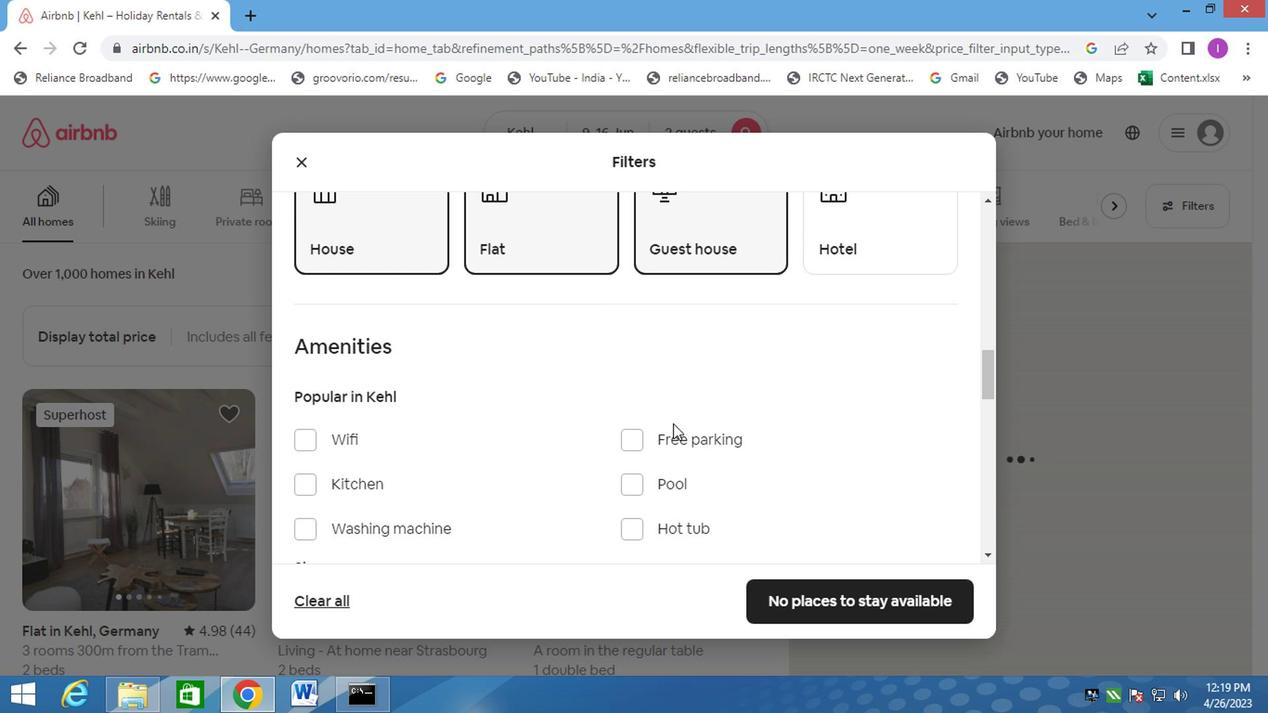 
Action: Mouse scrolled (670, 421) with delta (0, 0)
Screenshot: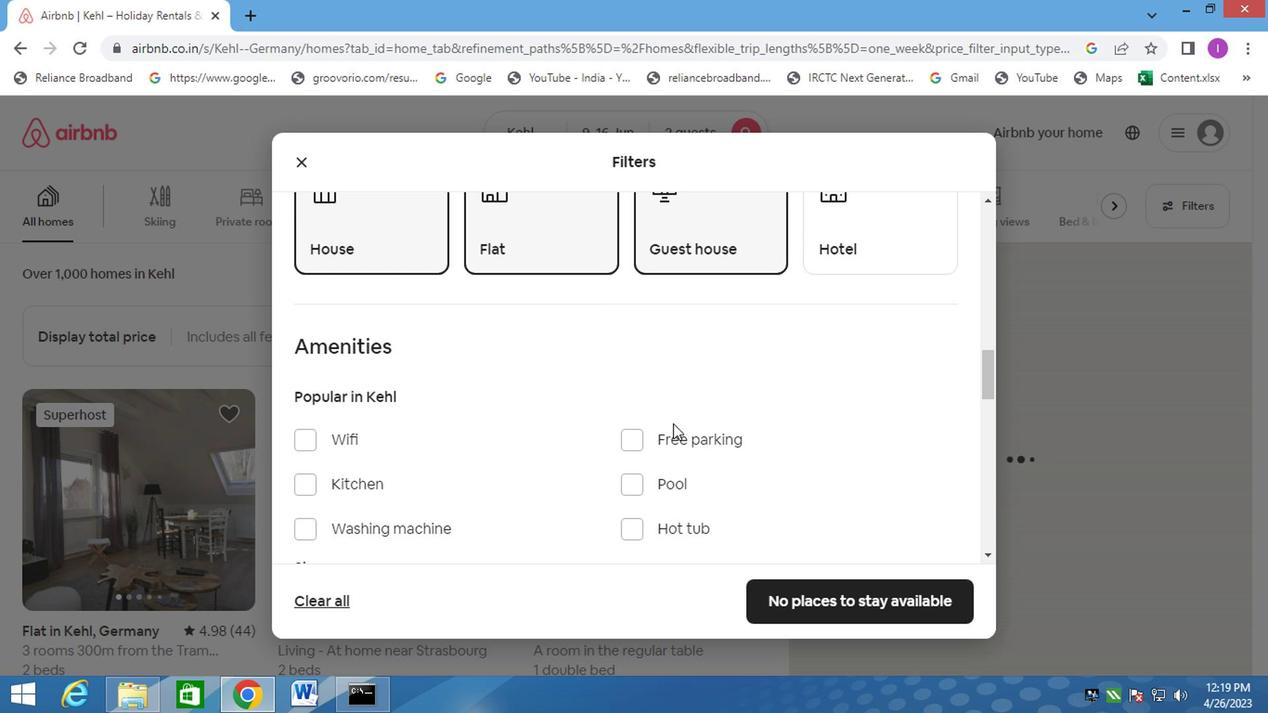 
Action: Mouse scrolled (670, 421) with delta (0, 0)
Screenshot: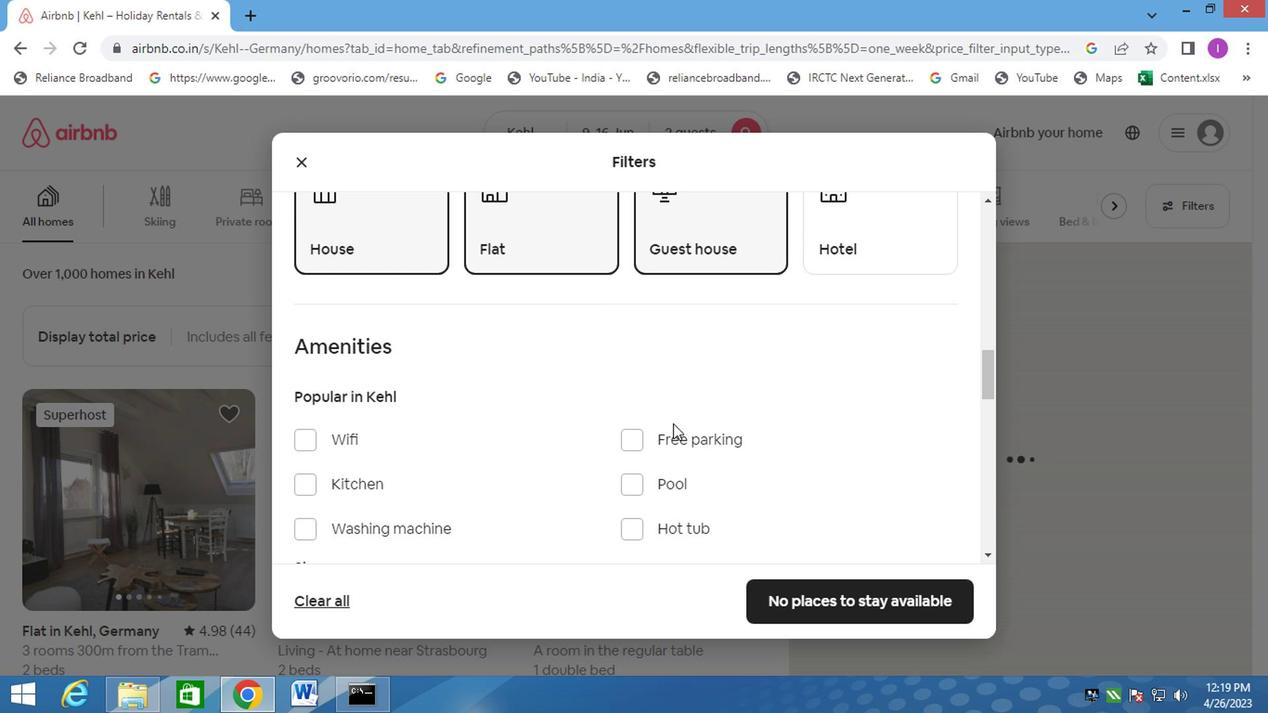 
Action: Mouse scrolled (670, 420) with delta (0, -1)
Screenshot: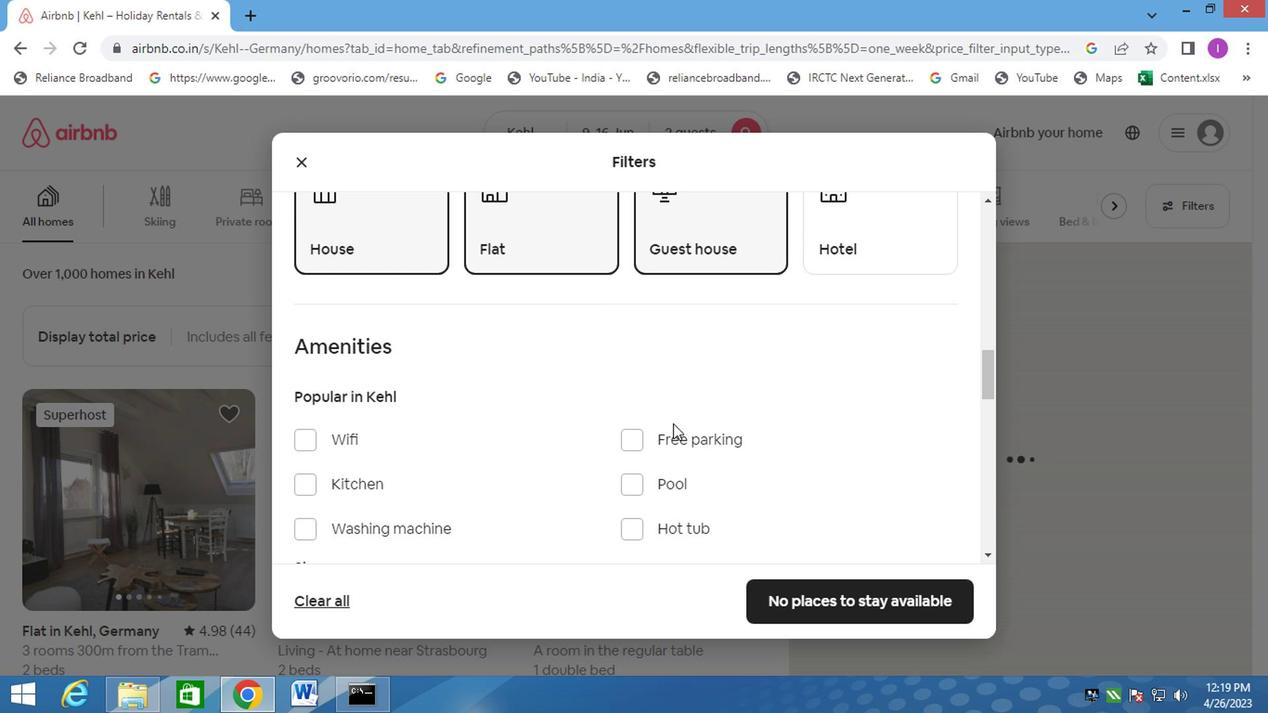 
Action: Mouse scrolled (670, 420) with delta (0, -1)
Screenshot: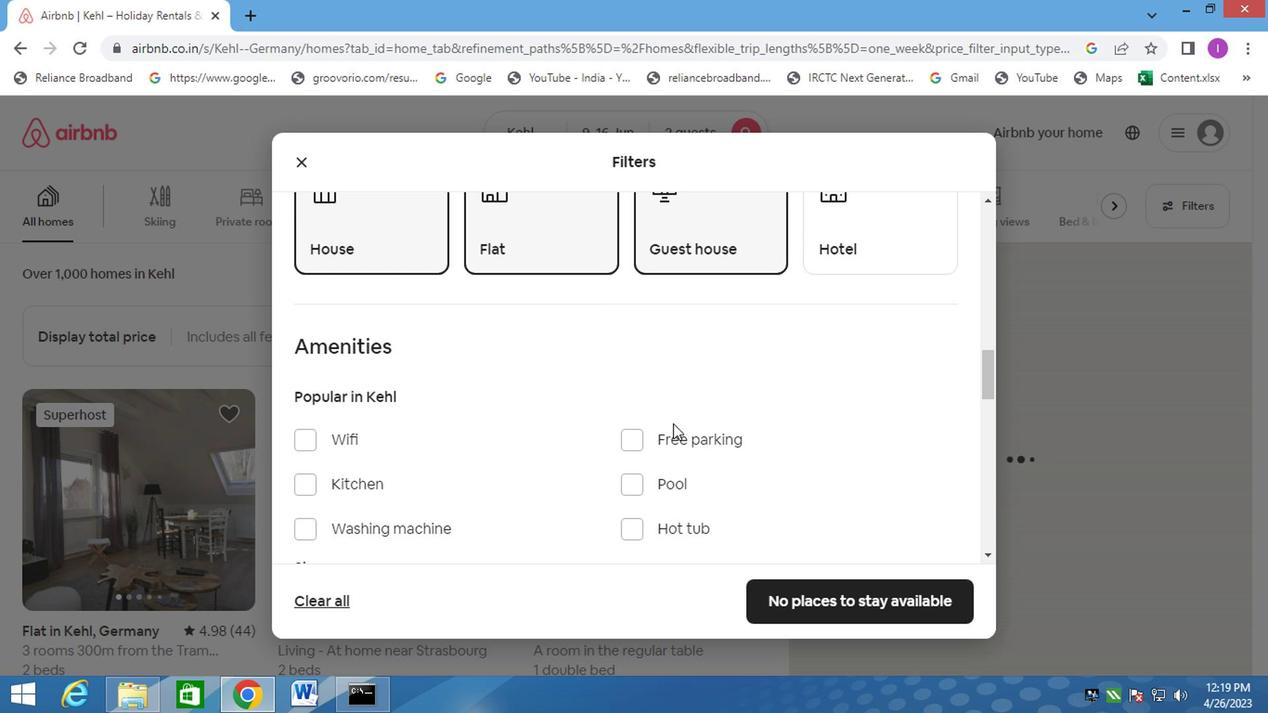 
Action: Mouse scrolled (671, 419) with delta (0, 0)
Screenshot: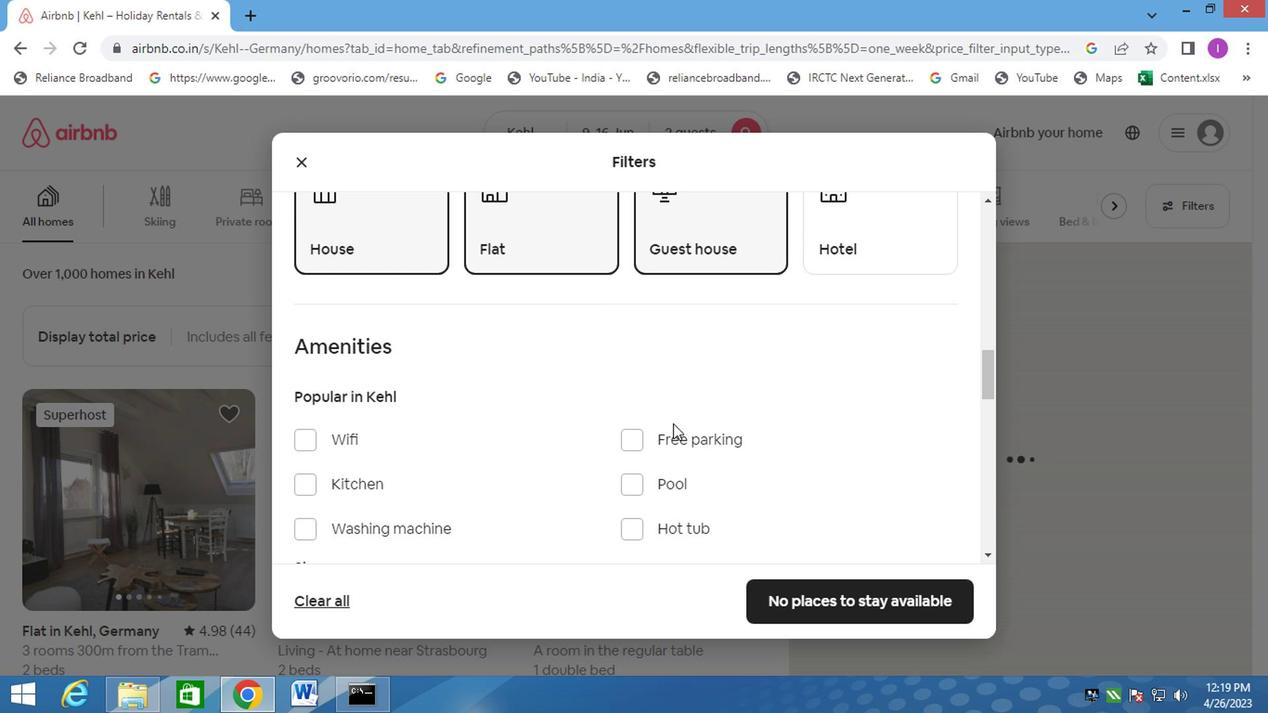 
Action: Mouse moved to (700, 406)
Screenshot: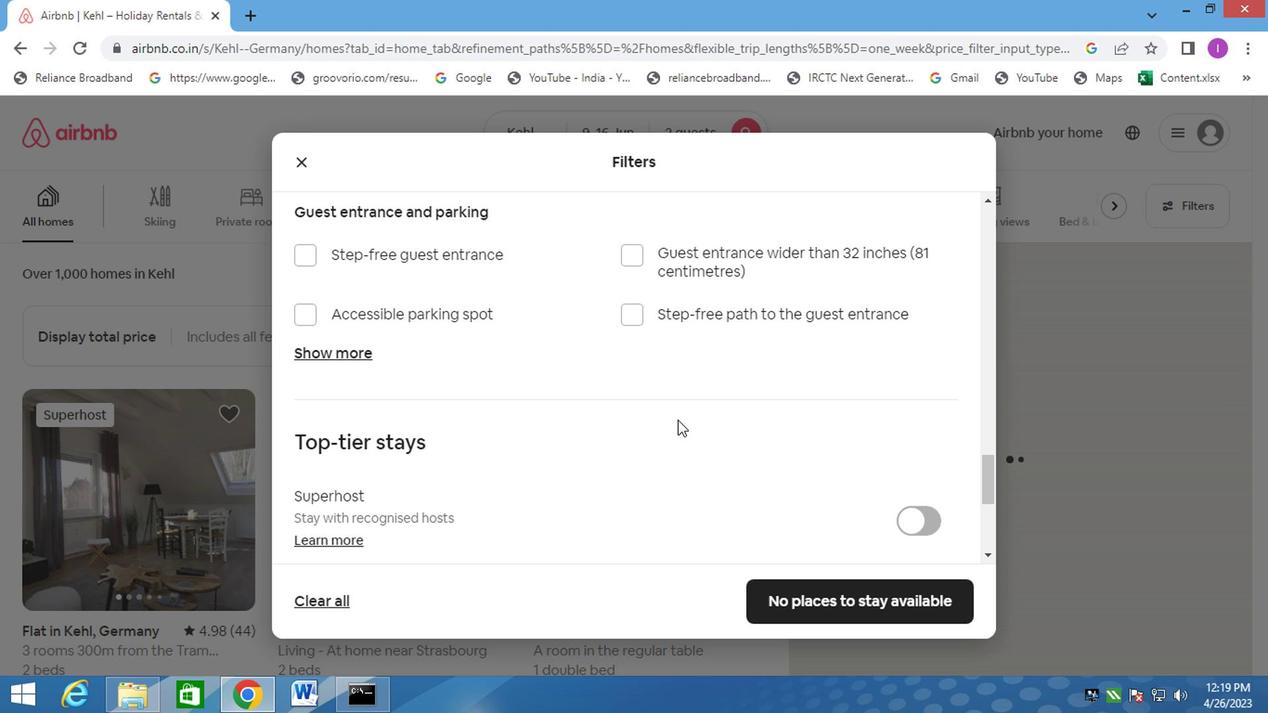 
Action: Mouse scrolled (700, 405) with delta (0, 0)
Screenshot: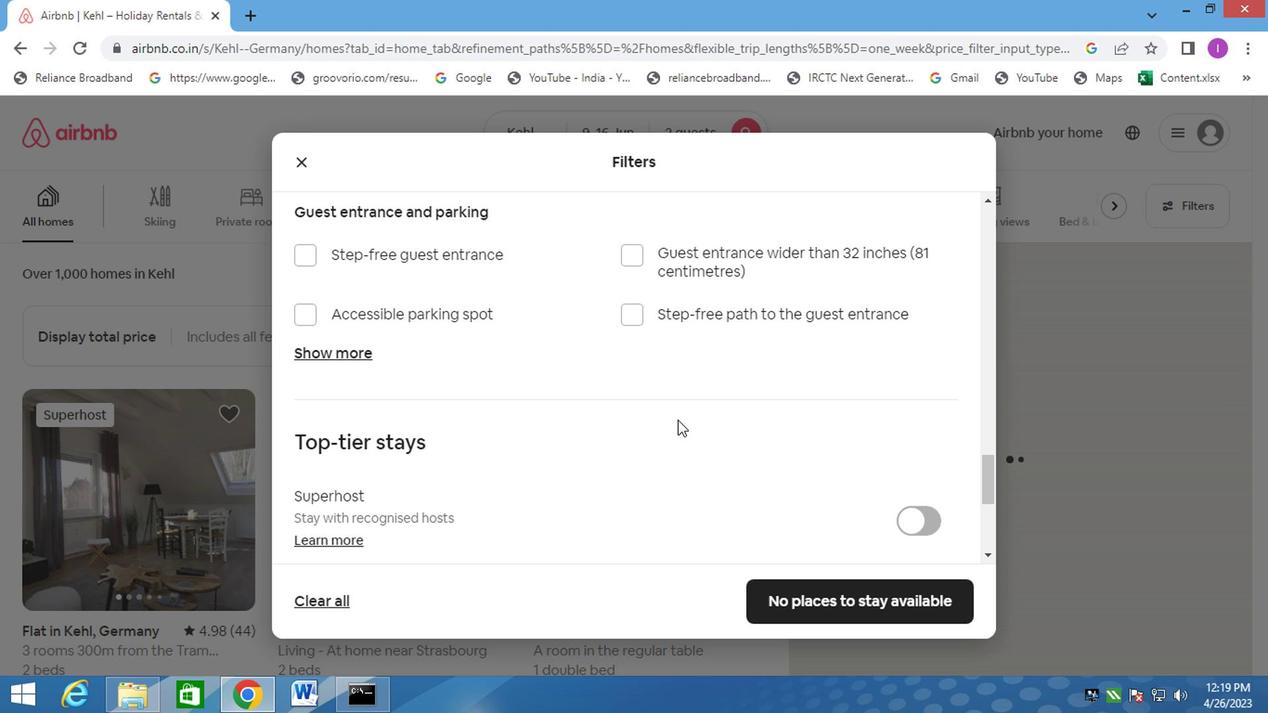 
Action: Mouse moved to (702, 407)
Screenshot: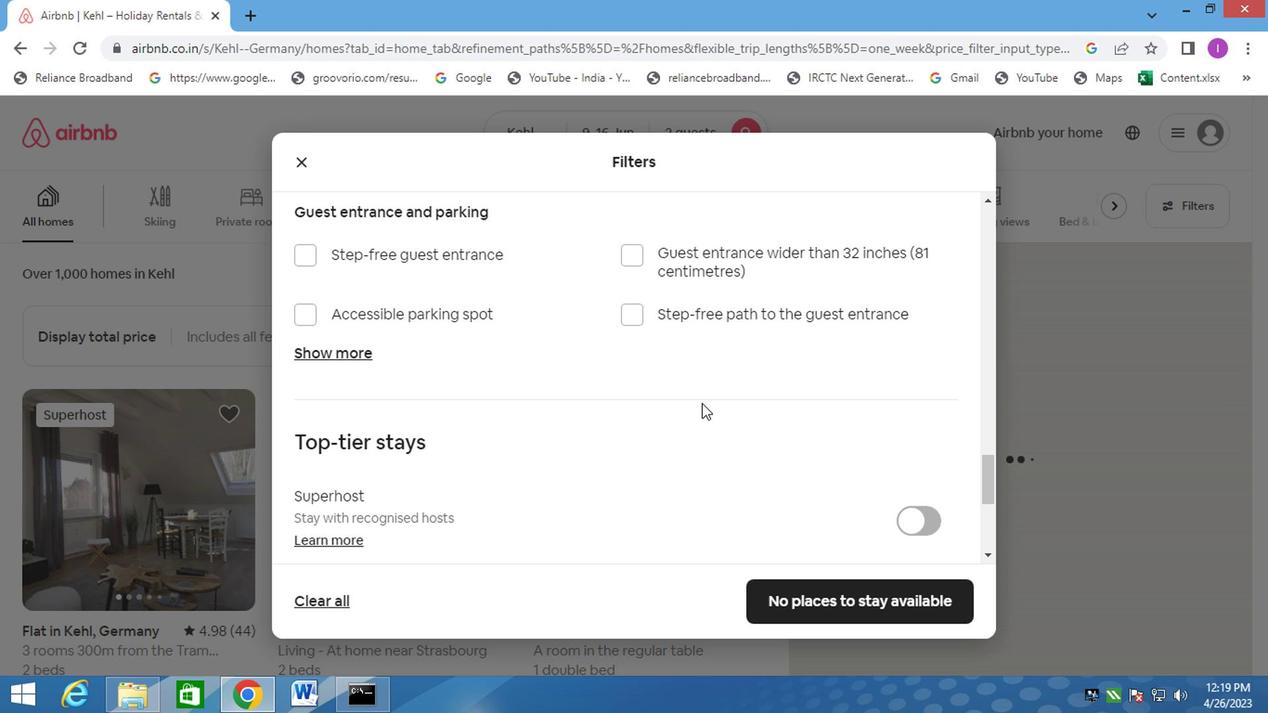 
Action: Mouse scrolled (702, 406) with delta (0, -1)
Screenshot: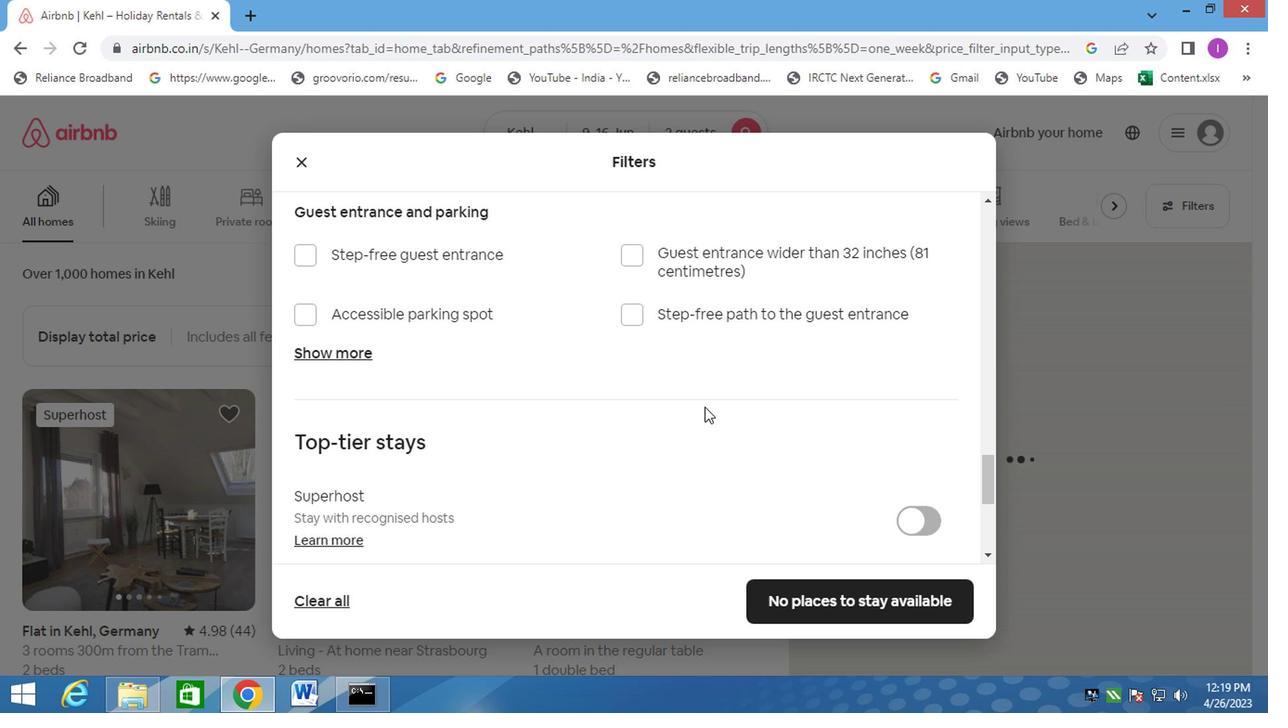 
Action: Mouse moved to (918, 400)
Screenshot: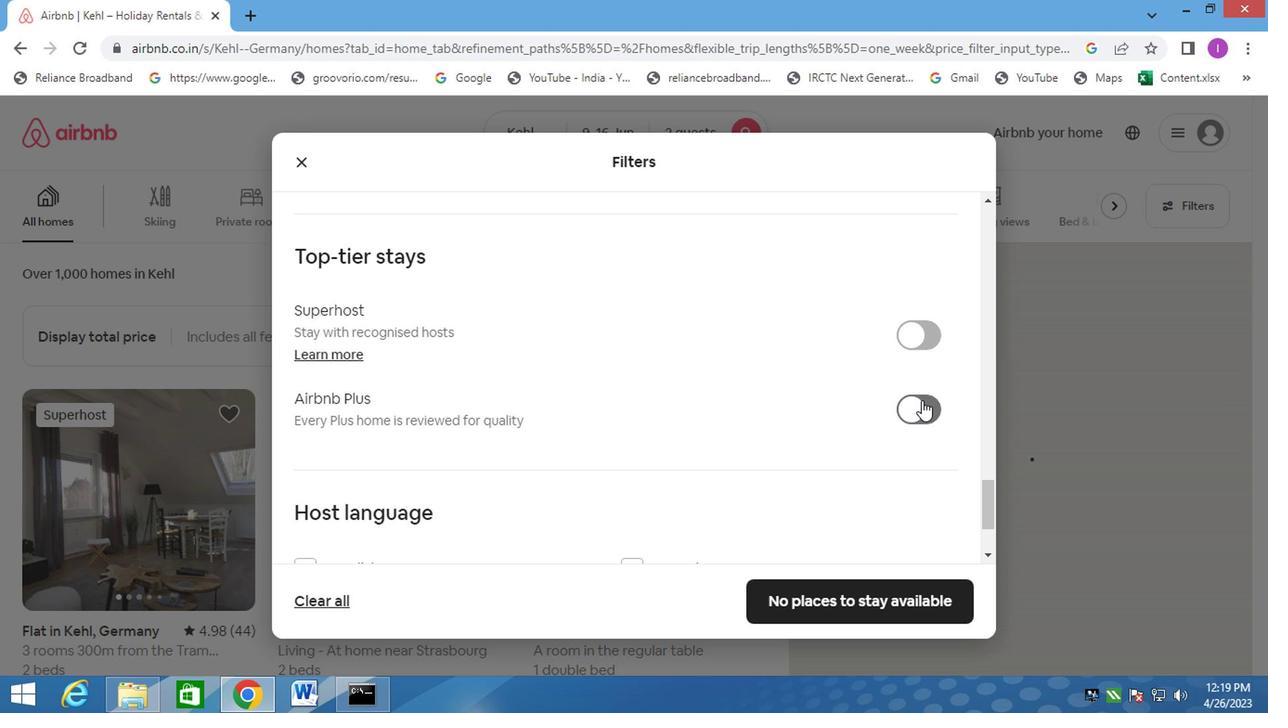 
Action: Mouse pressed left at (918, 400)
Screenshot: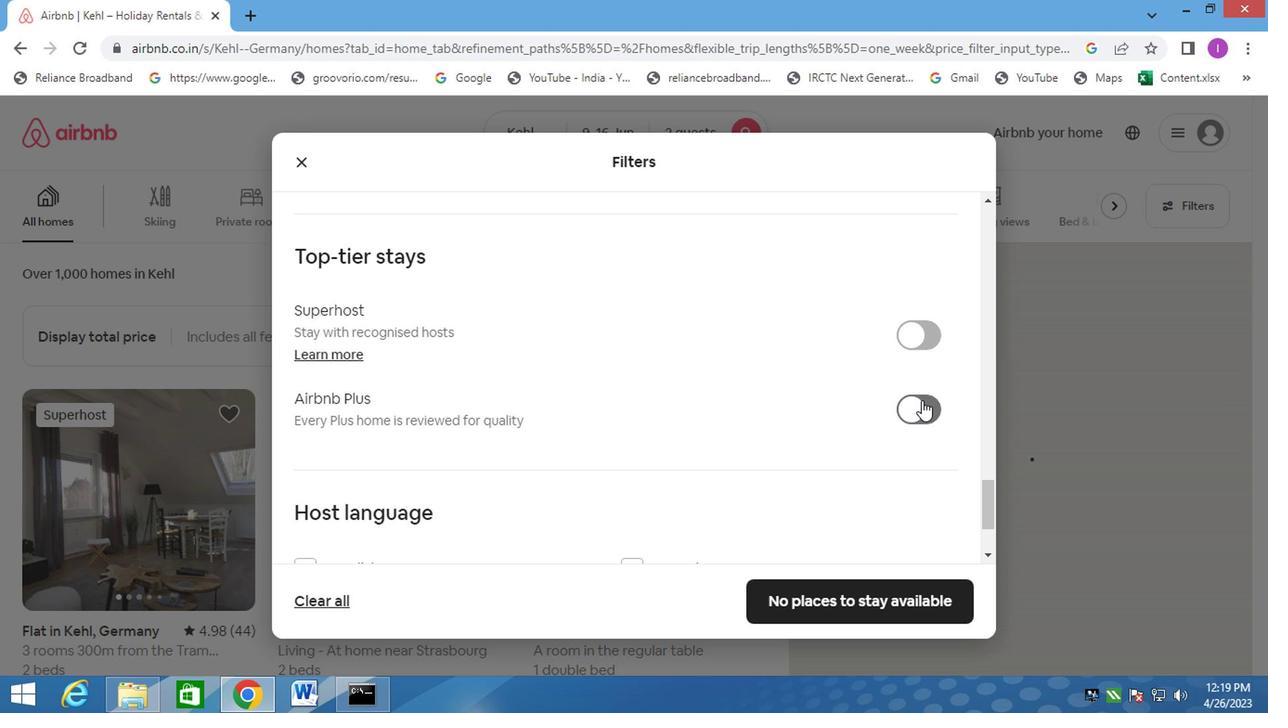
Action: Mouse moved to (901, 404)
Screenshot: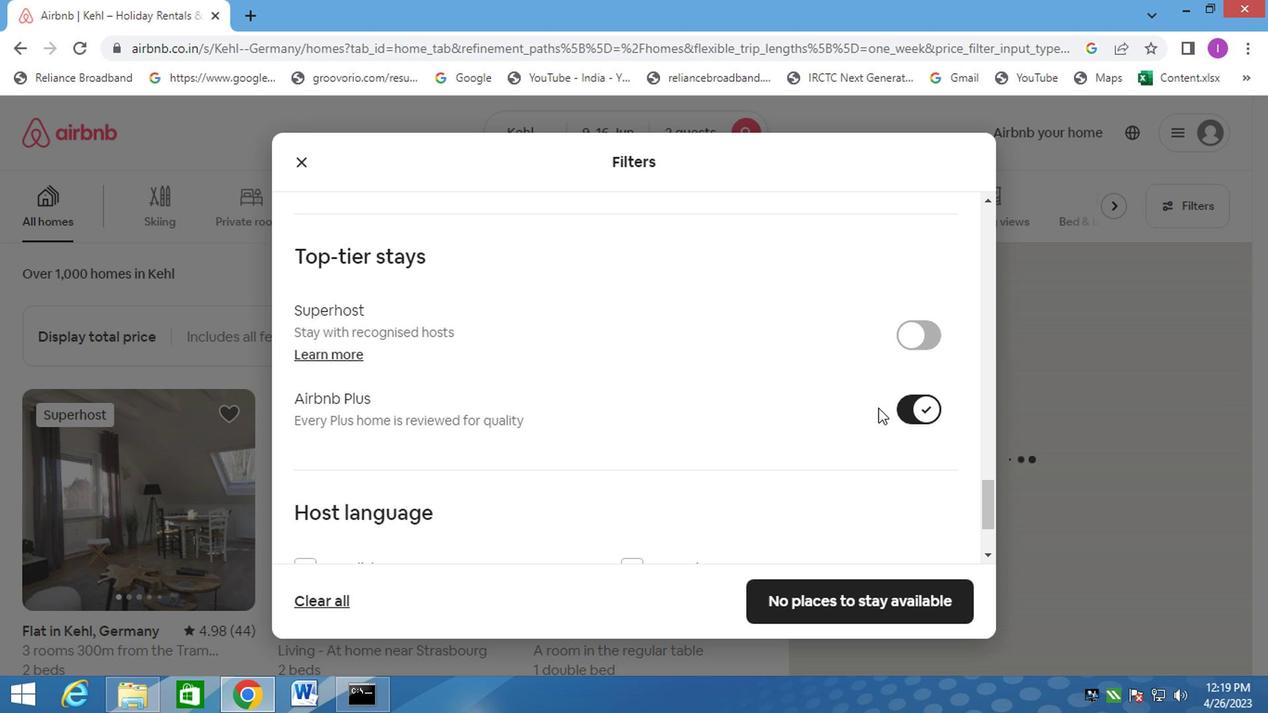 
Action: Mouse pressed left at (901, 404)
Screenshot: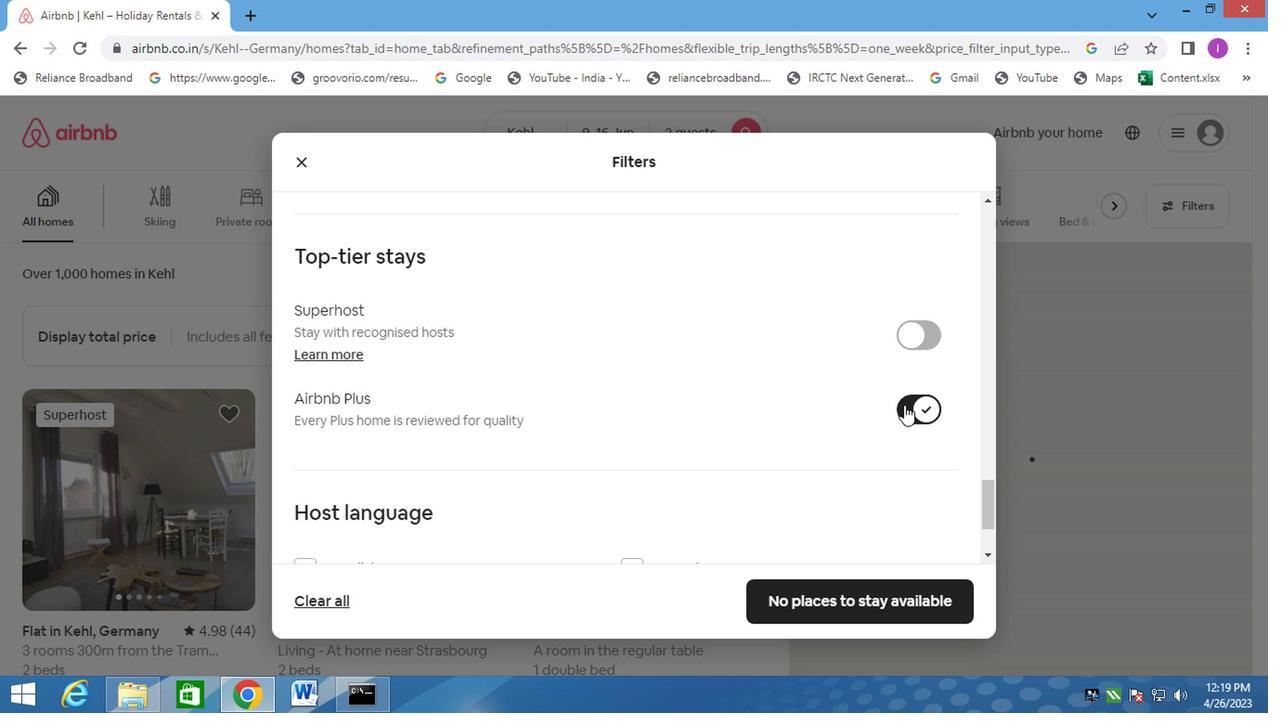 
Action: Mouse moved to (613, 383)
Screenshot: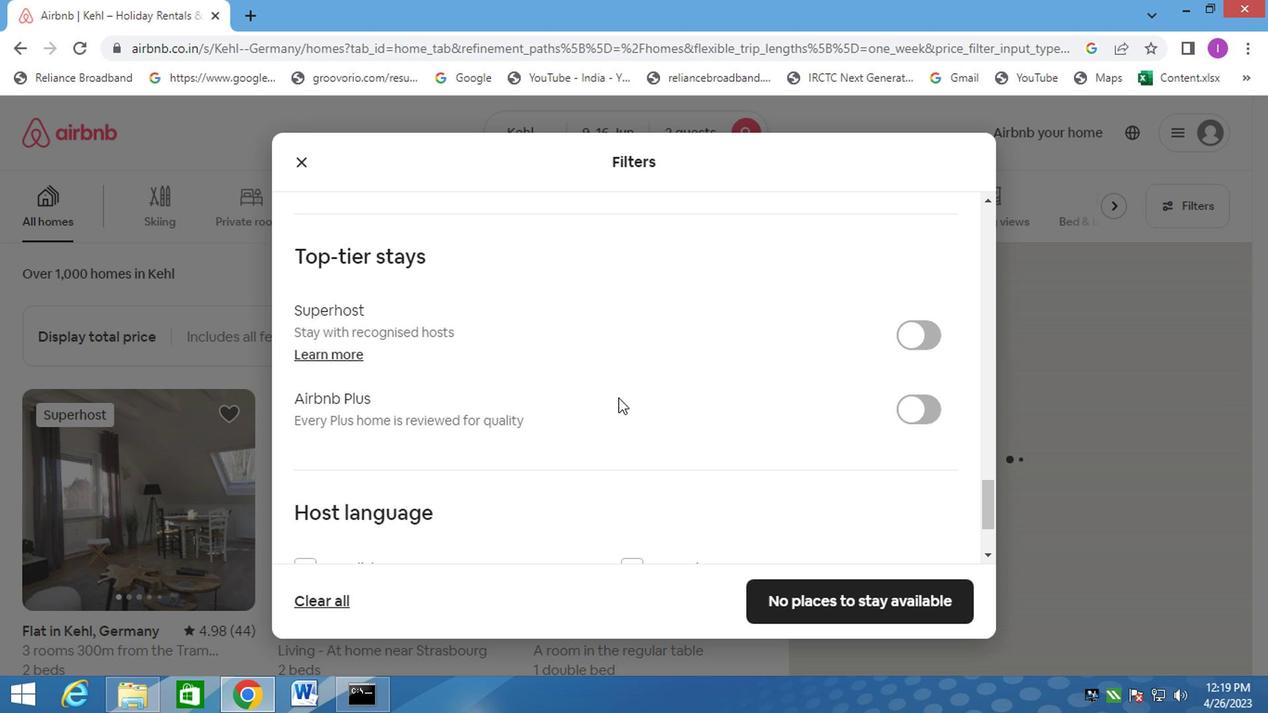 
Action: Mouse scrolled (613, 382) with delta (0, -1)
Screenshot: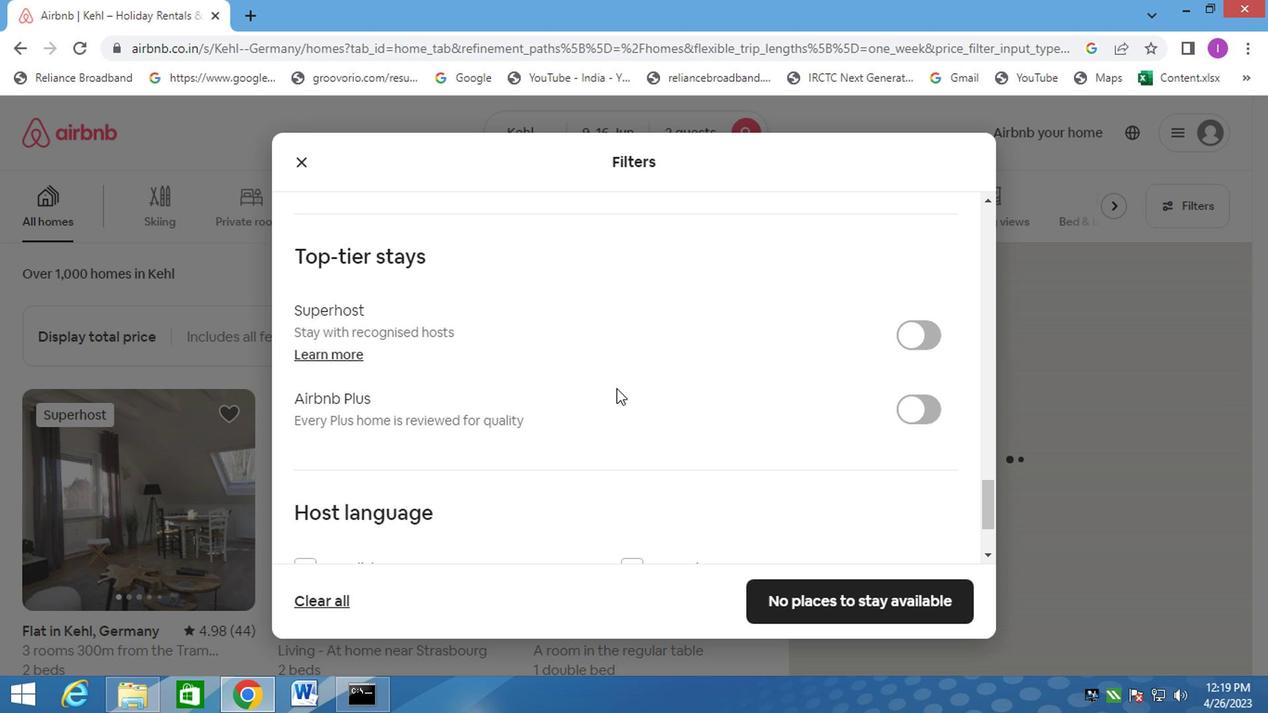 
Action: Mouse scrolled (613, 382) with delta (0, -1)
Screenshot: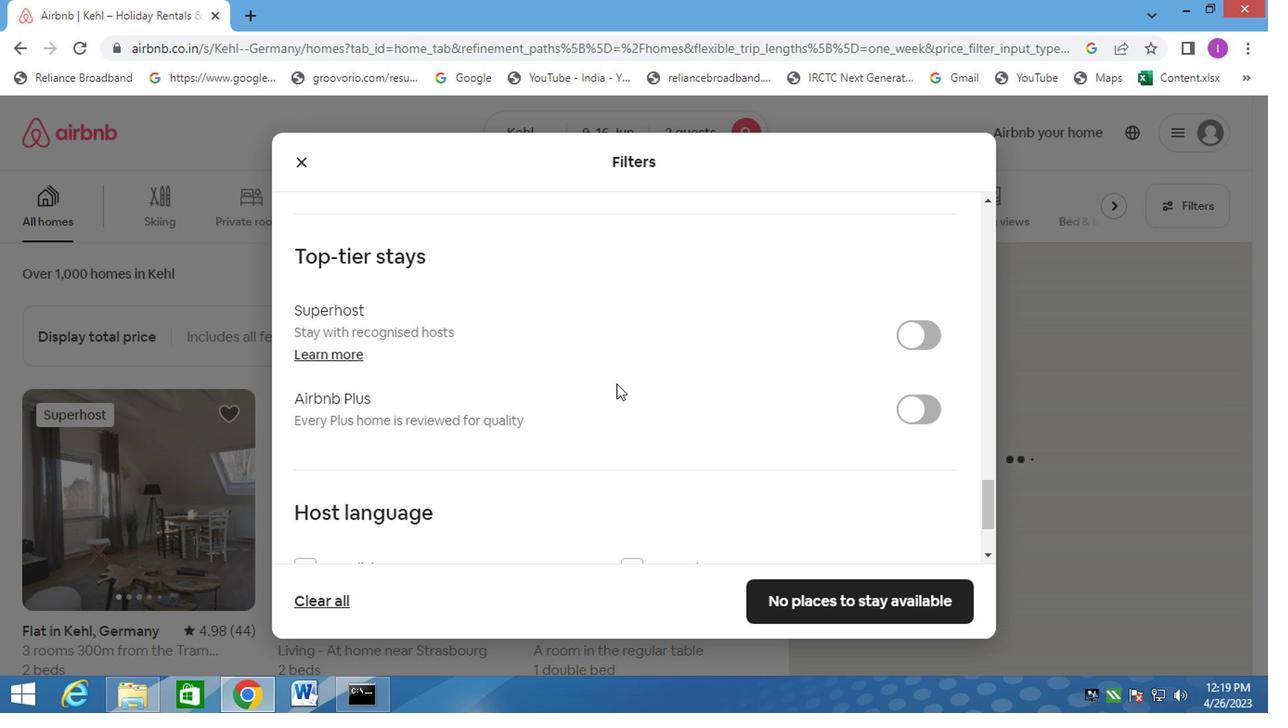 
Action: Mouse scrolled (613, 382) with delta (0, -1)
Screenshot: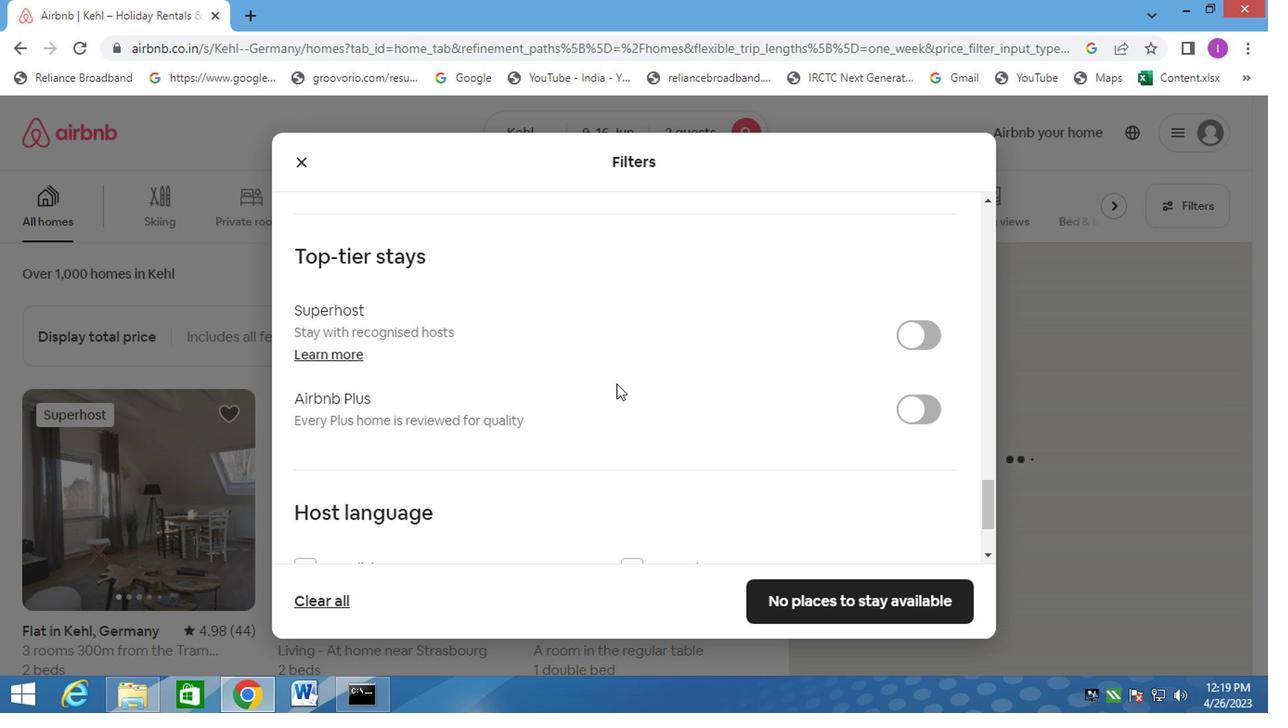 
Action: Mouse scrolled (613, 382) with delta (0, -1)
Screenshot: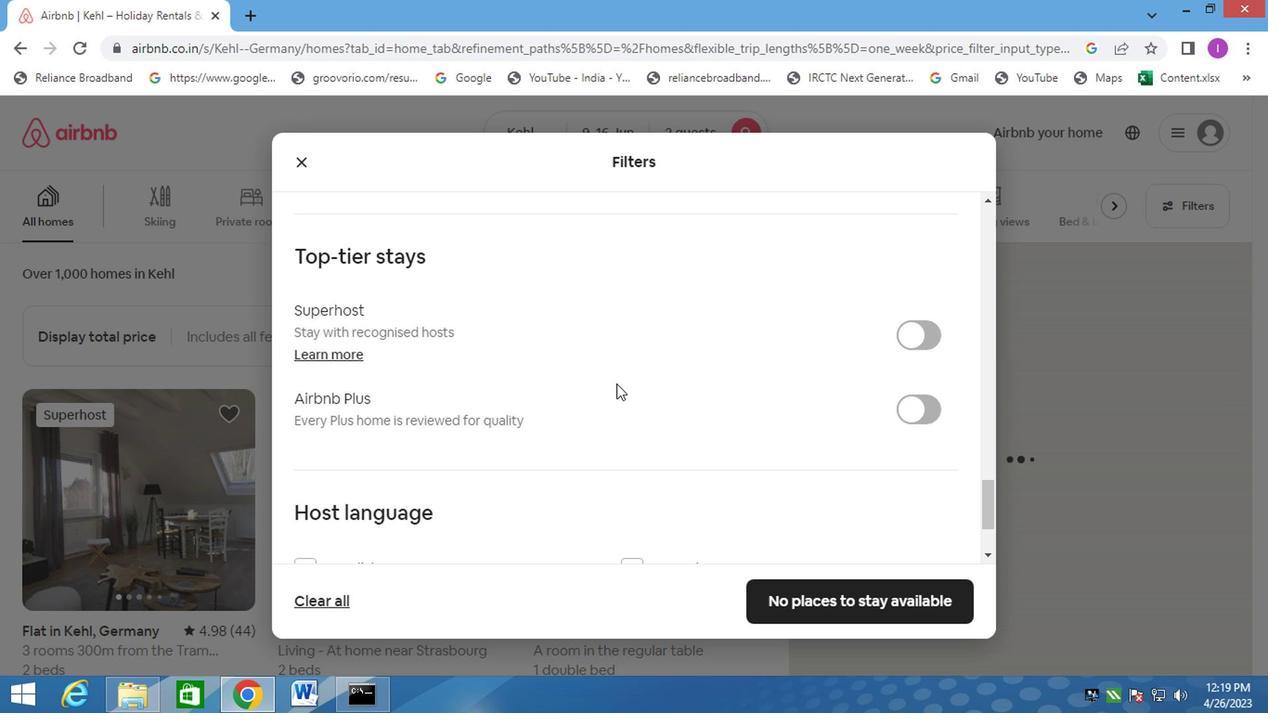 
Action: Mouse moved to (712, 383)
Screenshot: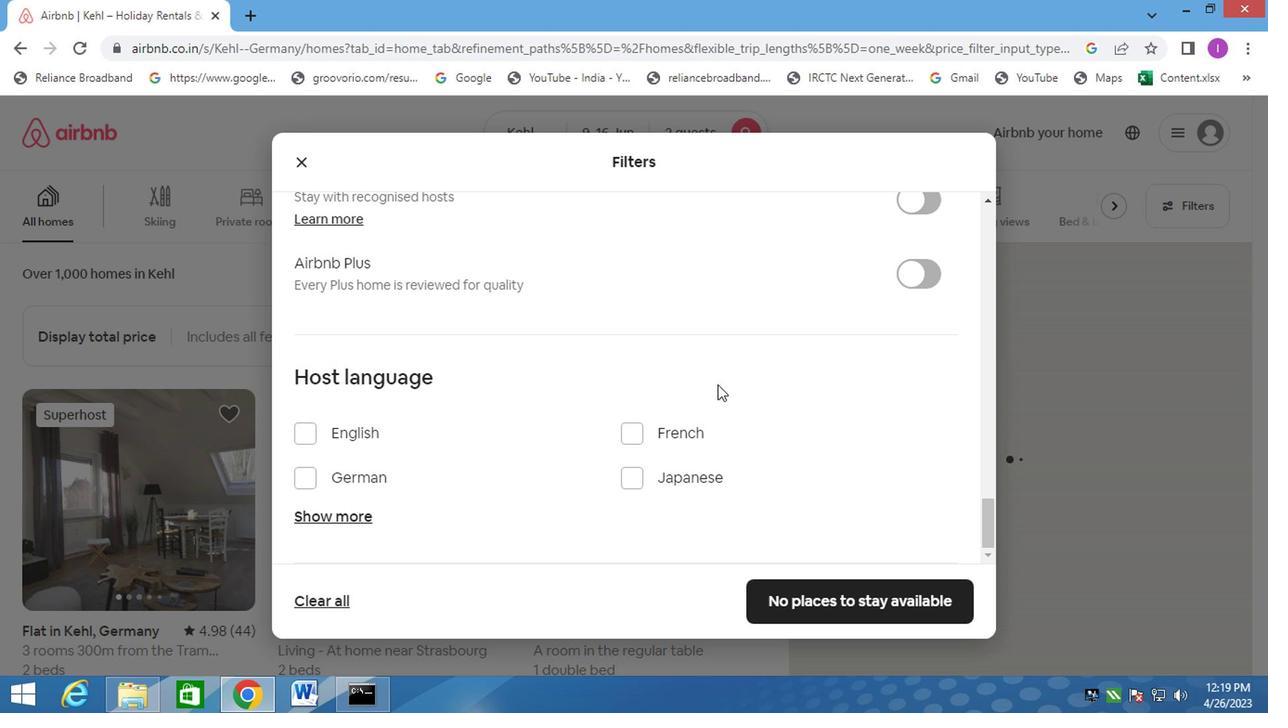 
Action: Mouse scrolled (712, 382) with delta (0, -1)
Screenshot: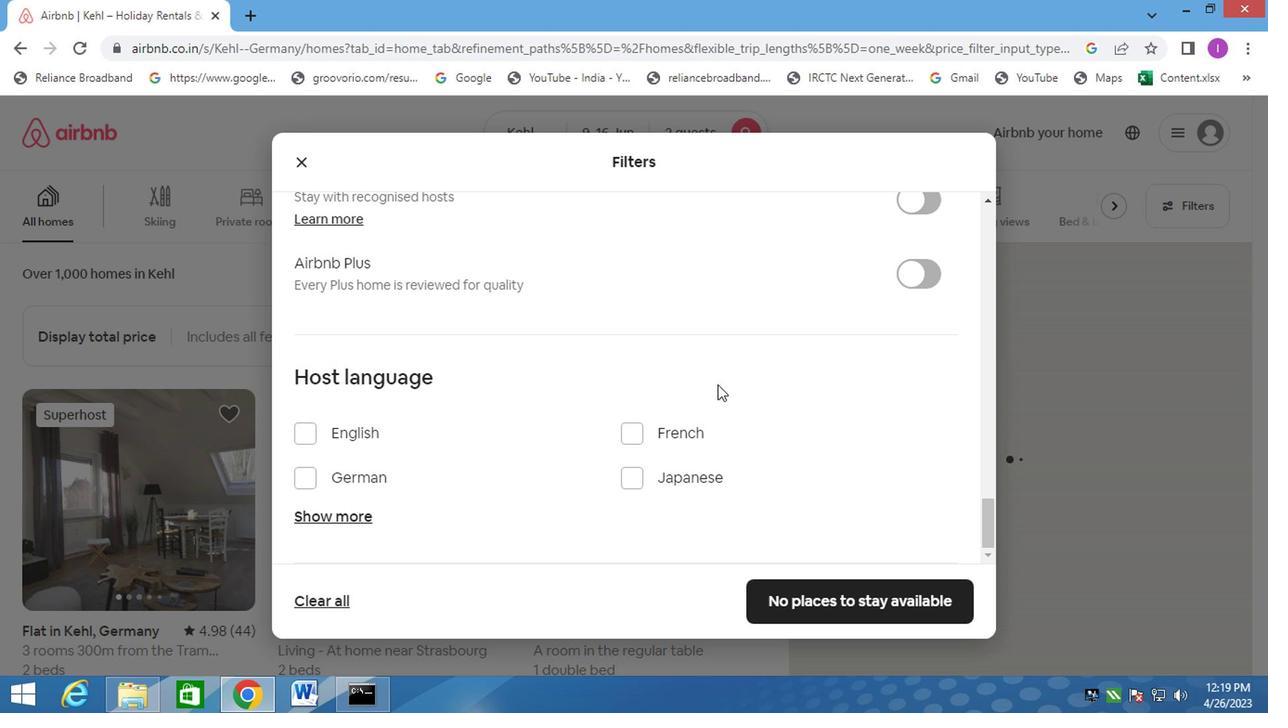 
Action: Mouse moved to (711, 384)
Screenshot: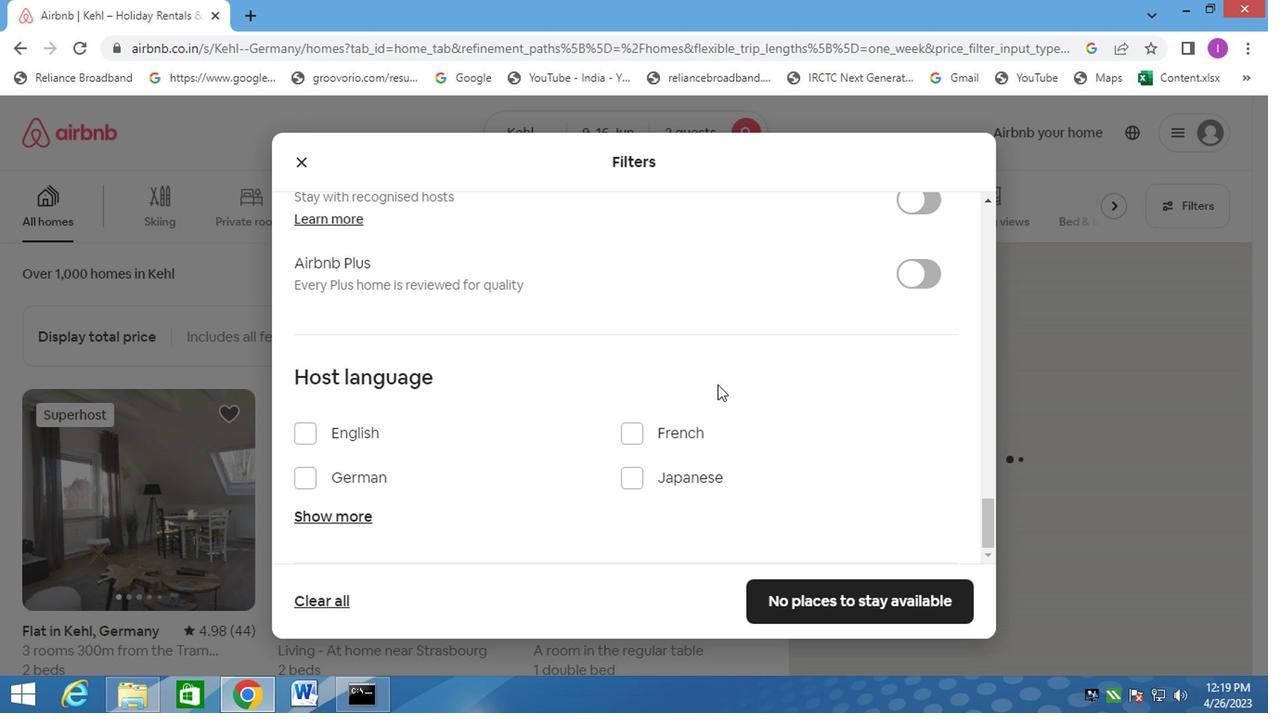 
Action: Mouse scrolled (711, 383) with delta (0, 0)
Screenshot: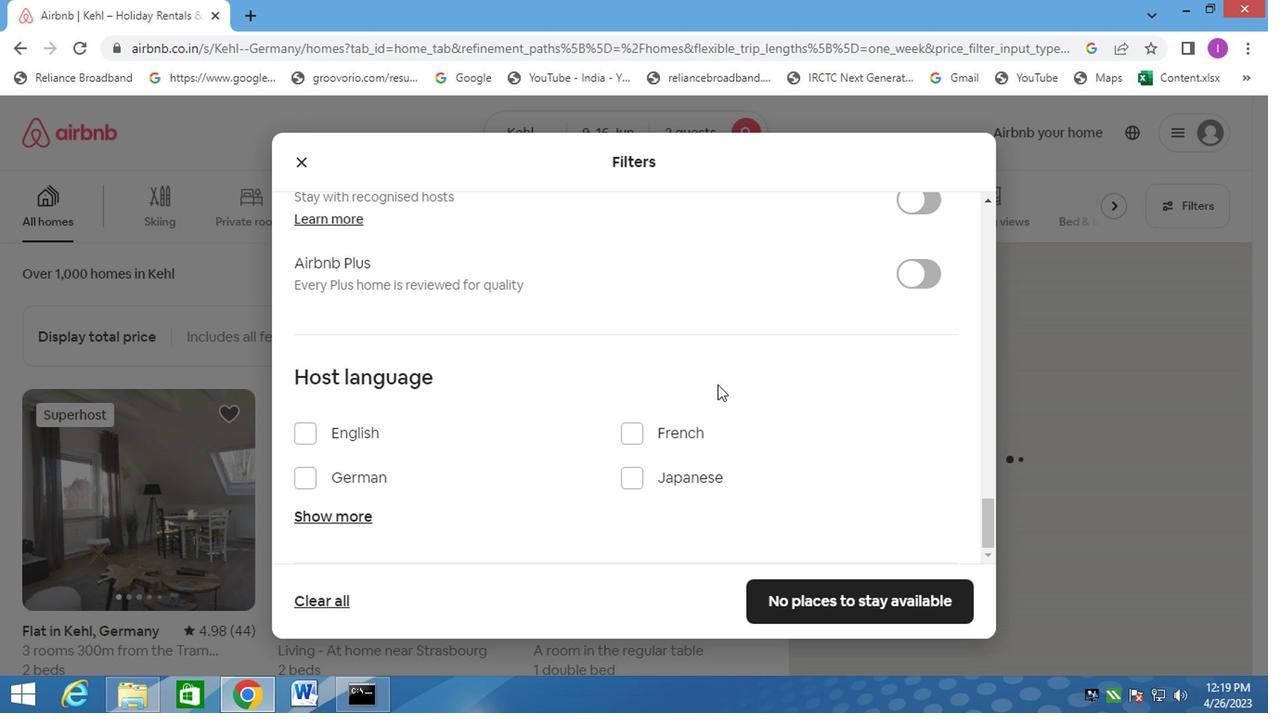 
Action: Mouse moved to (710, 385)
Screenshot: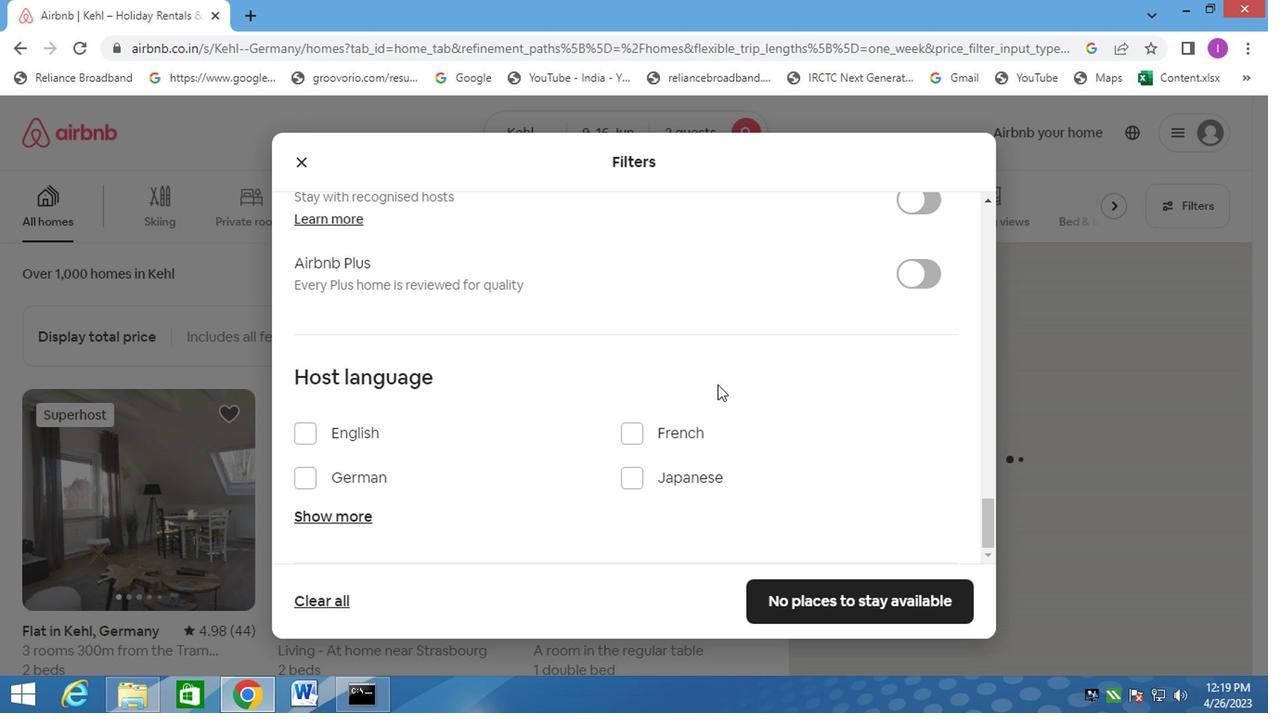 
Action: Mouse scrolled (710, 384) with delta (0, 0)
Screenshot: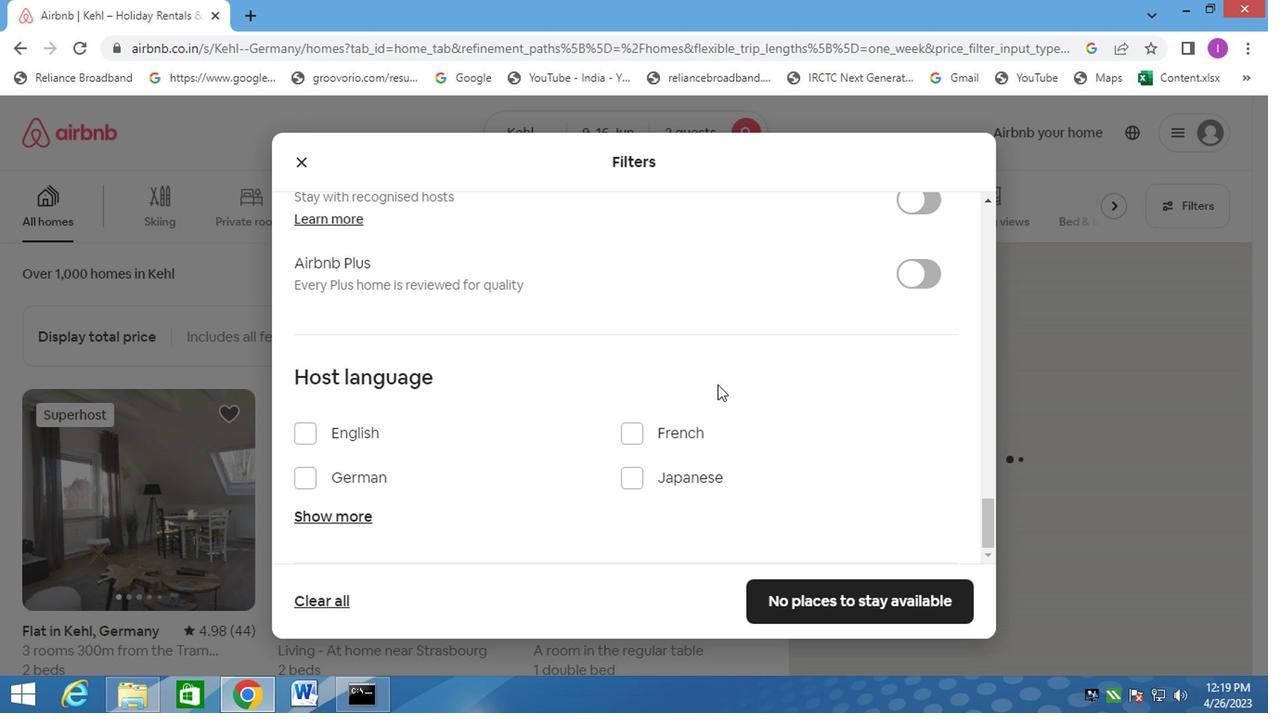 
Action: Mouse moved to (708, 387)
Screenshot: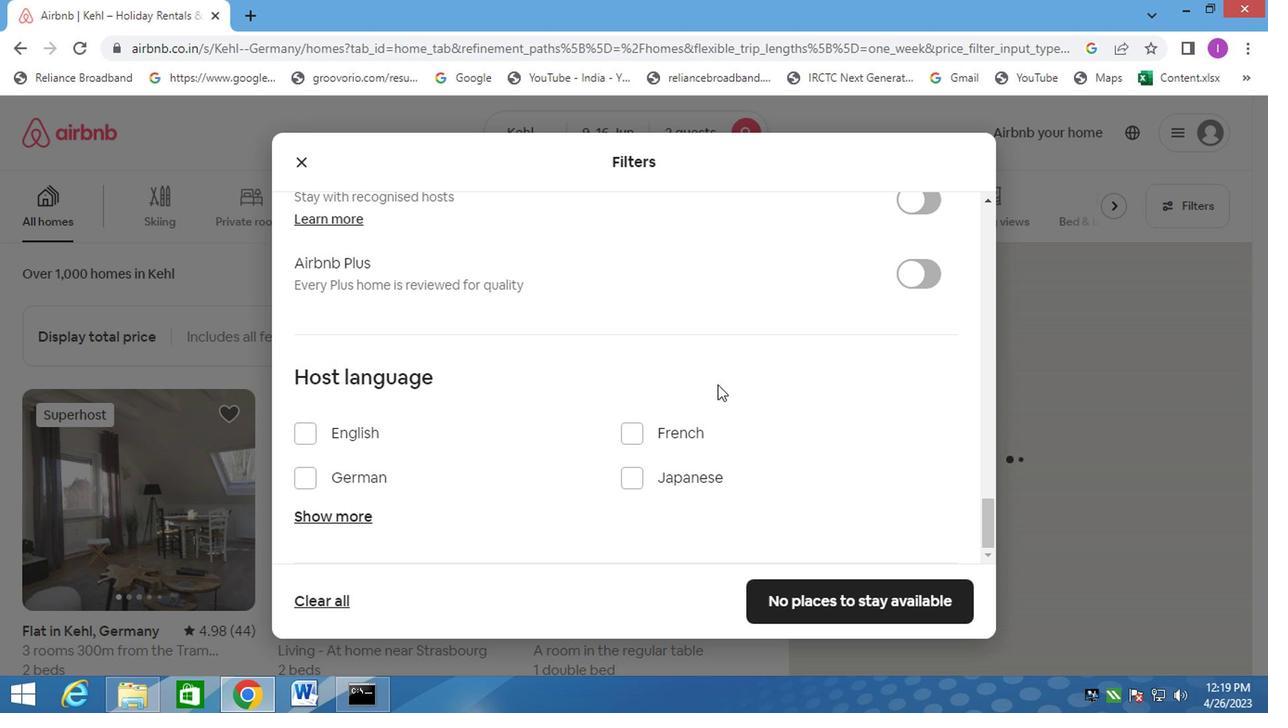 
Action: Mouse scrolled (708, 386) with delta (0, 0)
Screenshot: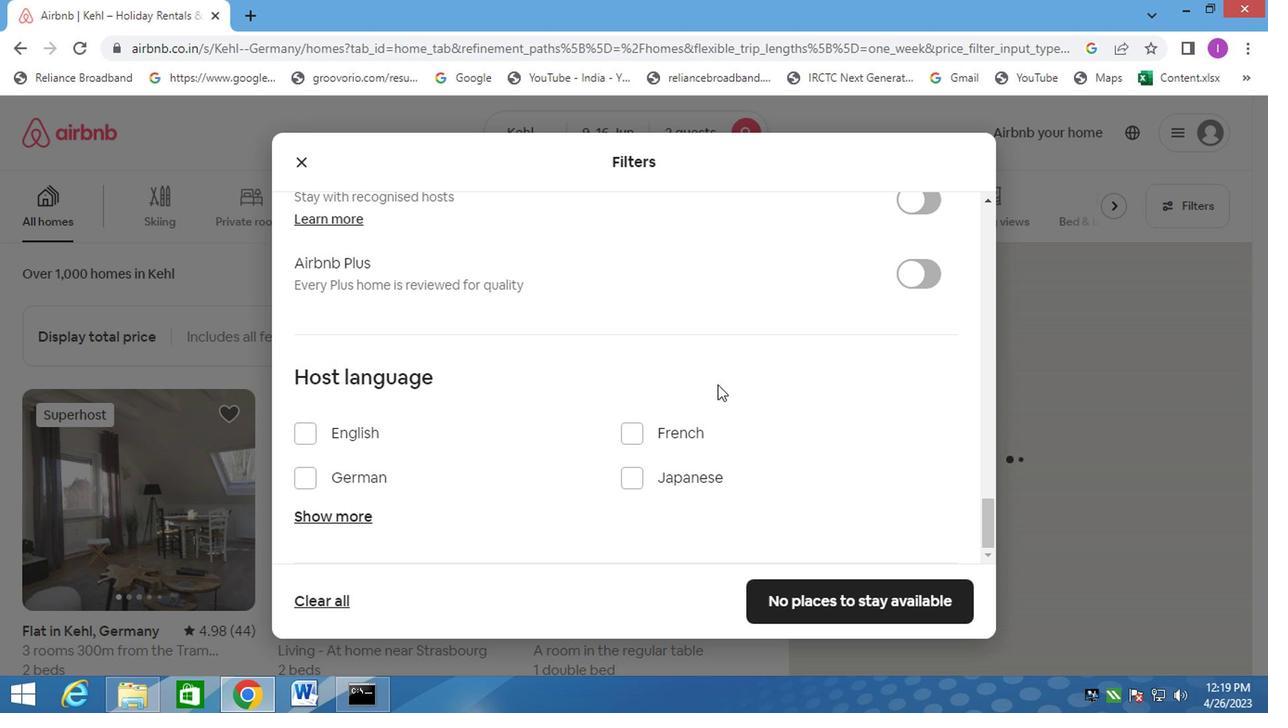 
Action: Mouse moved to (707, 388)
Screenshot: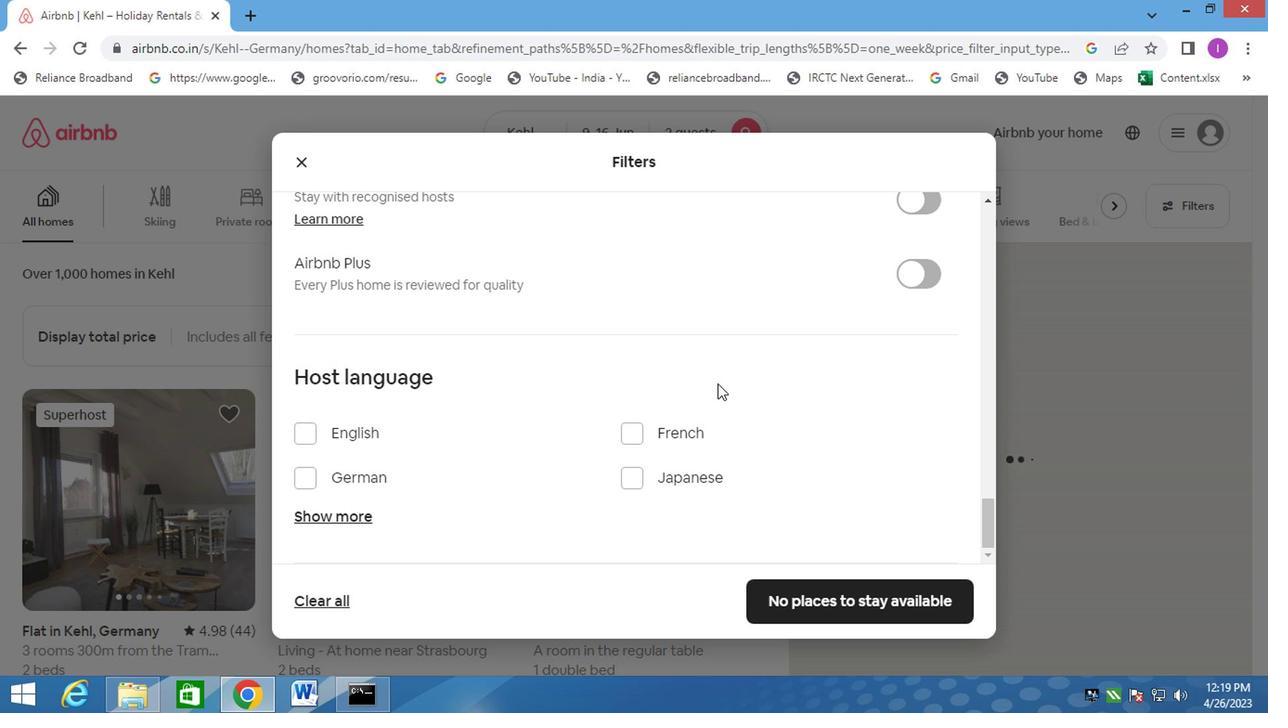 
Action: Mouse scrolled (707, 387) with delta (0, -1)
Screenshot: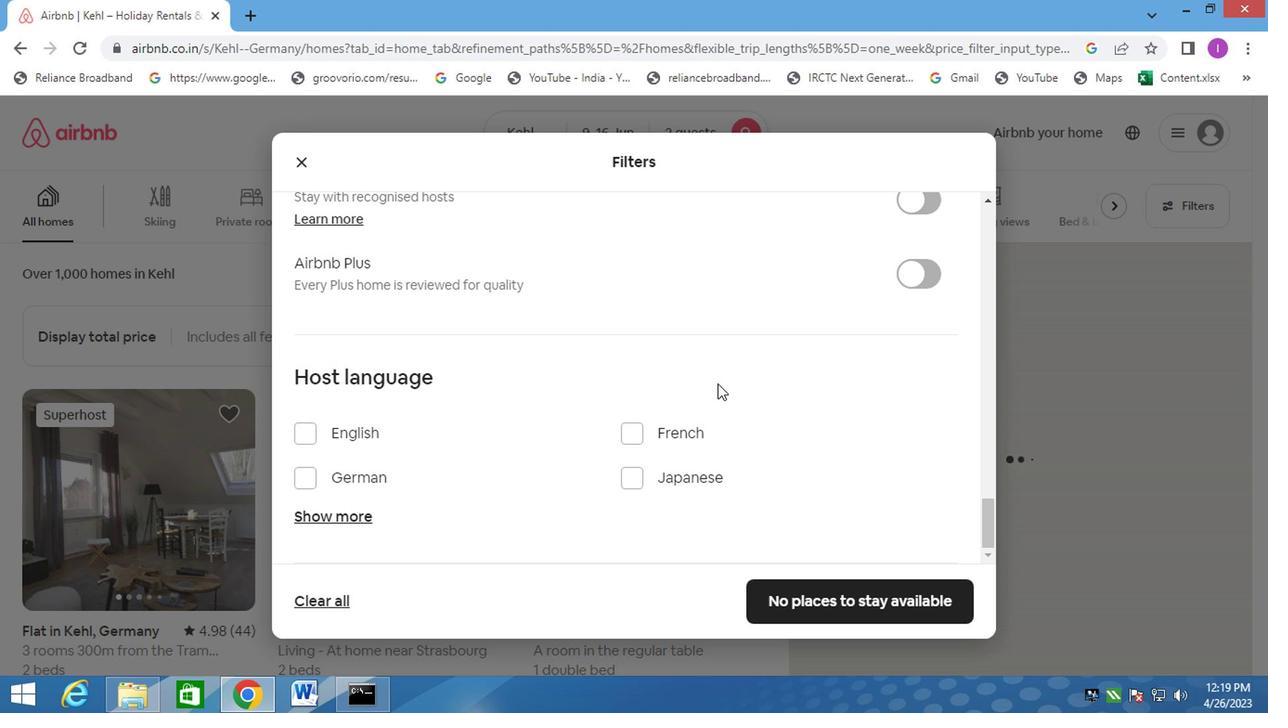 
Action: Mouse moved to (654, 401)
Screenshot: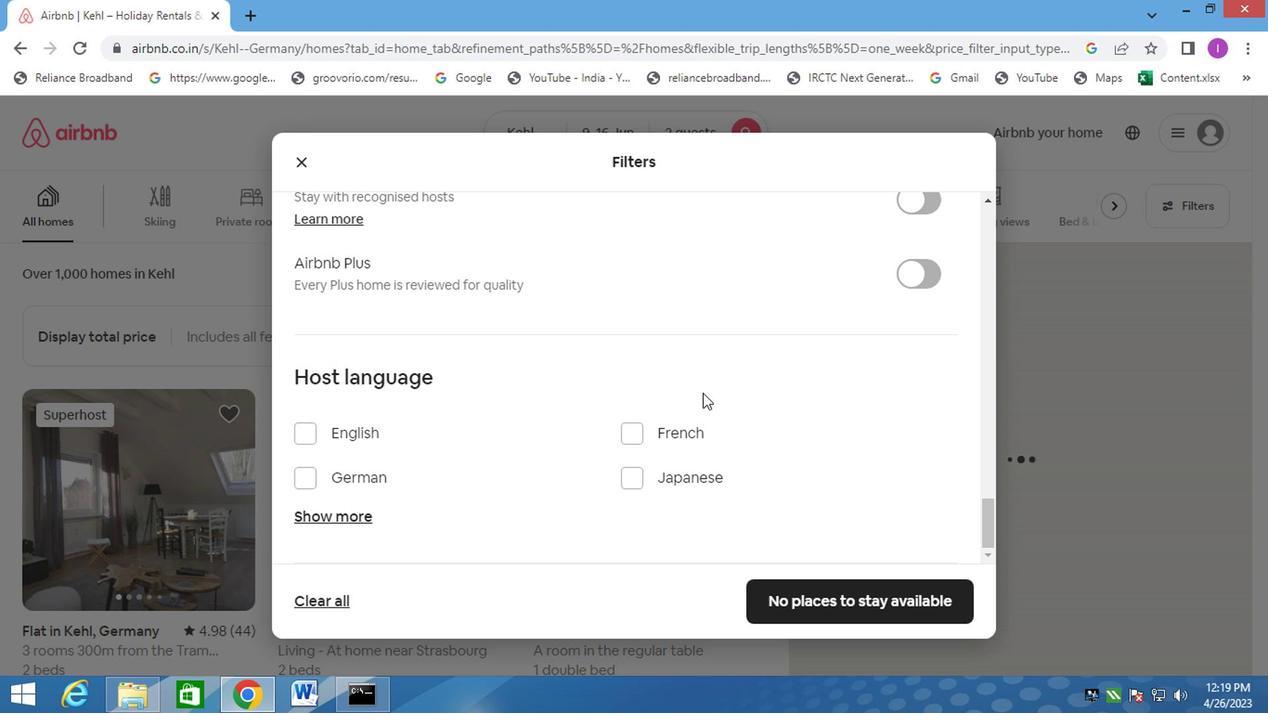
Action: Mouse scrolled (654, 402) with delta (0, 1)
Screenshot: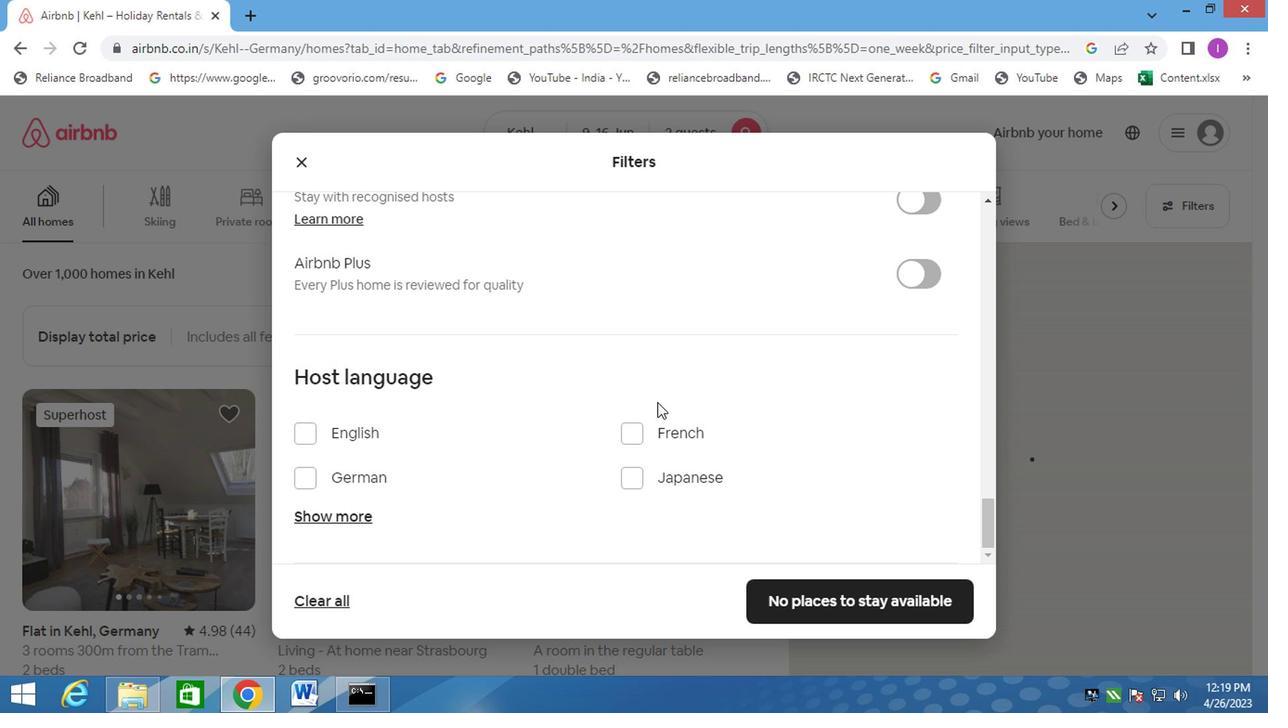 
Action: Mouse moved to (652, 391)
Screenshot: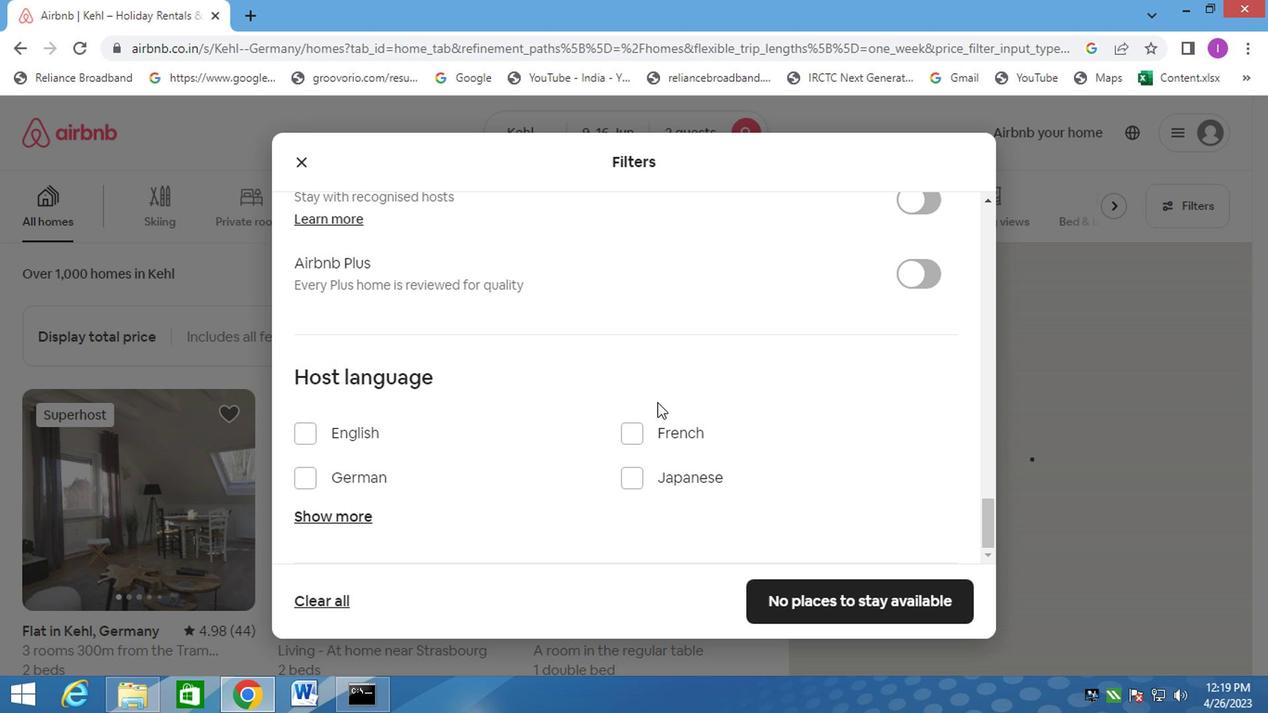 
Action: Mouse scrolled (652, 393) with delta (0, 1)
Screenshot: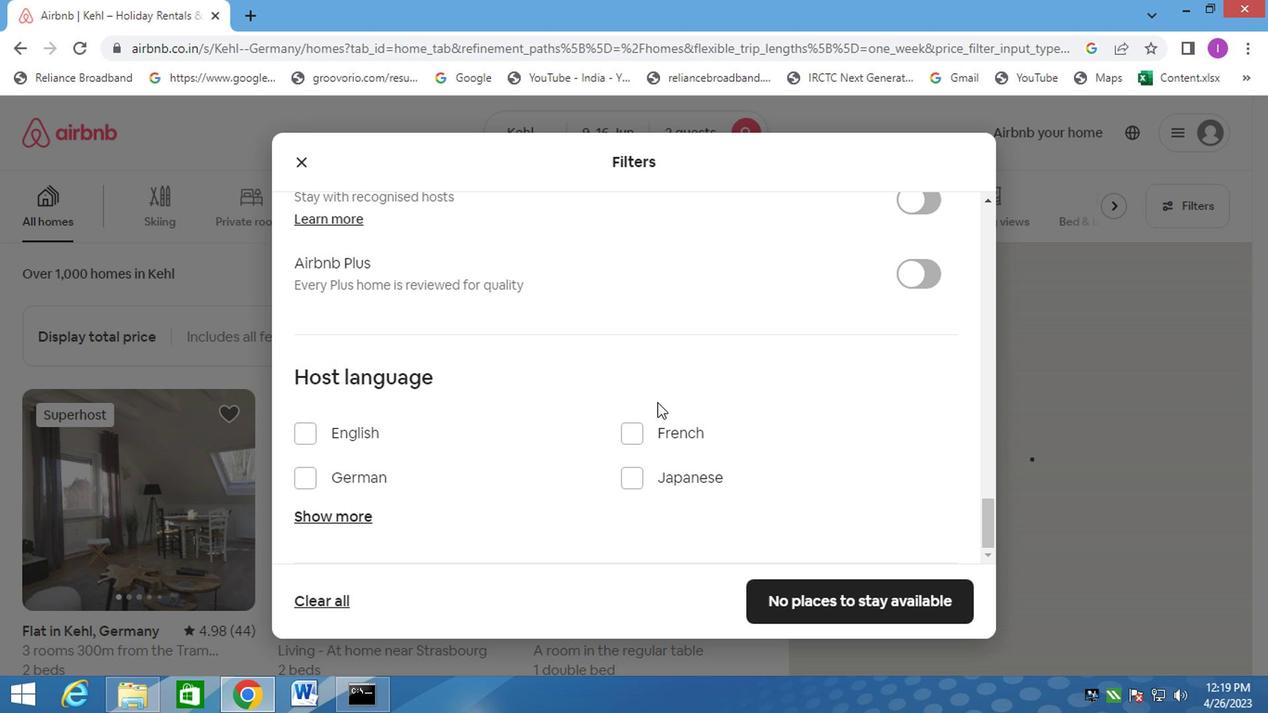 
Action: Mouse moved to (641, 363)
Screenshot: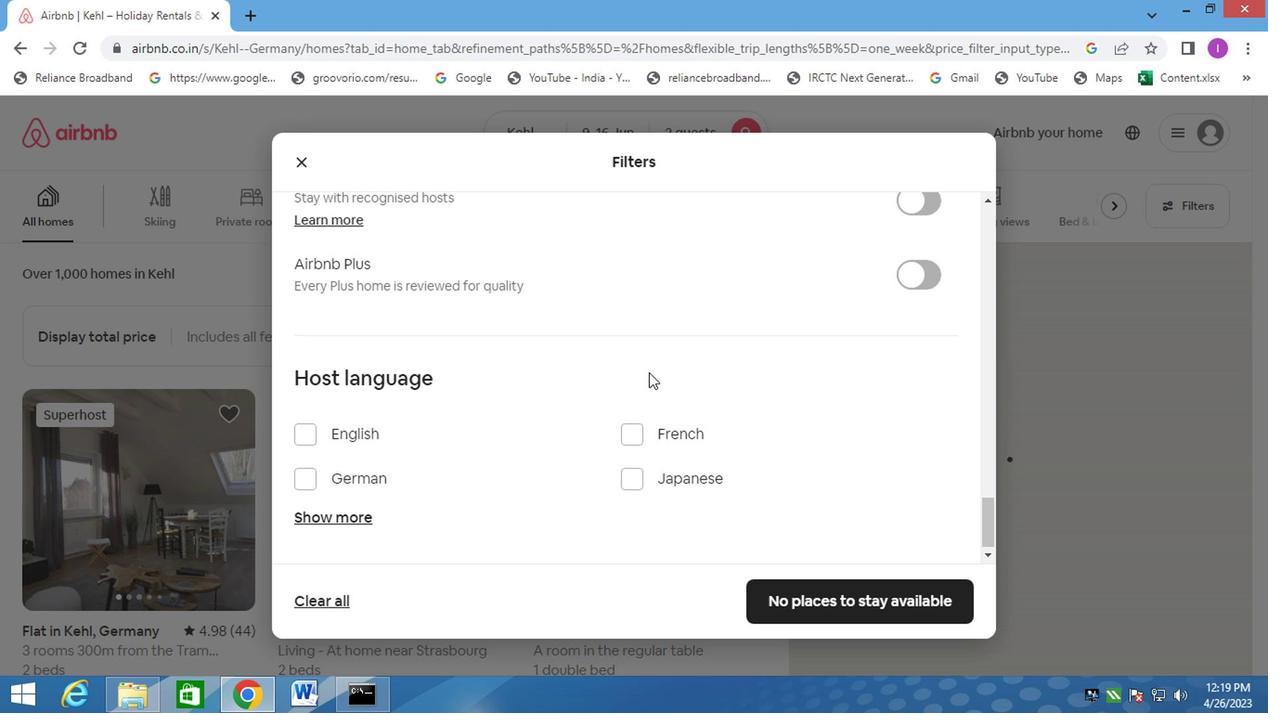 
Action: Mouse scrolled (641, 364) with delta (0, 1)
Screenshot: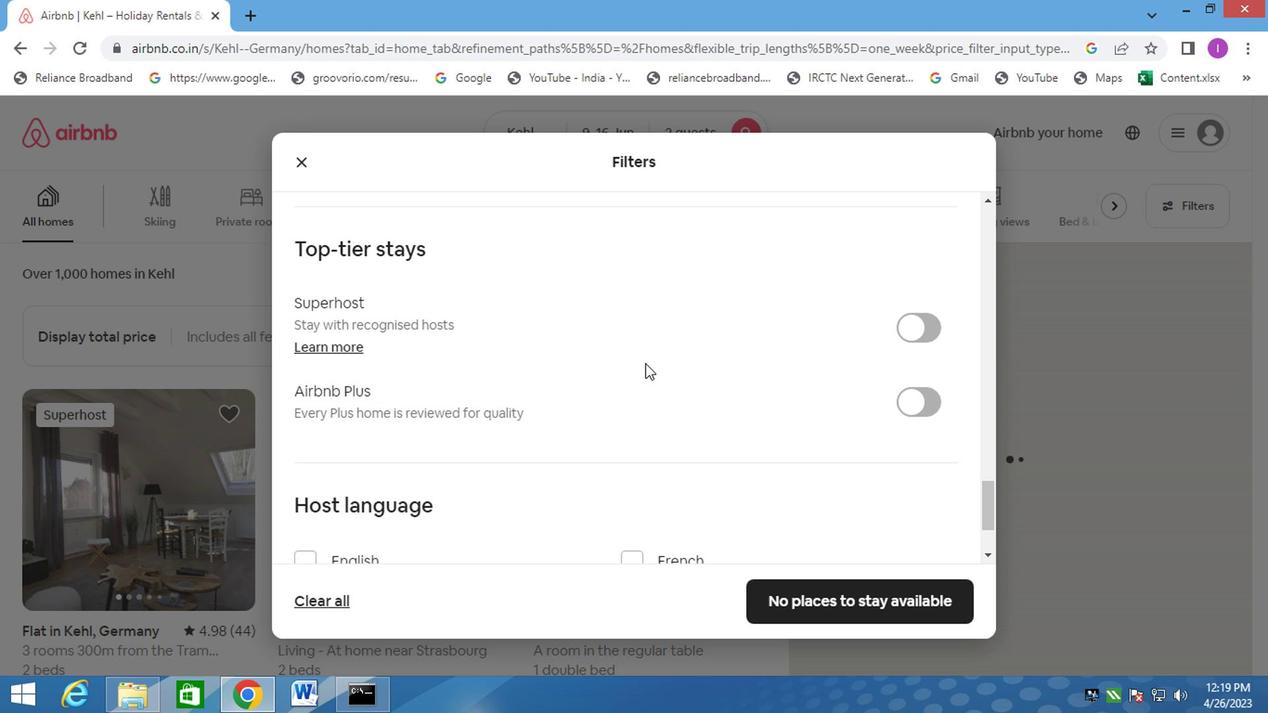 
Action: Mouse scrolled (641, 364) with delta (0, 1)
Screenshot: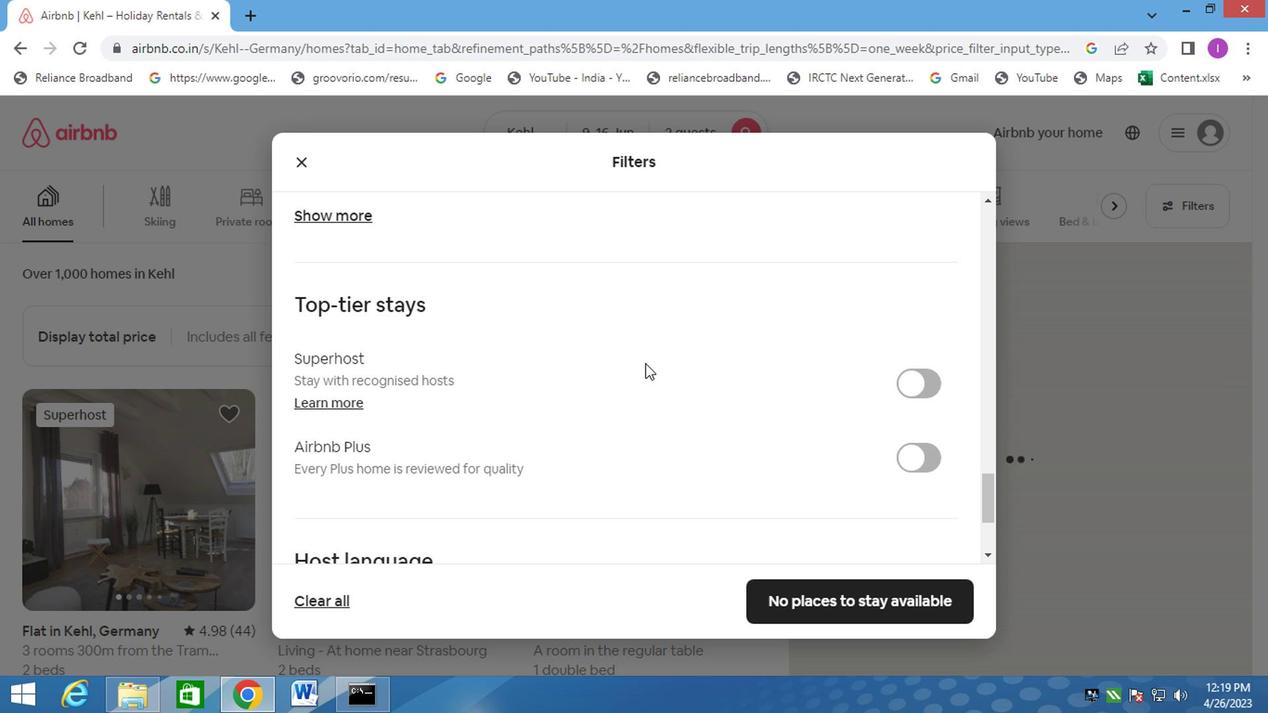 
Action: Mouse scrolled (641, 364) with delta (0, 1)
Screenshot: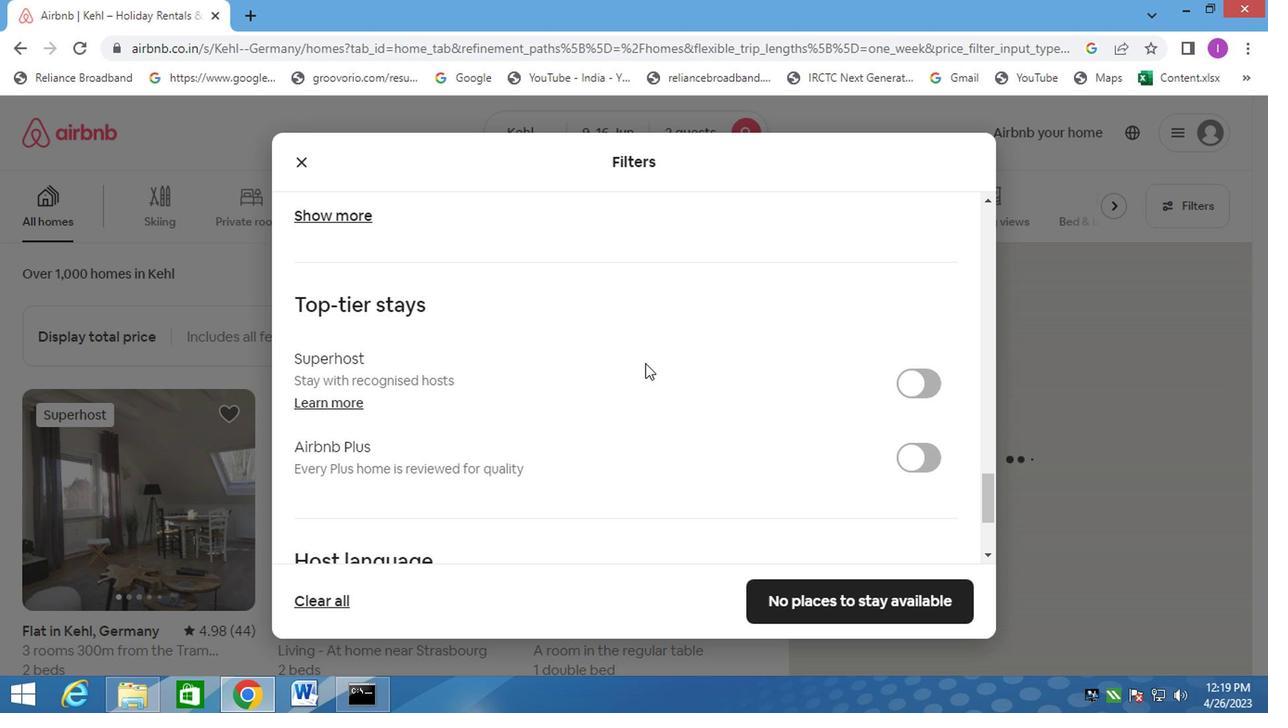 
Action: Mouse moved to (640, 362)
Screenshot: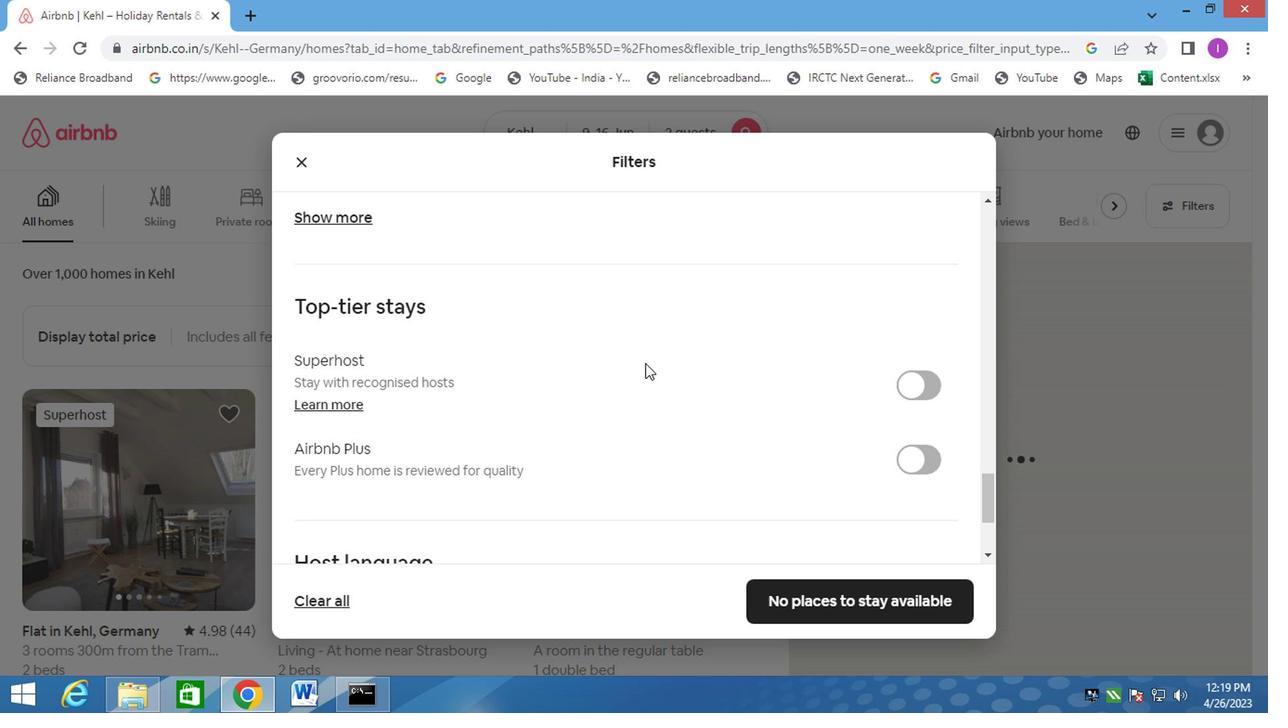 
Action: Mouse scrolled (640, 363) with delta (0, 0)
Screenshot: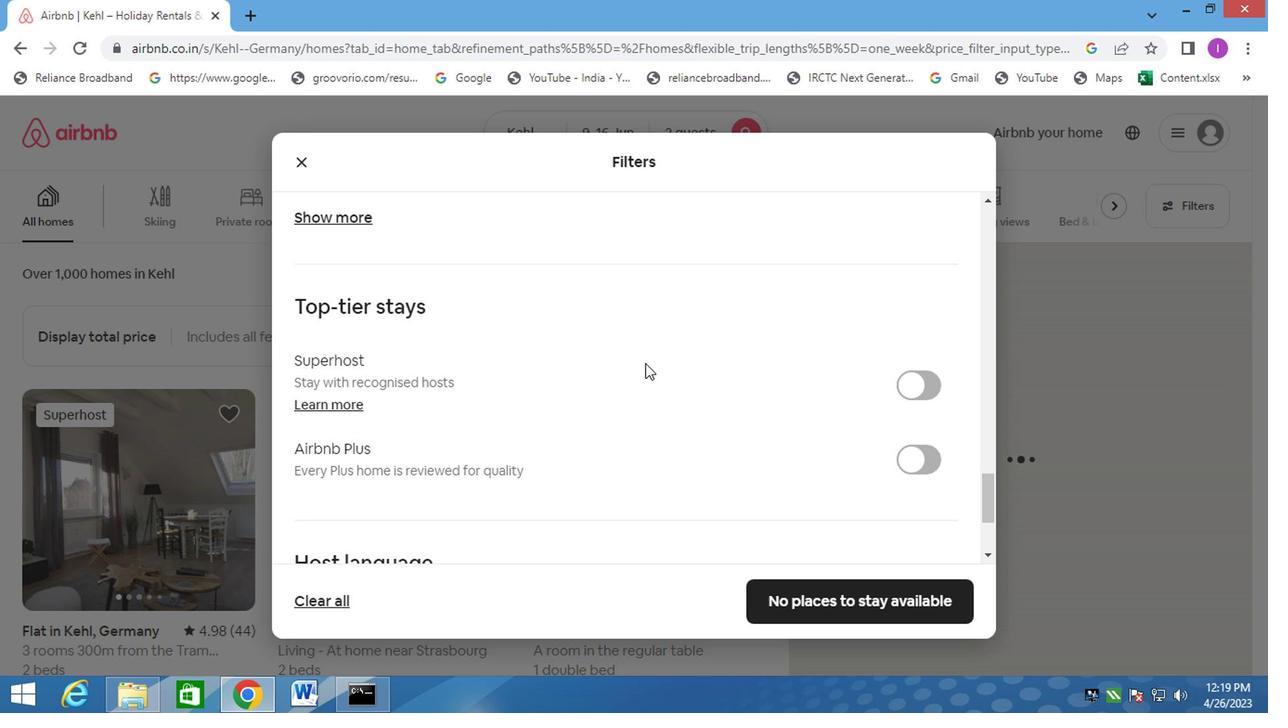 
Action: Mouse moved to (689, 360)
Screenshot: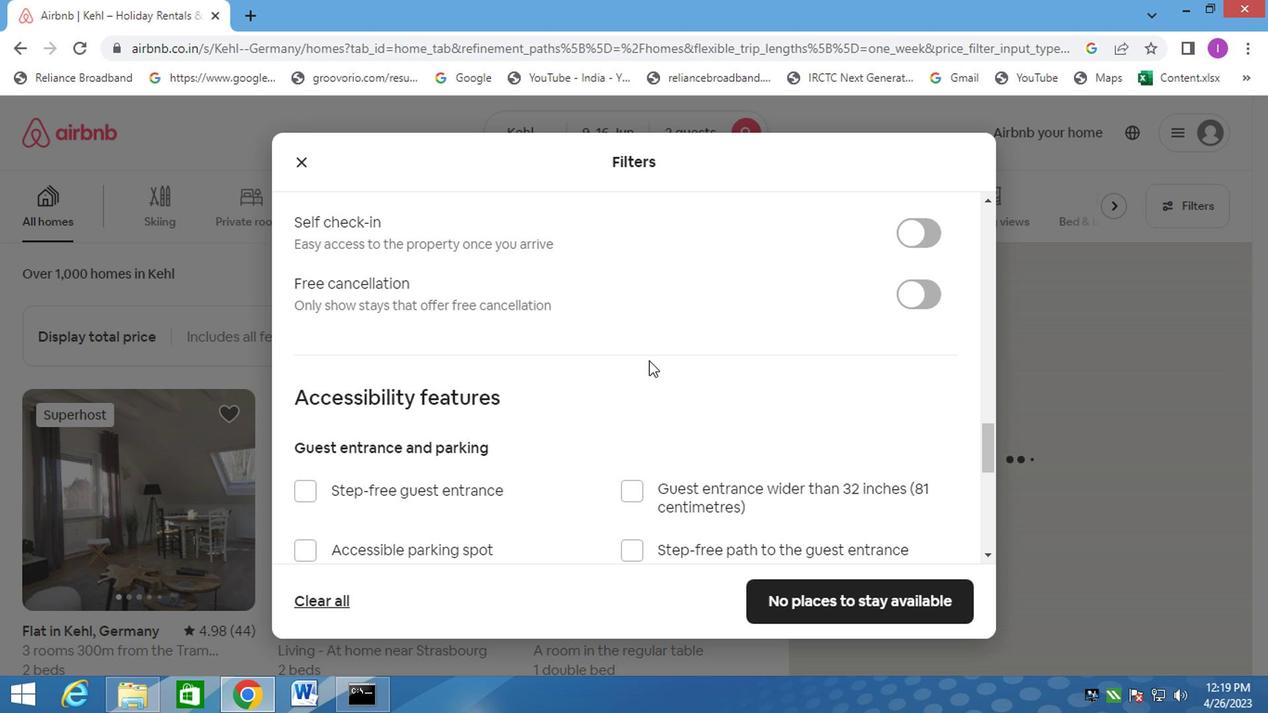 
Action: Mouse scrolled (689, 360) with delta (0, 0)
Screenshot: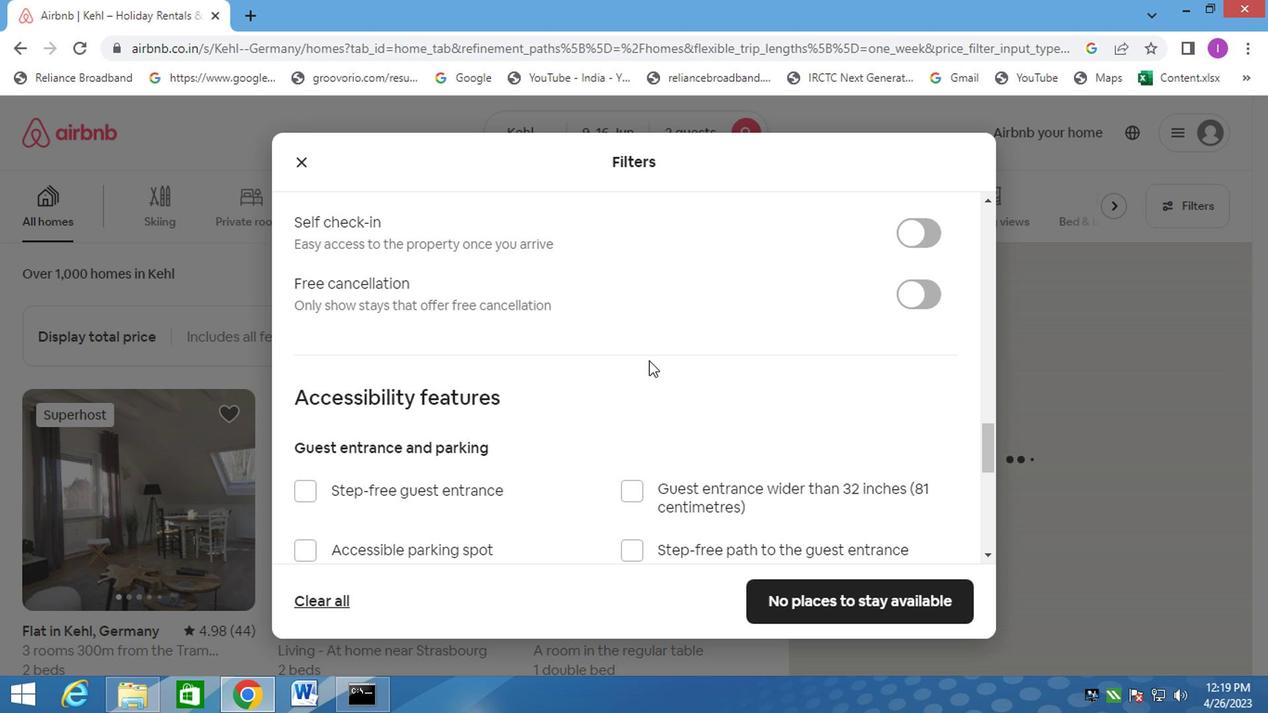 
Action: Mouse moved to (691, 358)
Screenshot: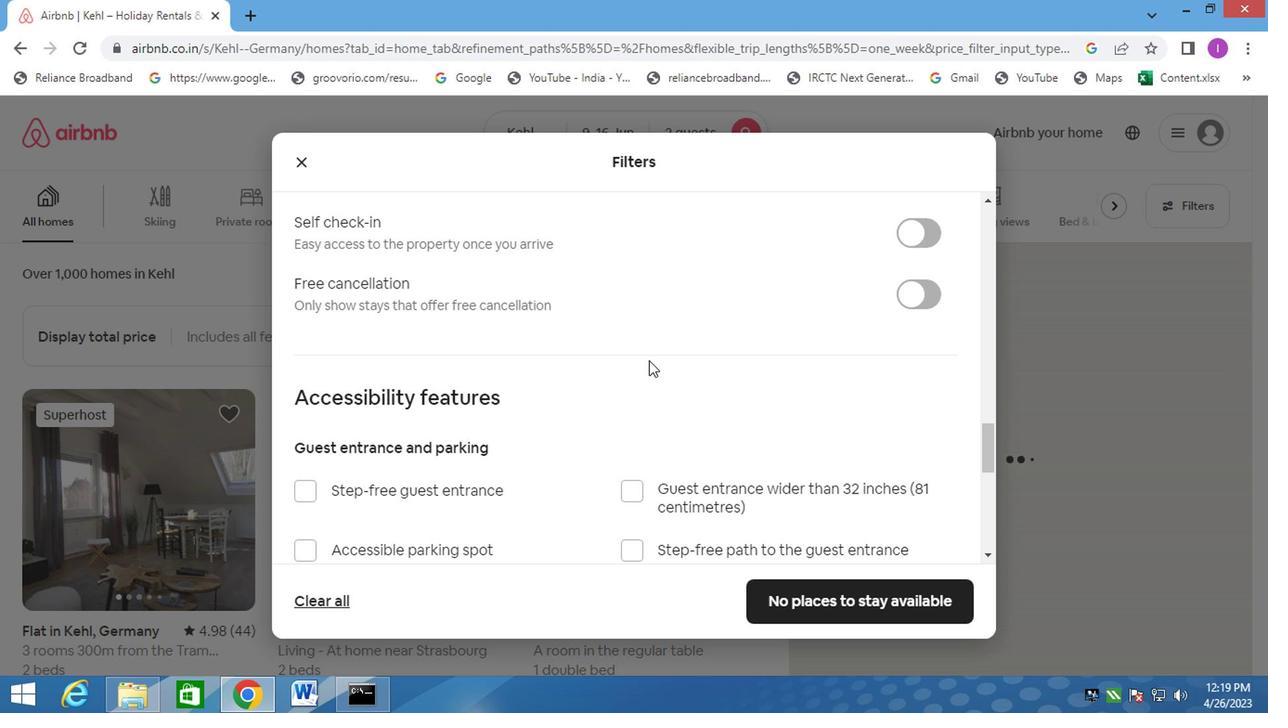 
Action: Mouse scrolled (691, 360) with delta (0, 1)
Screenshot: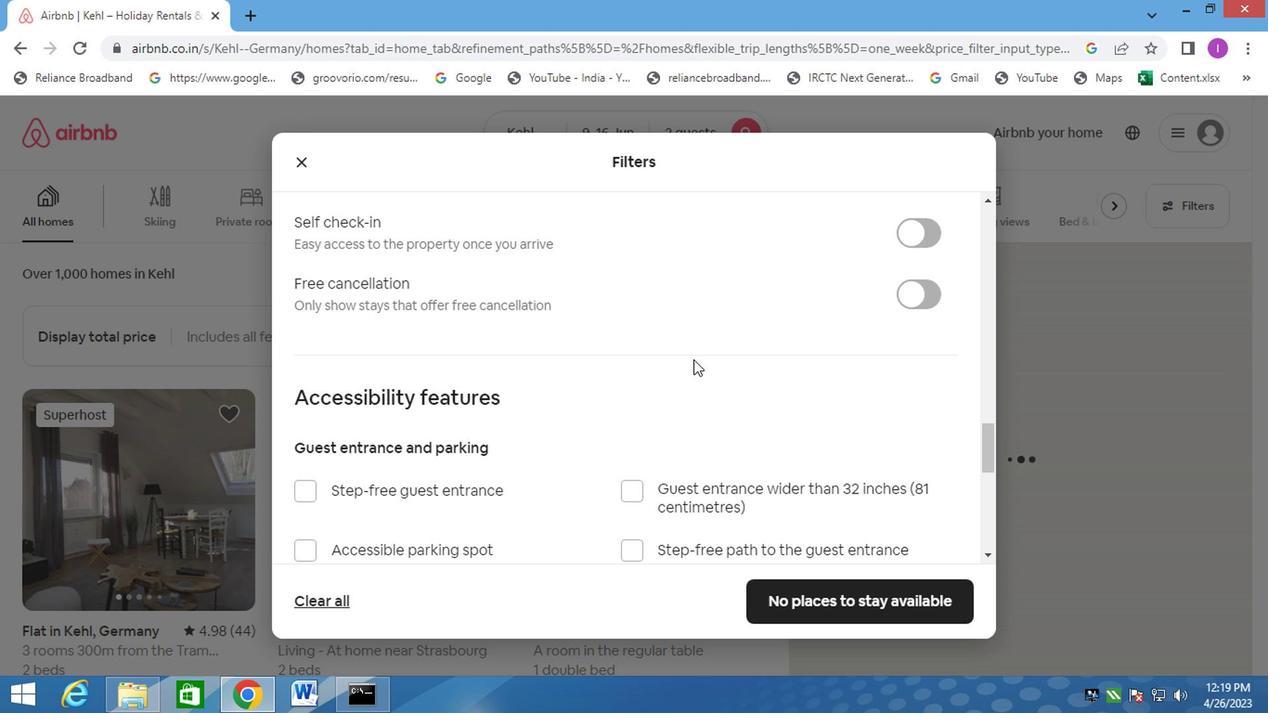 
Action: Mouse moved to (922, 426)
Screenshot: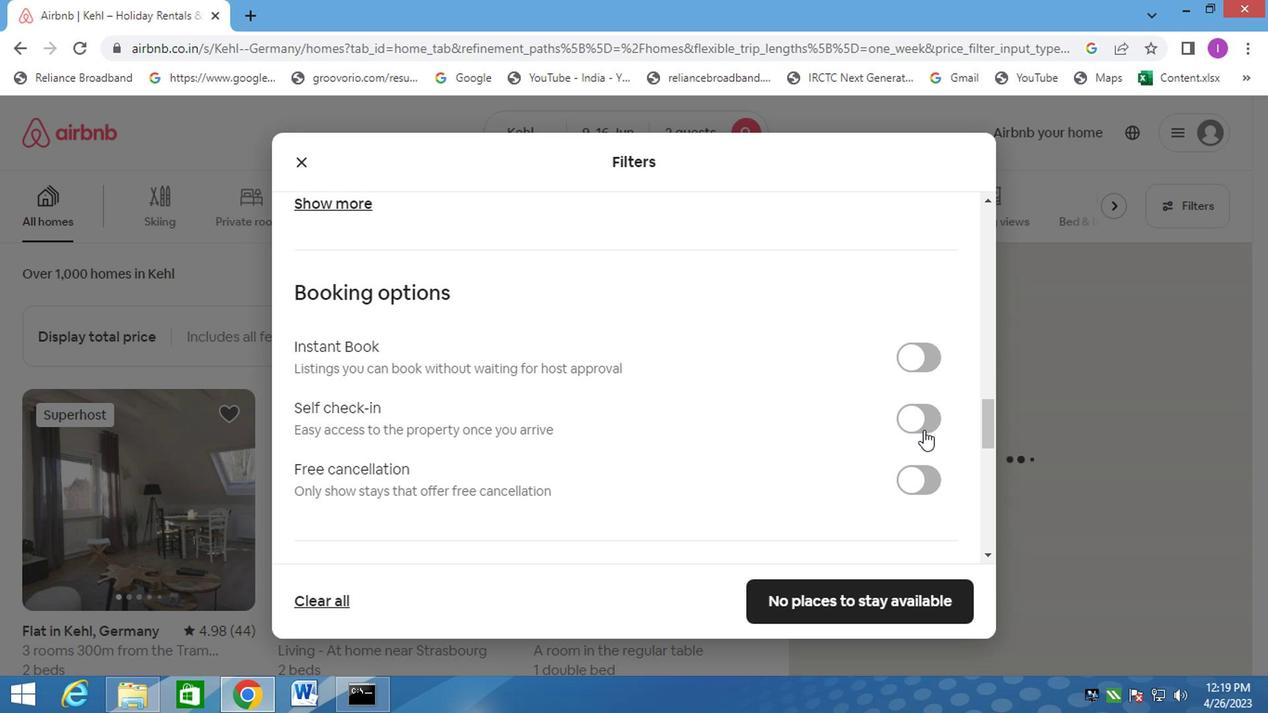 
Action: Mouse pressed left at (922, 426)
Screenshot: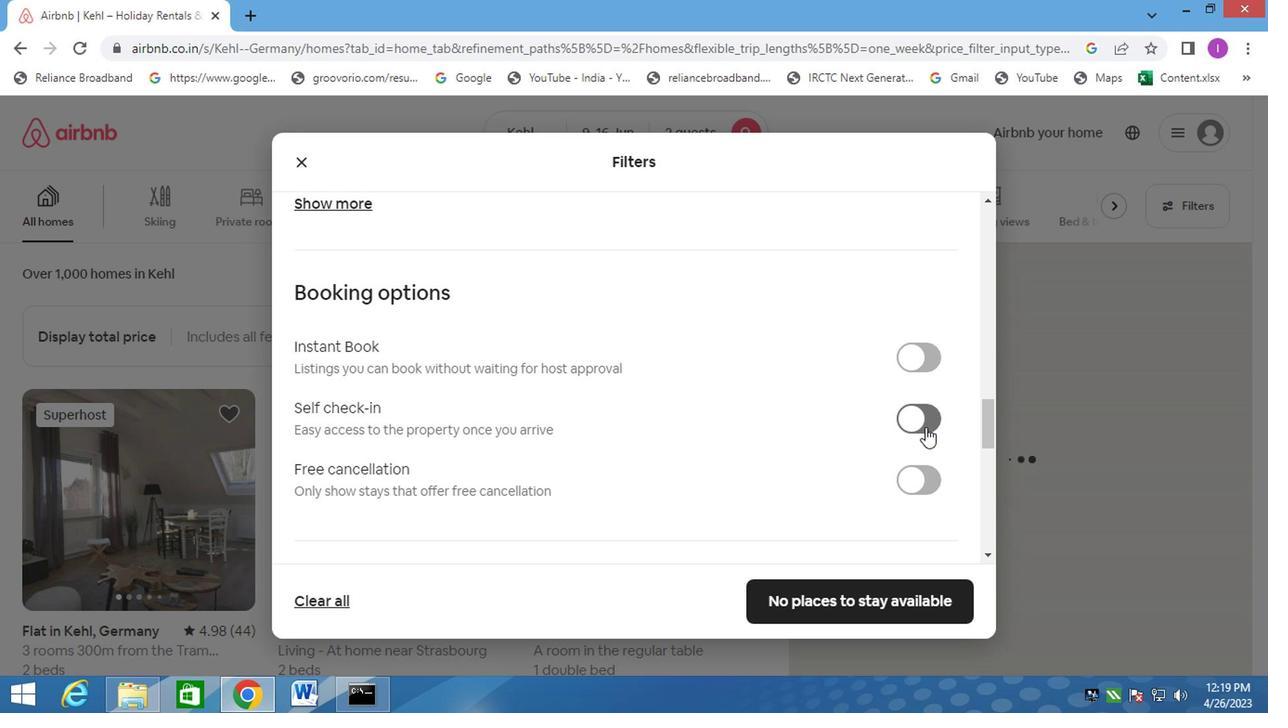 
Action: Mouse moved to (801, 443)
Screenshot: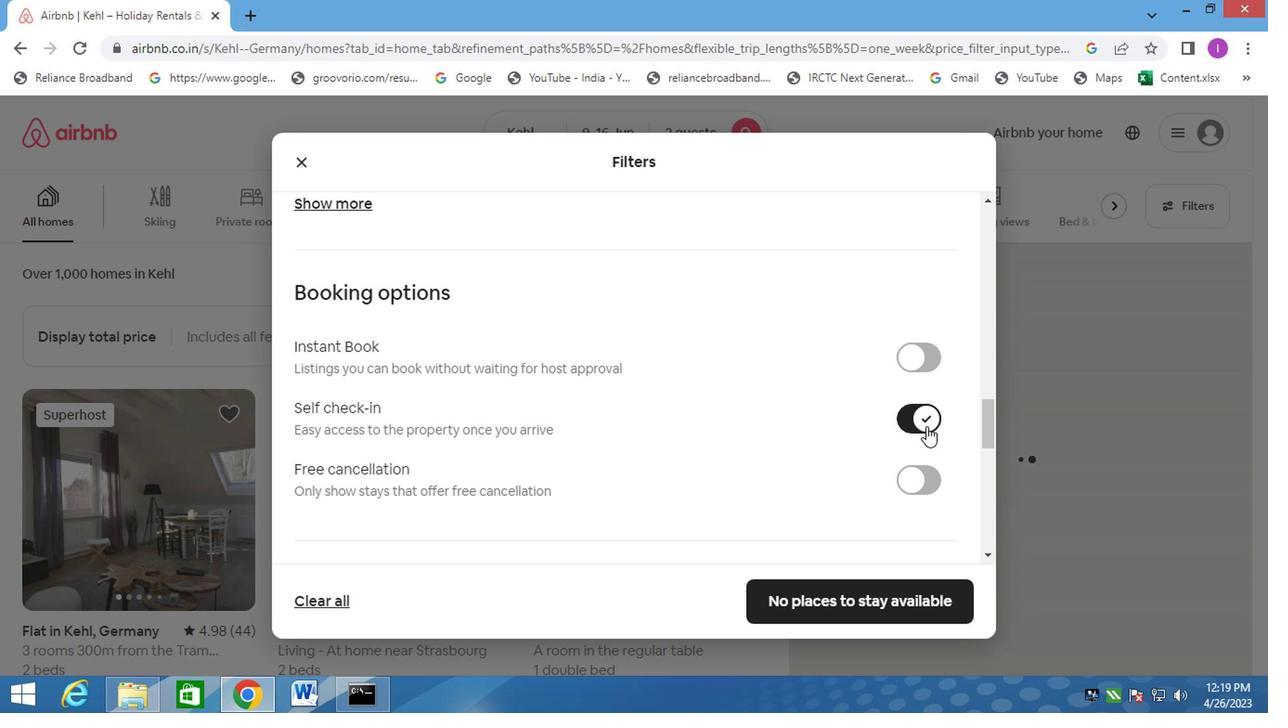 
Action: Mouse scrolled (801, 441) with delta (0, -1)
Screenshot: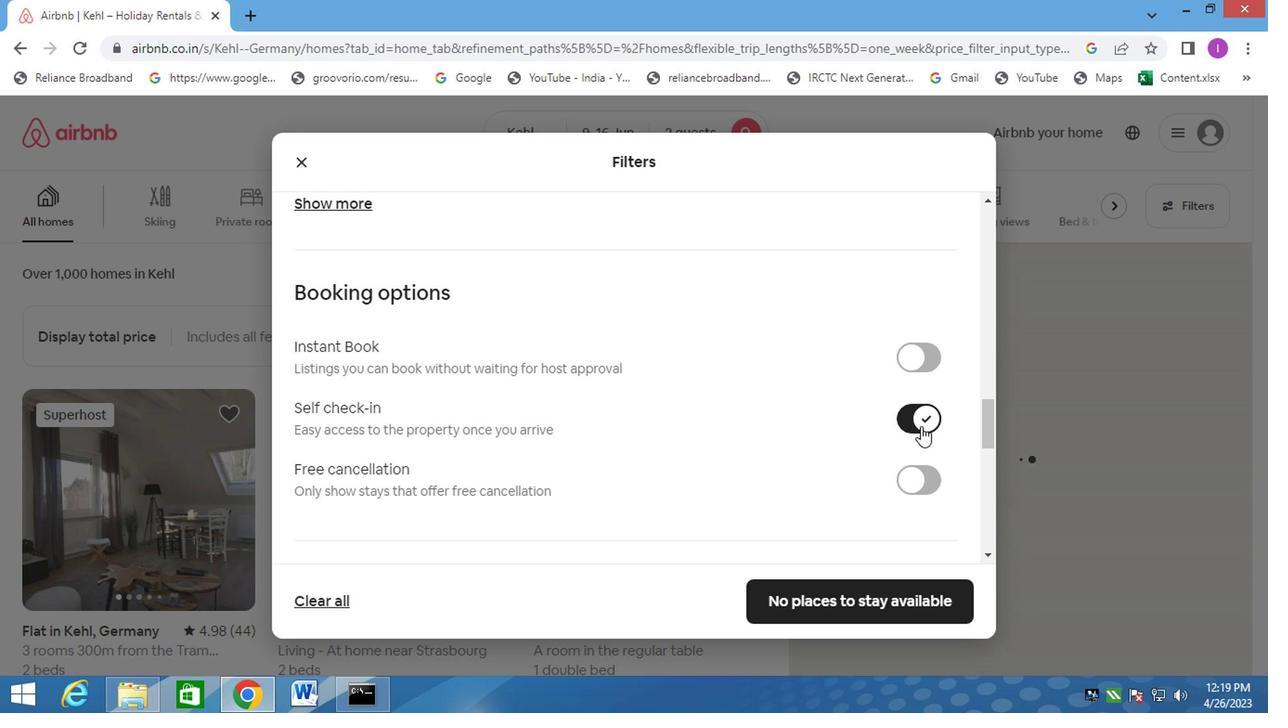 
Action: Mouse moved to (747, 445)
Screenshot: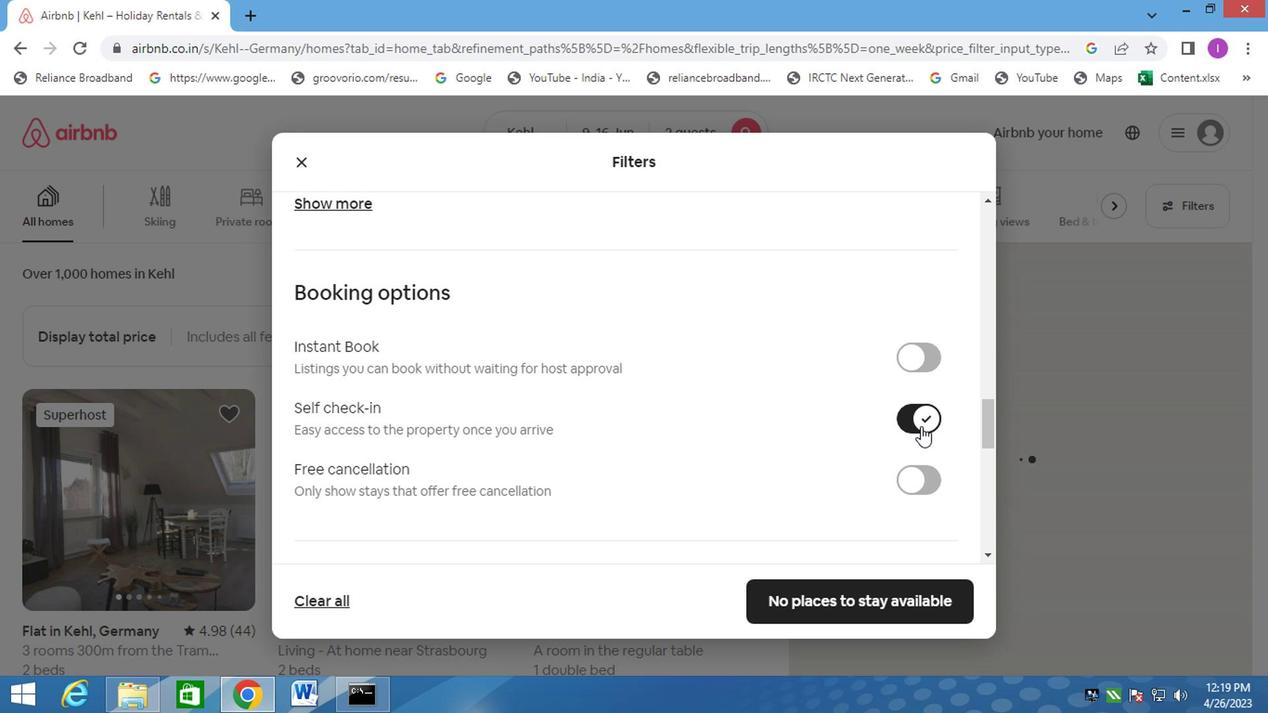 
Action: Mouse scrolled (764, 445) with delta (0, 0)
Screenshot: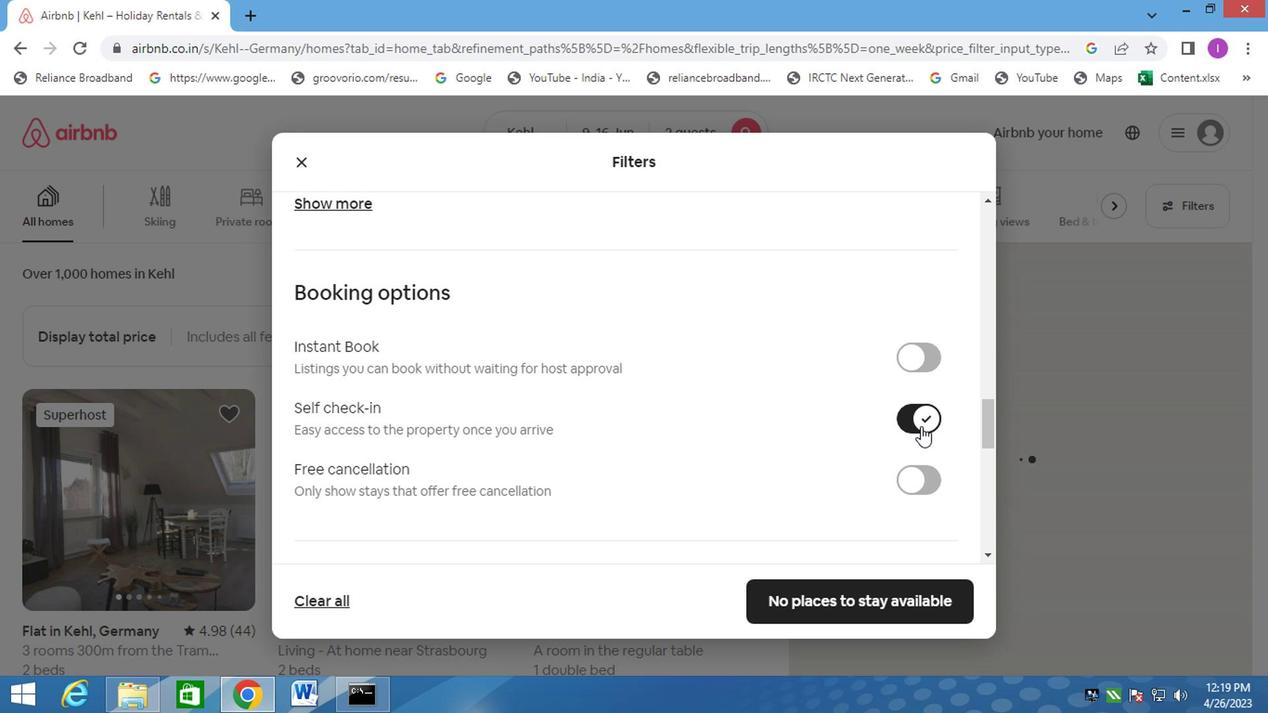 
Action: Mouse moved to (738, 445)
Screenshot: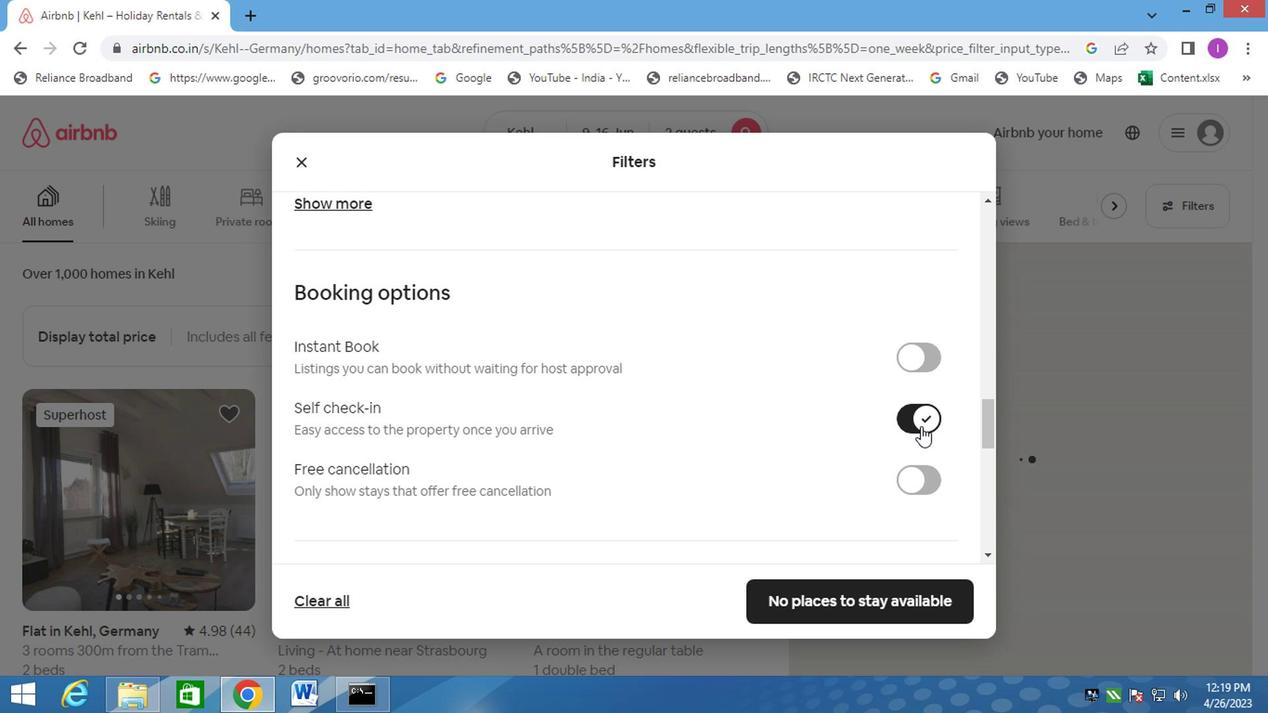 
Action: Mouse scrolled (747, 445) with delta (0, 0)
Screenshot: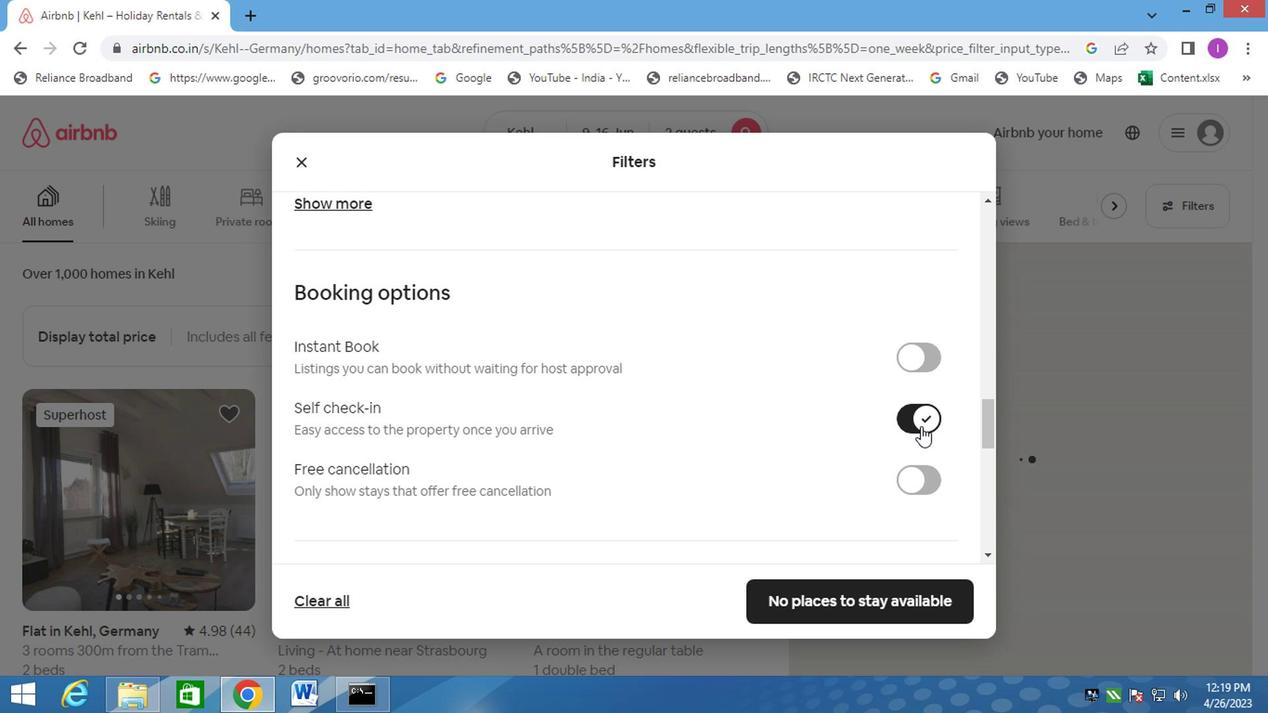 
Action: Mouse moved to (713, 447)
Screenshot: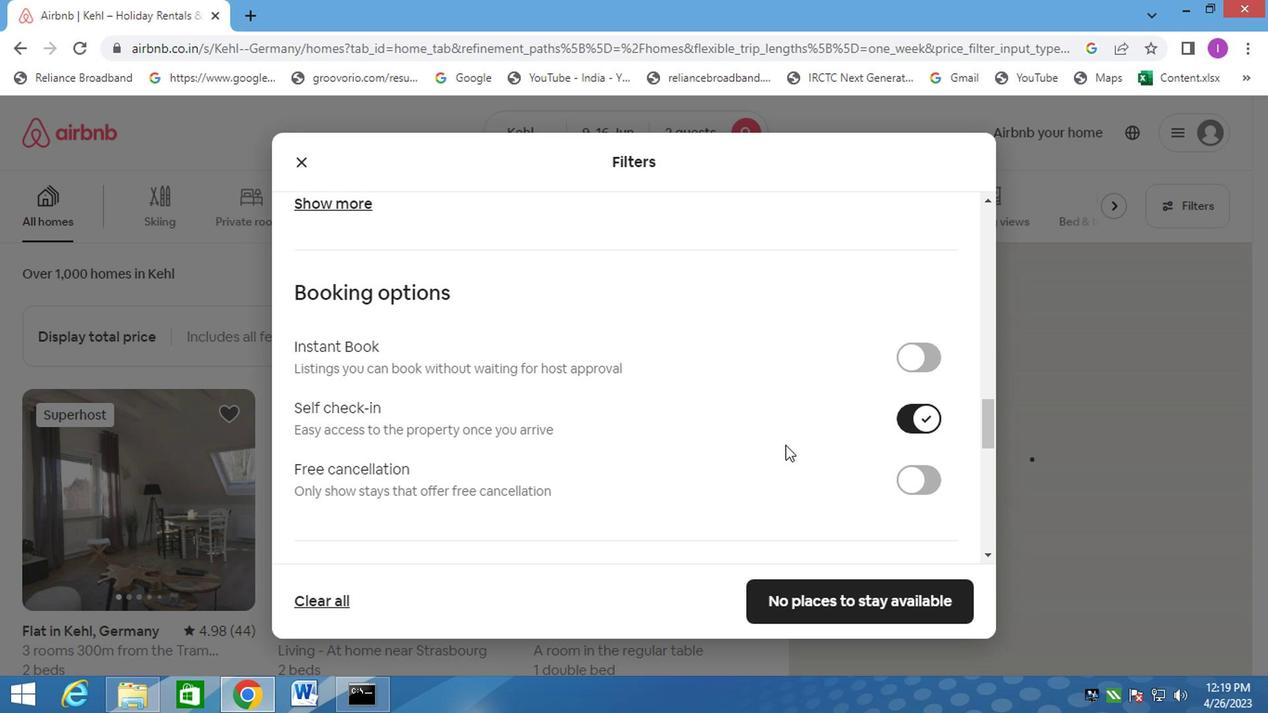 
Action: Mouse scrolled (724, 446) with delta (0, -1)
Screenshot: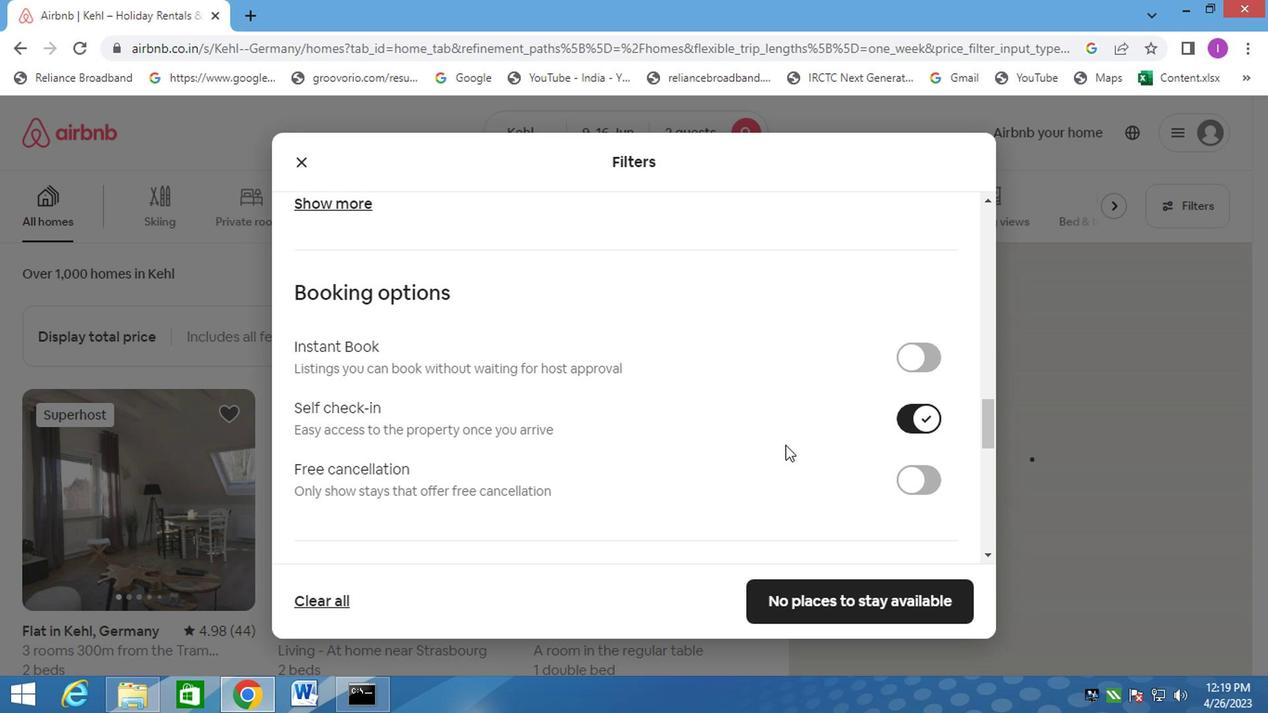 
Action: Mouse moved to (708, 447)
Screenshot: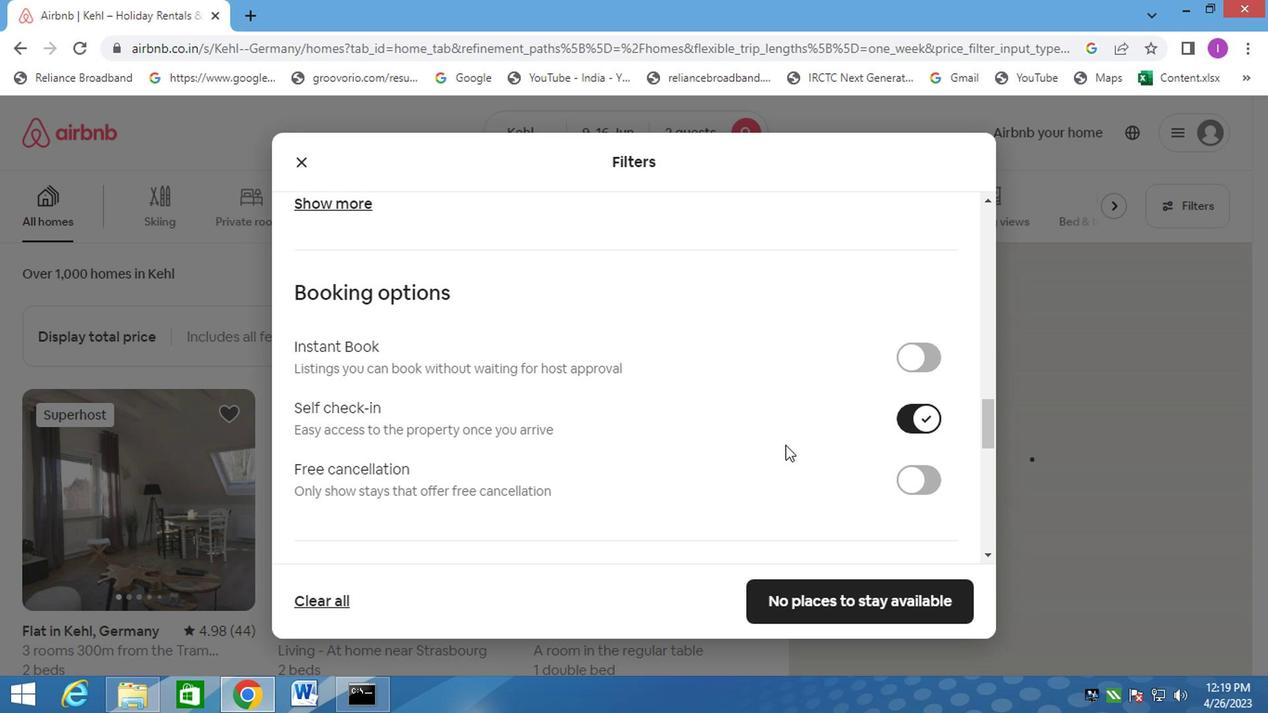 
Action: Mouse scrolled (708, 446) with delta (0, -1)
Screenshot: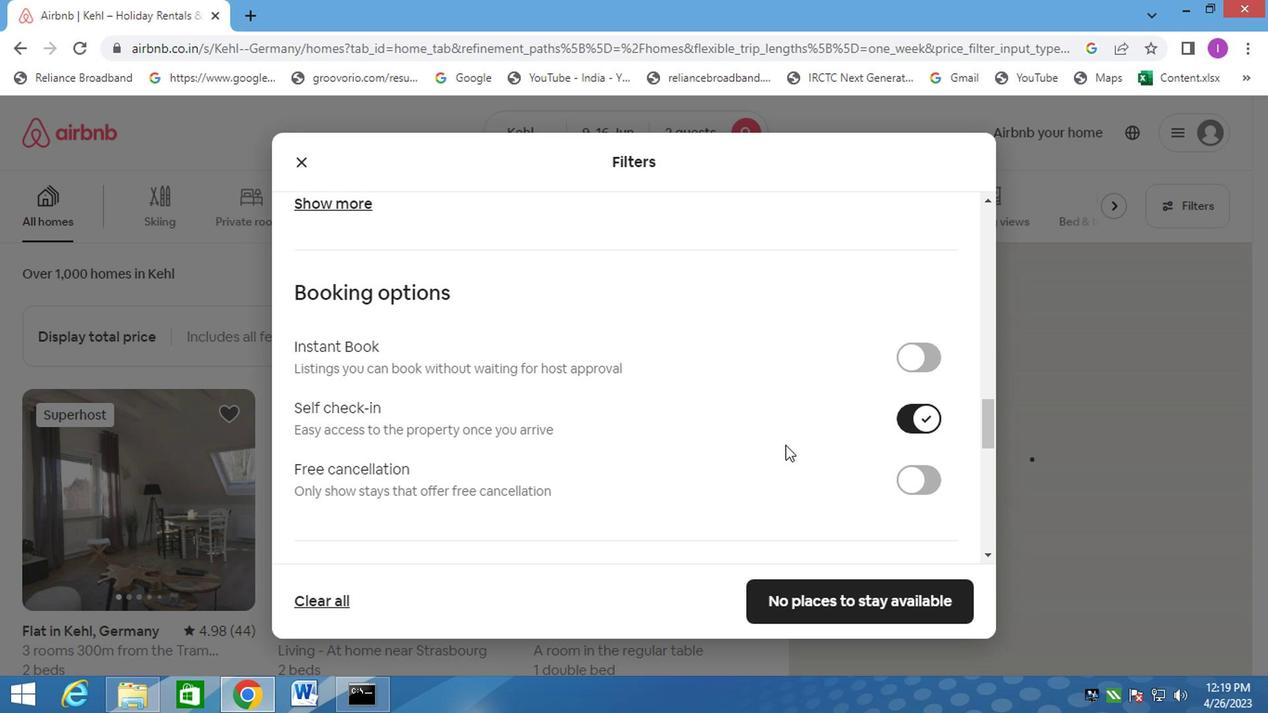 
Action: Mouse moved to (702, 443)
Screenshot: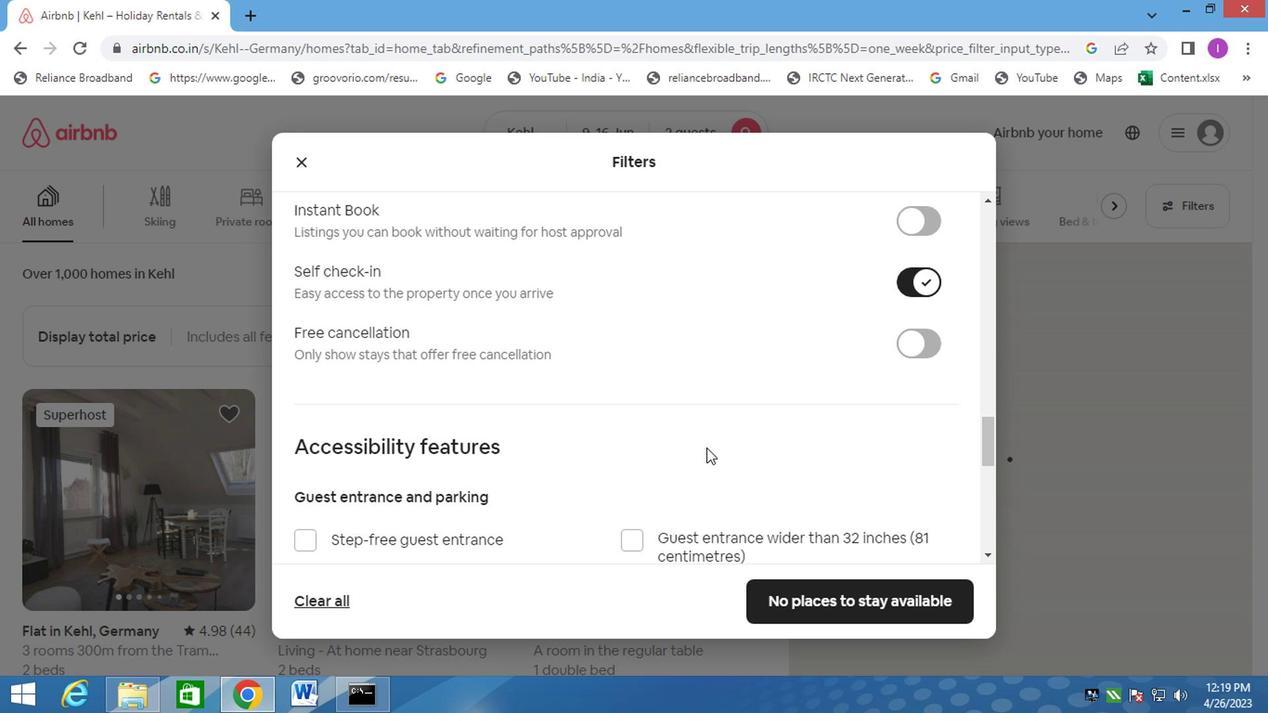 
Action: Mouse scrolled (702, 441) with delta (0, -1)
Screenshot: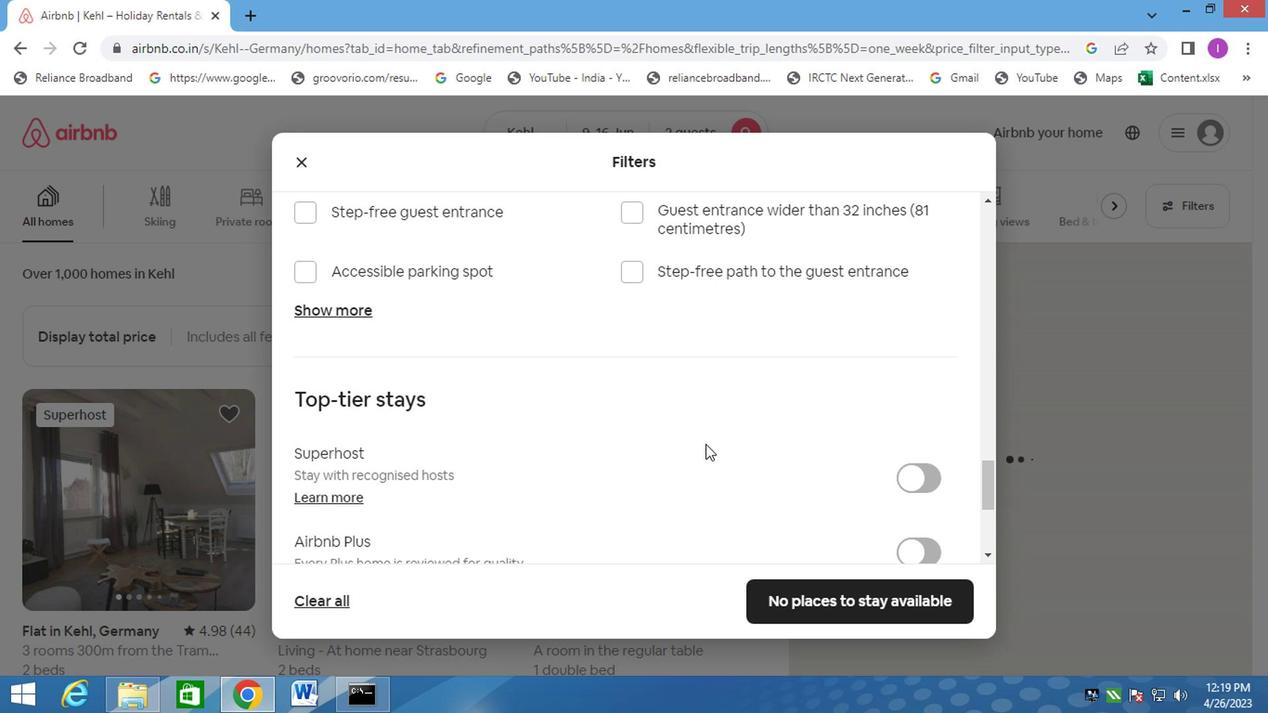 
Action: Mouse scrolled (702, 441) with delta (0, -1)
Screenshot: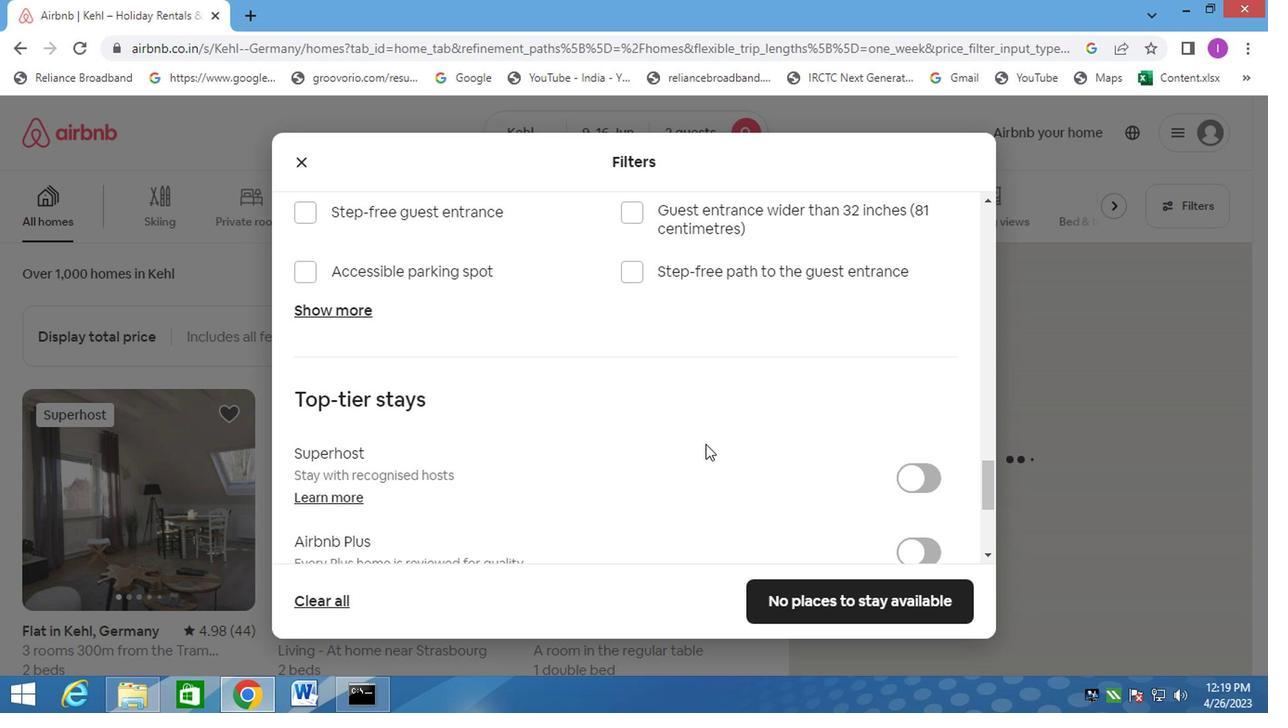 
Action: Mouse scrolled (702, 441) with delta (0, -1)
Screenshot: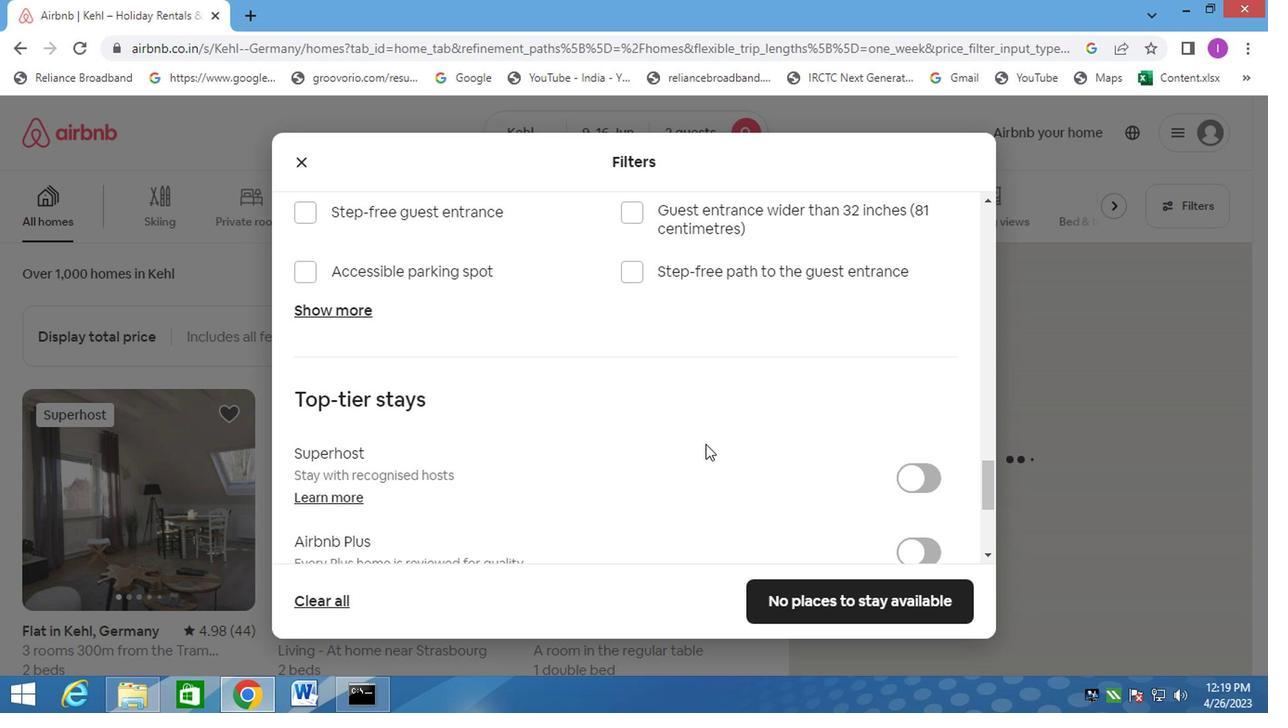 
Action: Mouse scrolled (702, 441) with delta (0, -1)
Screenshot: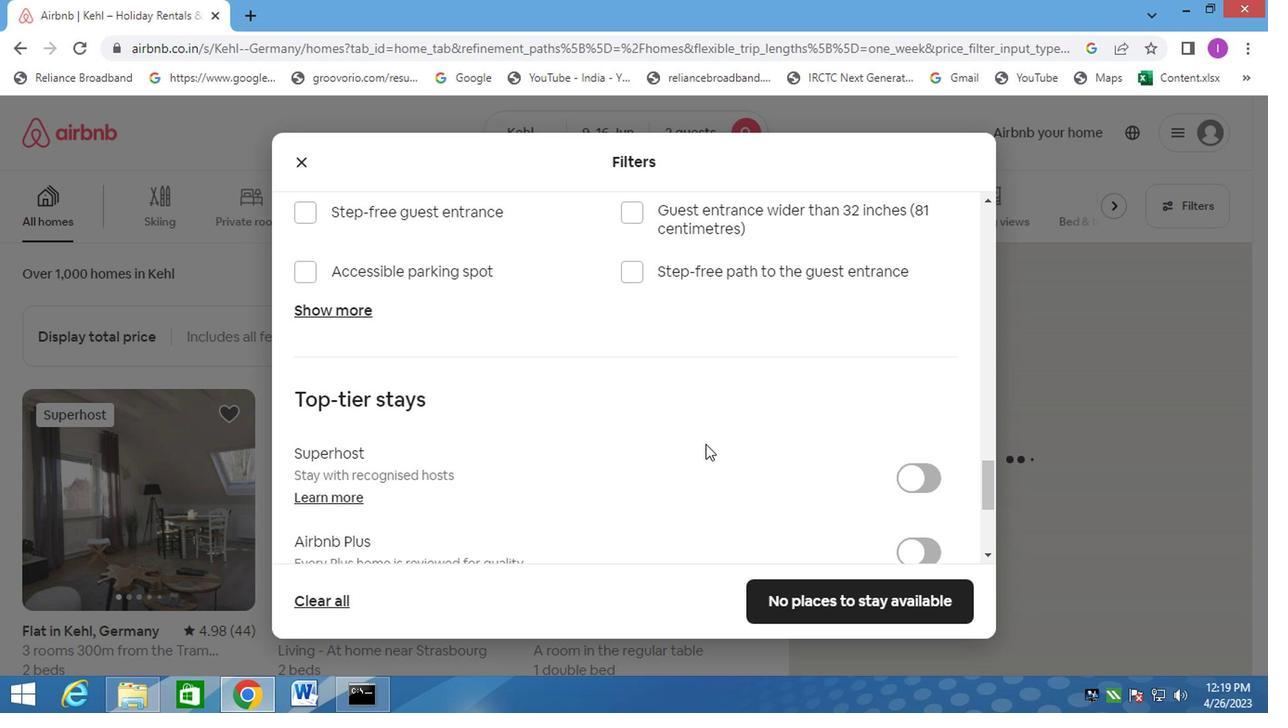 
Action: Mouse moved to (700, 441)
Screenshot: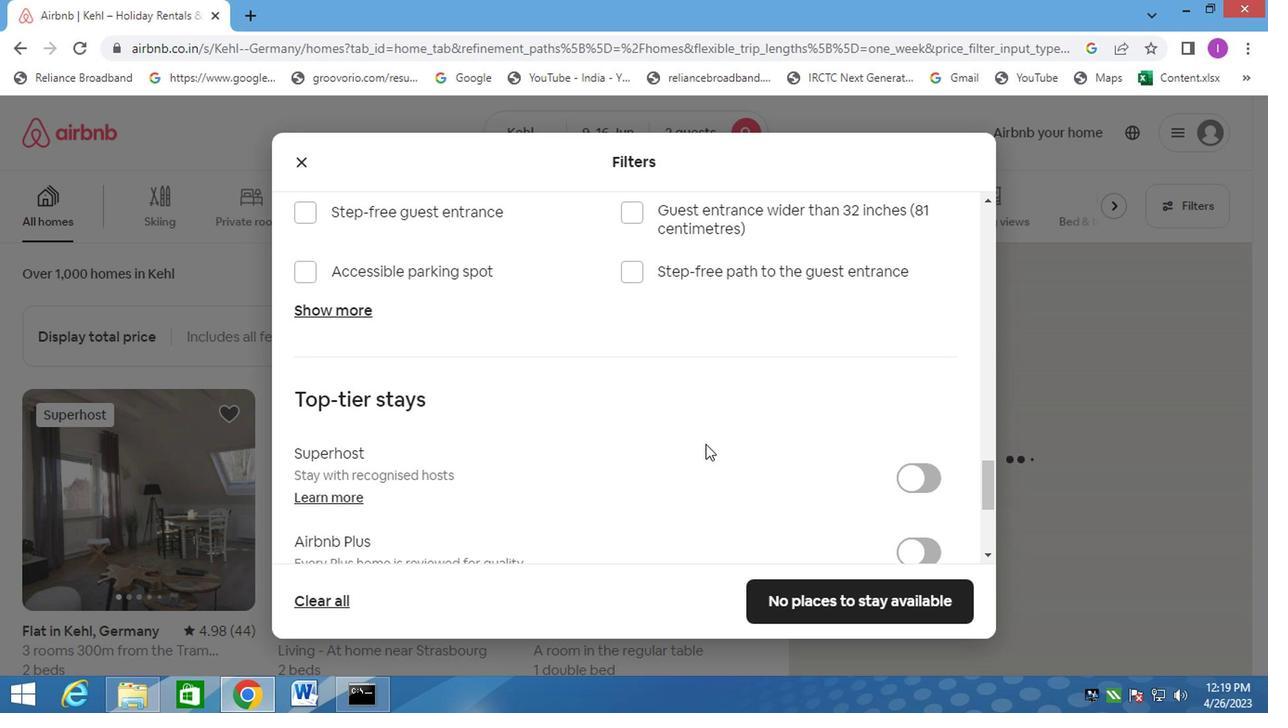 
Action: Mouse scrolled (700, 441) with delta (0, 0)
Screenshot: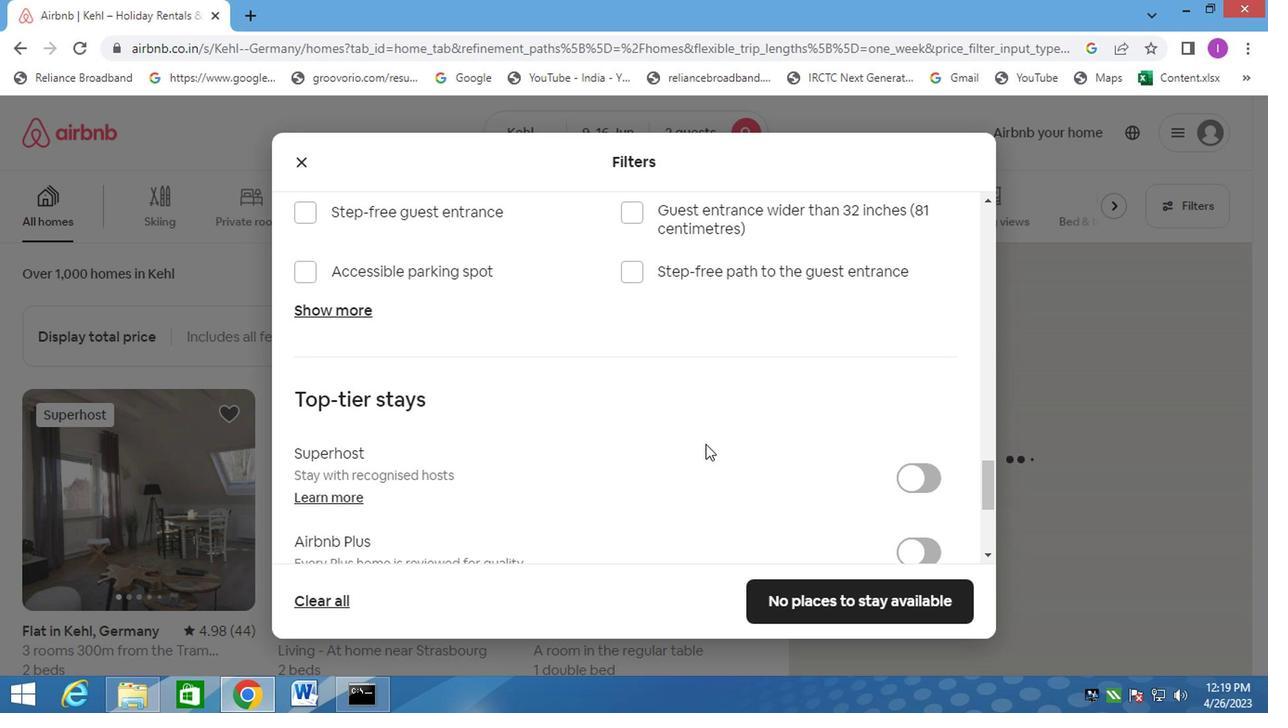 
Action: Mouse moved to (671, 438)
Screenshot: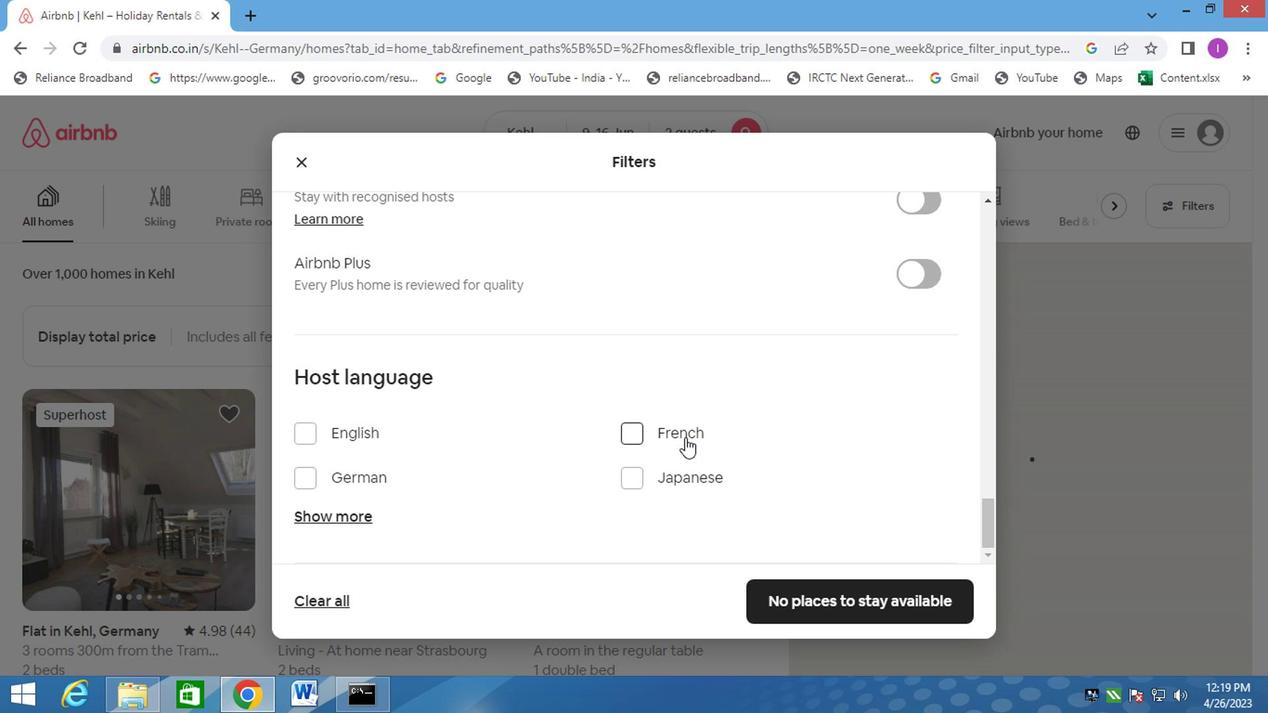 
Action: Mouse scrolled (671, 436) with delta (0, -1)
Screenshot: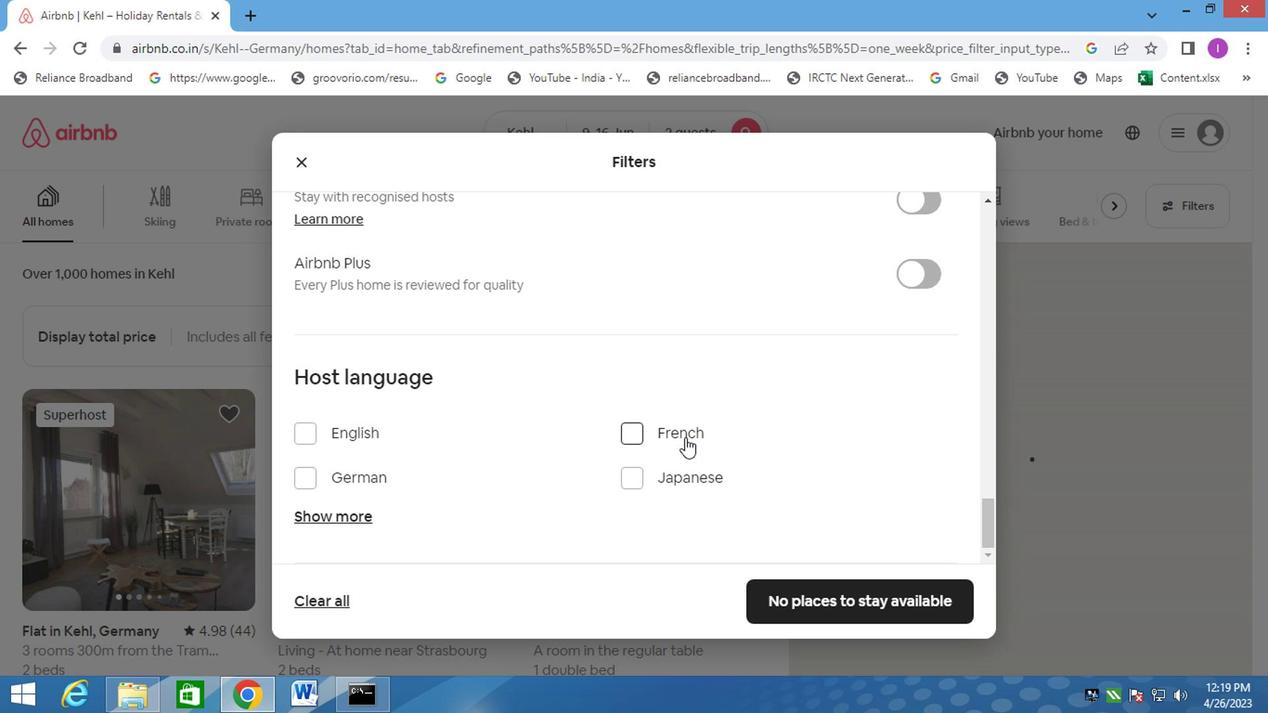 
Action: Mouse moved to (668, 439)
Screenshot: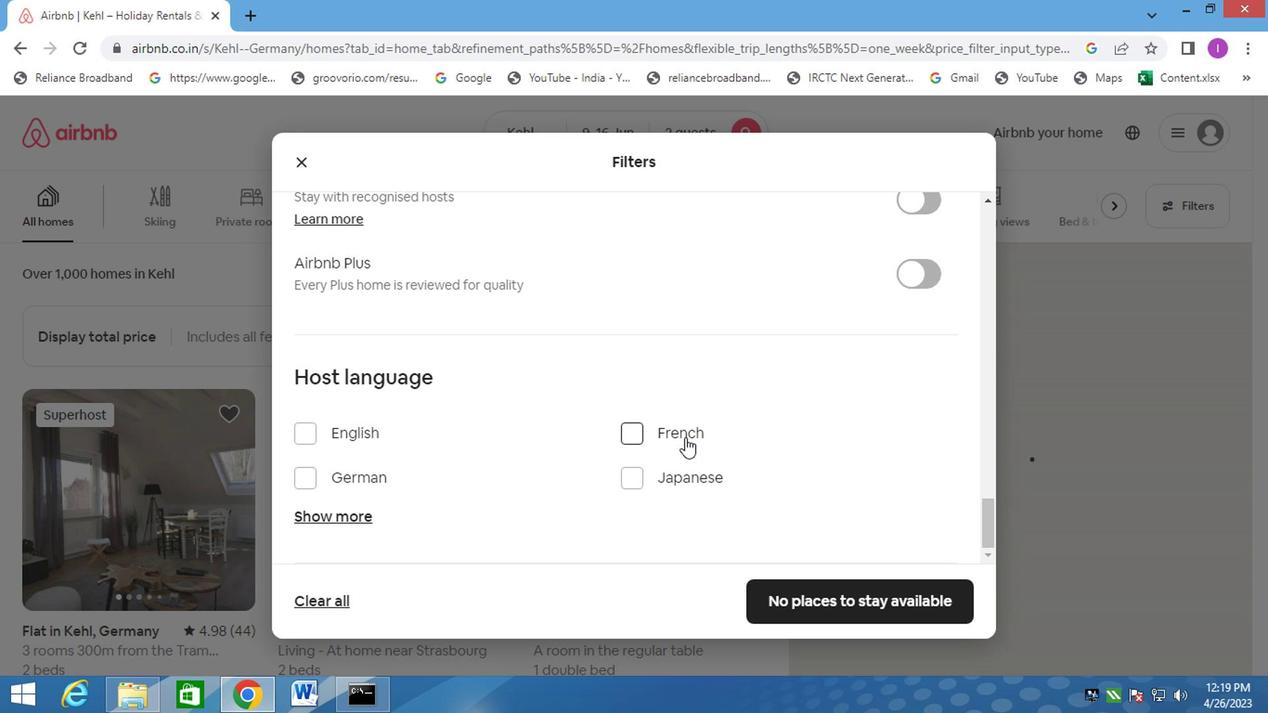 
Action: Mouse scrolled (668, 438) with delta (0, 0)
Screenshot: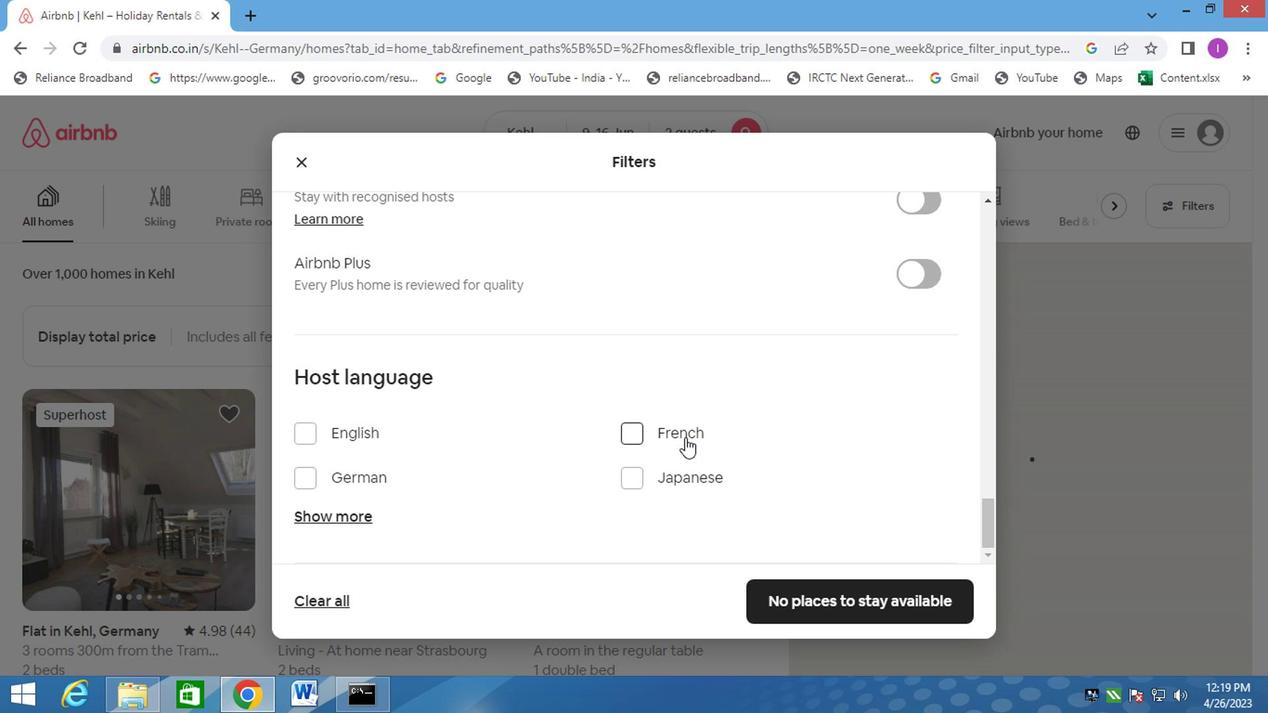 
Action: Mouse moved to (667, 439)
Screenshot: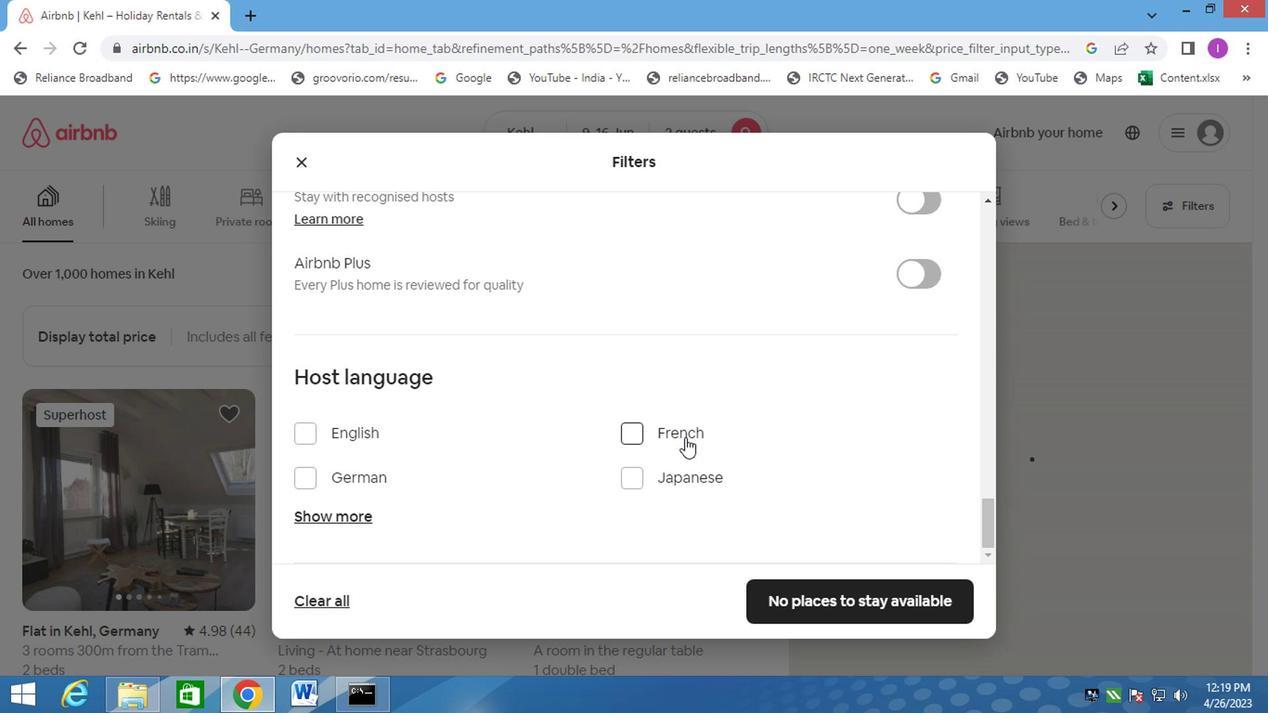 
Action: Mouse scrolled (667, 438) with delta (0, 0)
Screenshot: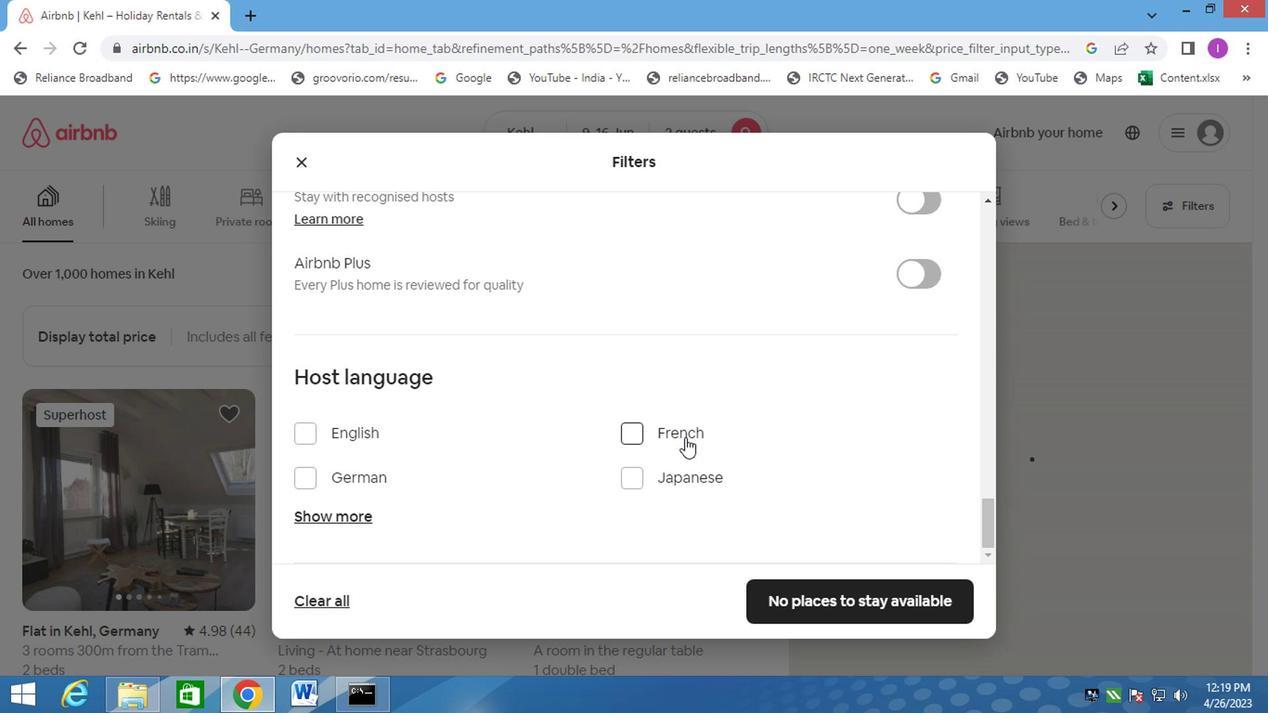 
Action: Mouse moved to (667, 439)
Screenshot: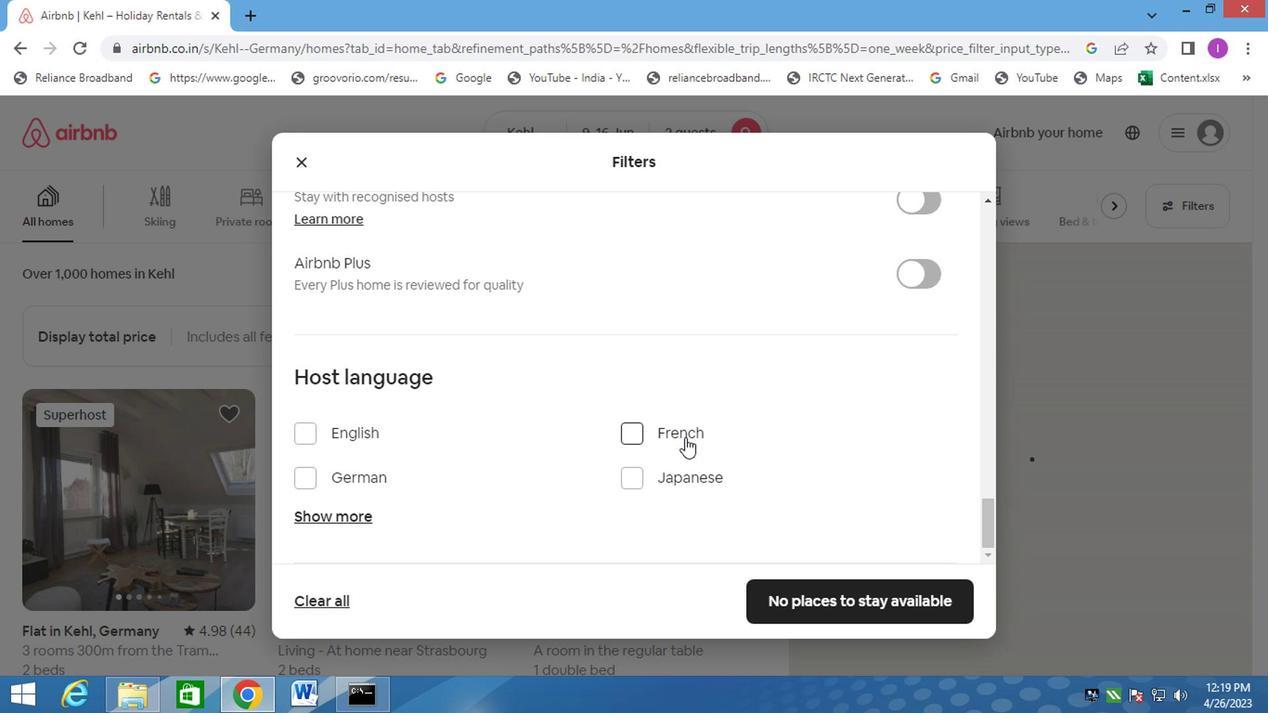 
Action: Mouse scrolled (667, 438) with delta (0, 0)
Screenshot: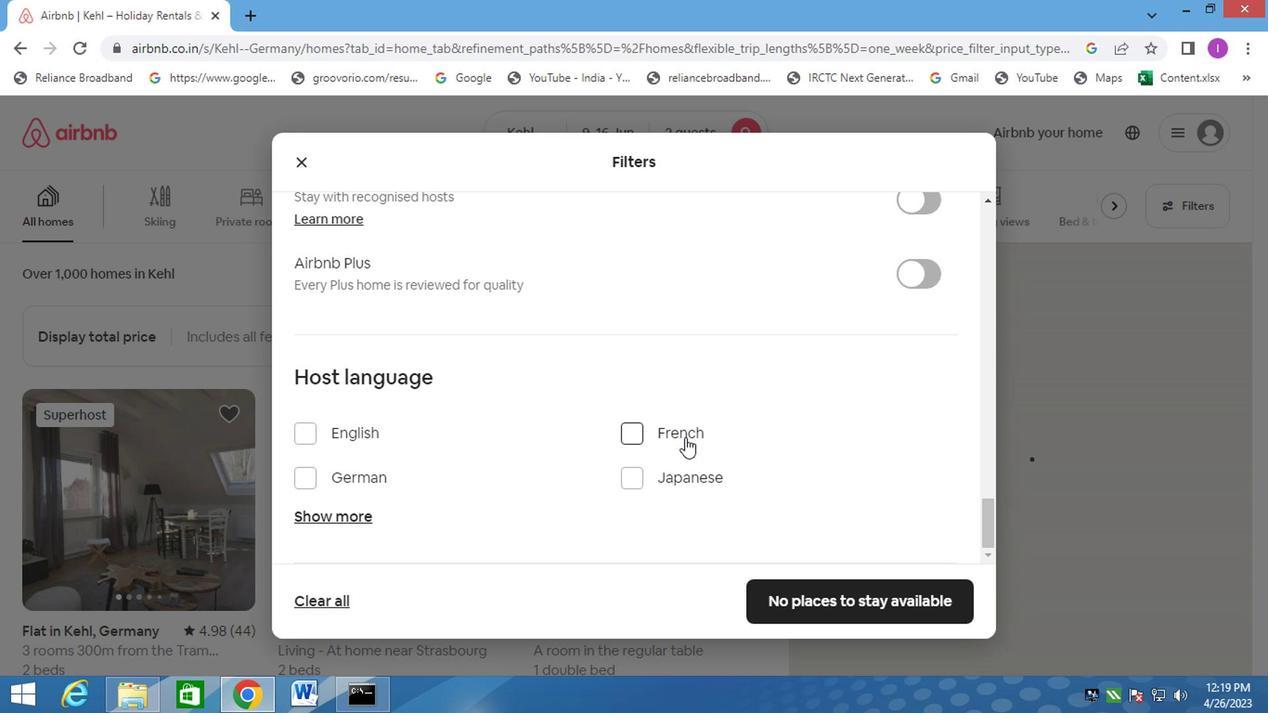 
Action: Mouse moved to (305, 424)
Screenshot: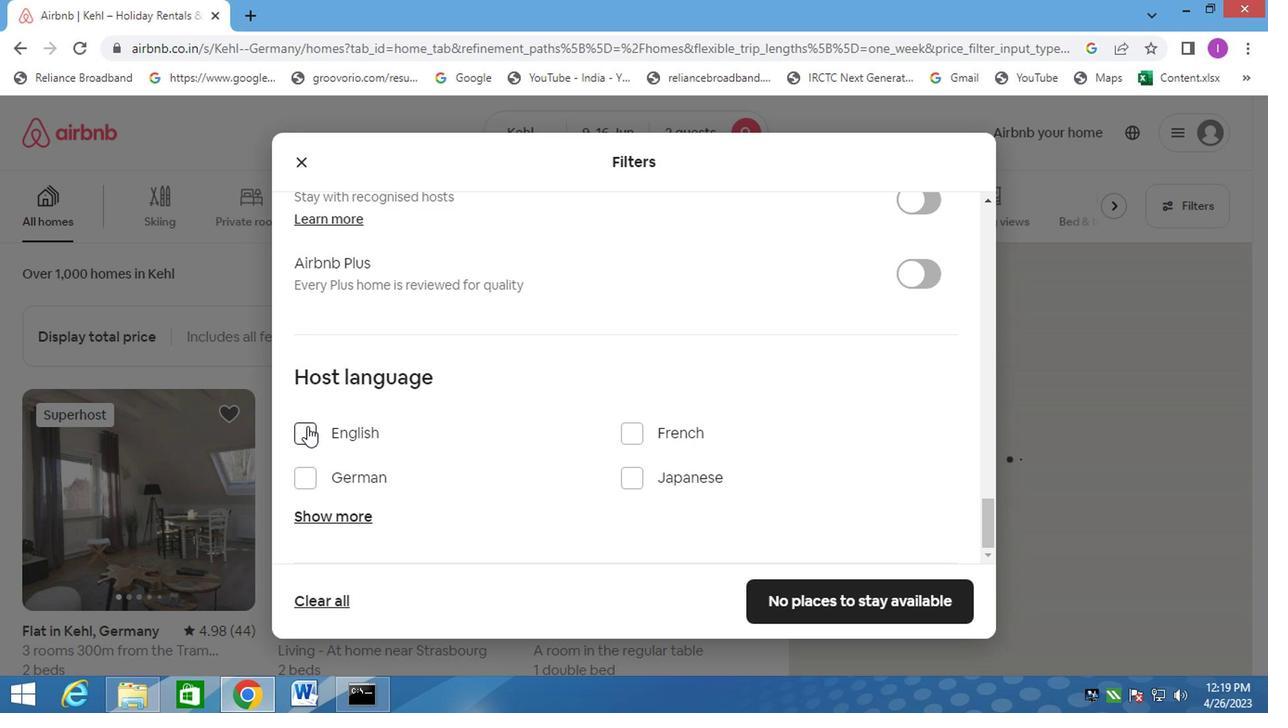 
Action: Mouse pressed left at (305, 424)
Screenshot: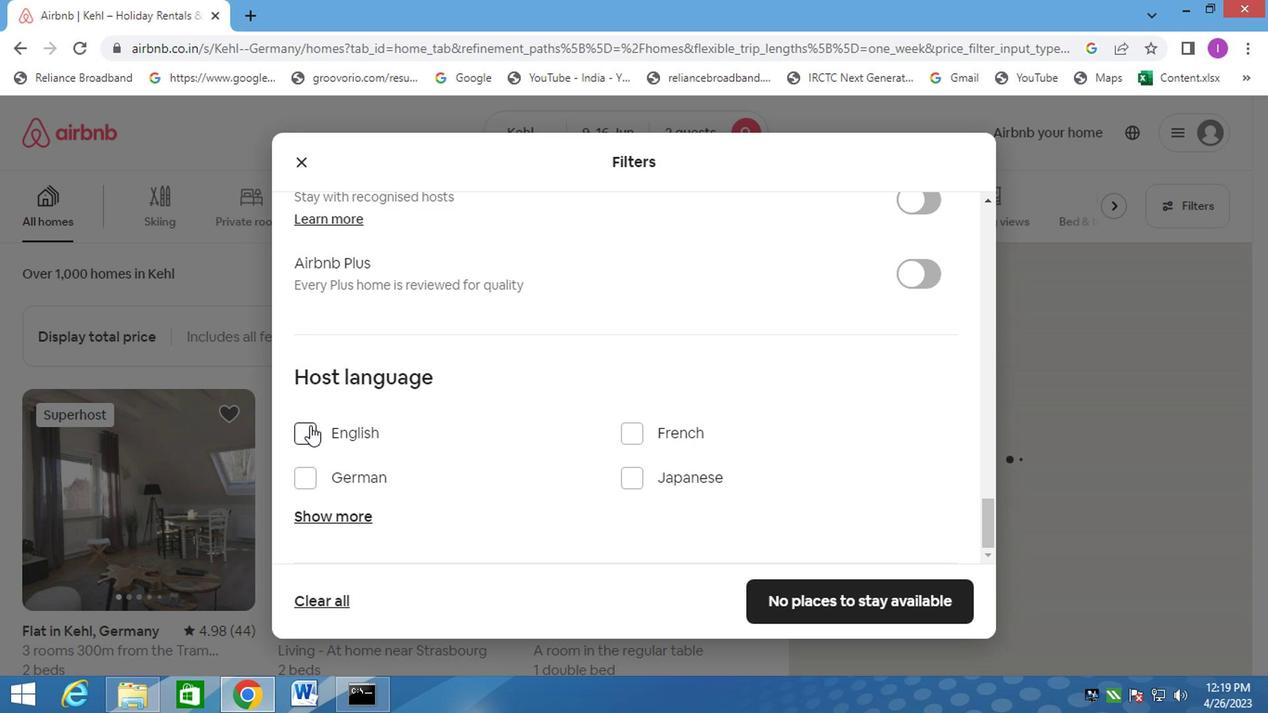
Action: Mouse moved to (855, 587)
Screenshot: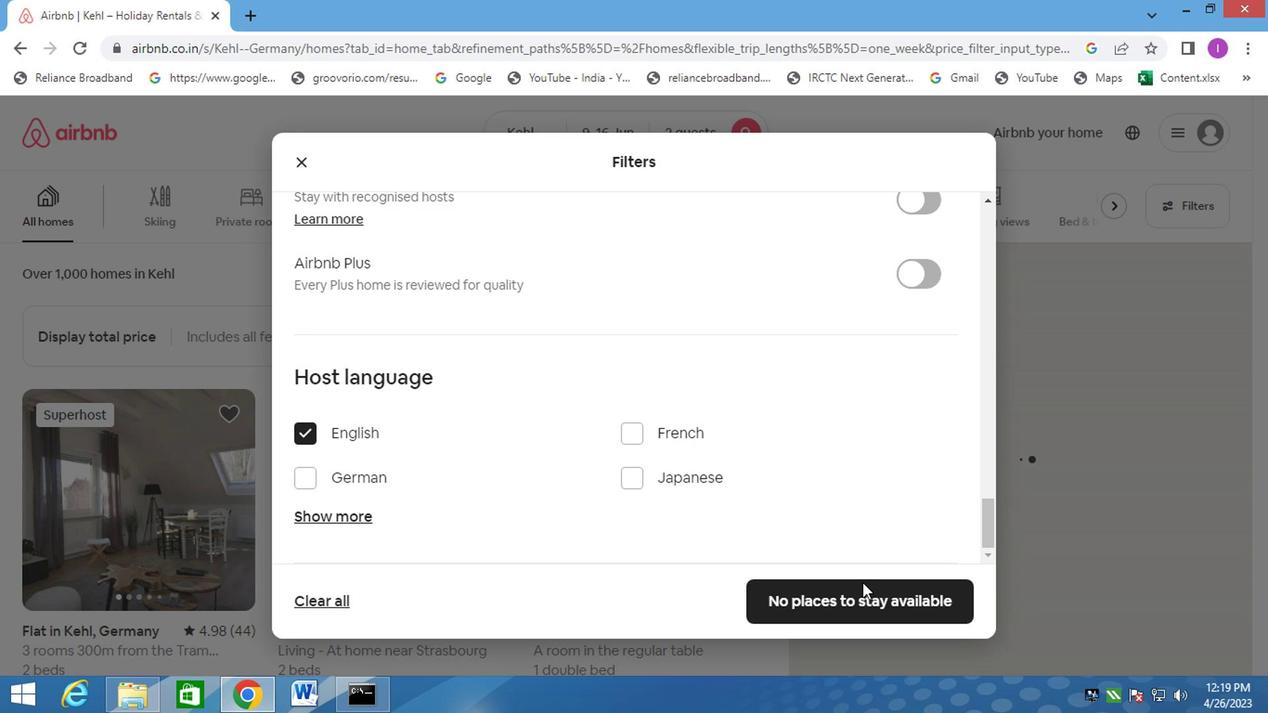 
Action: Mouse pressed left at (855, 587)
Screenshot: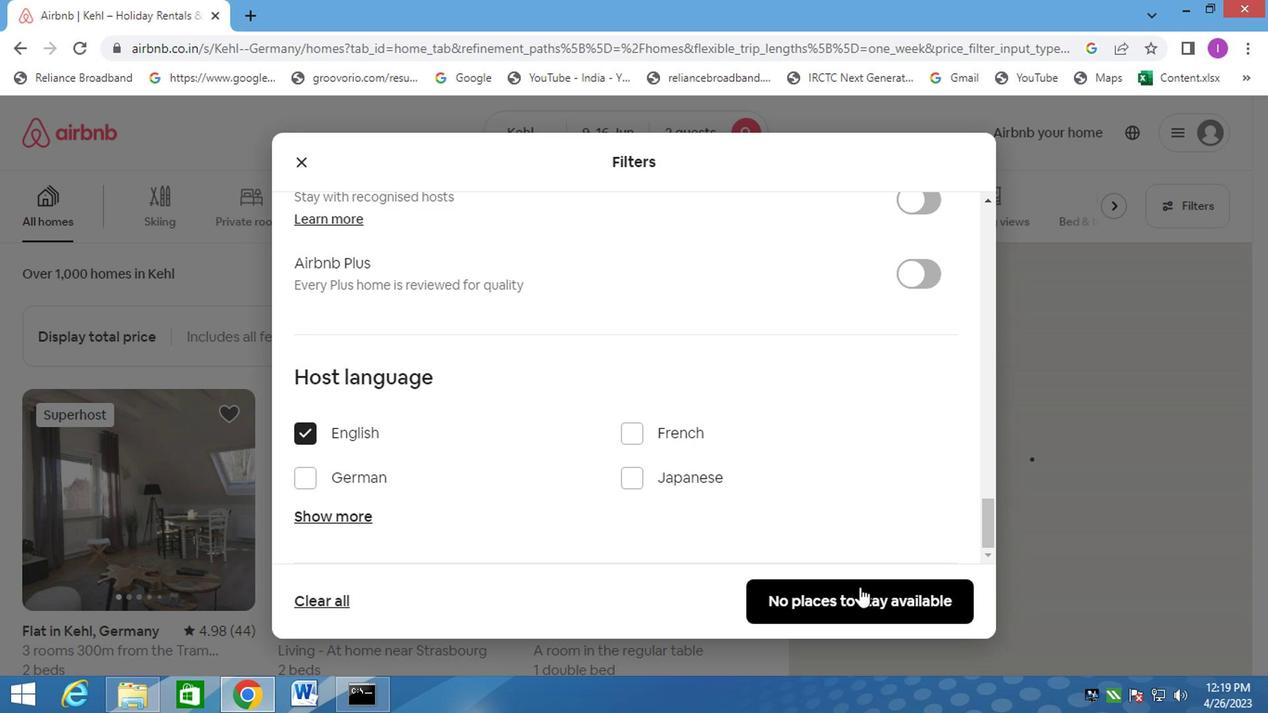 
Action: Mouse moved to (864, 564)
Screenshot: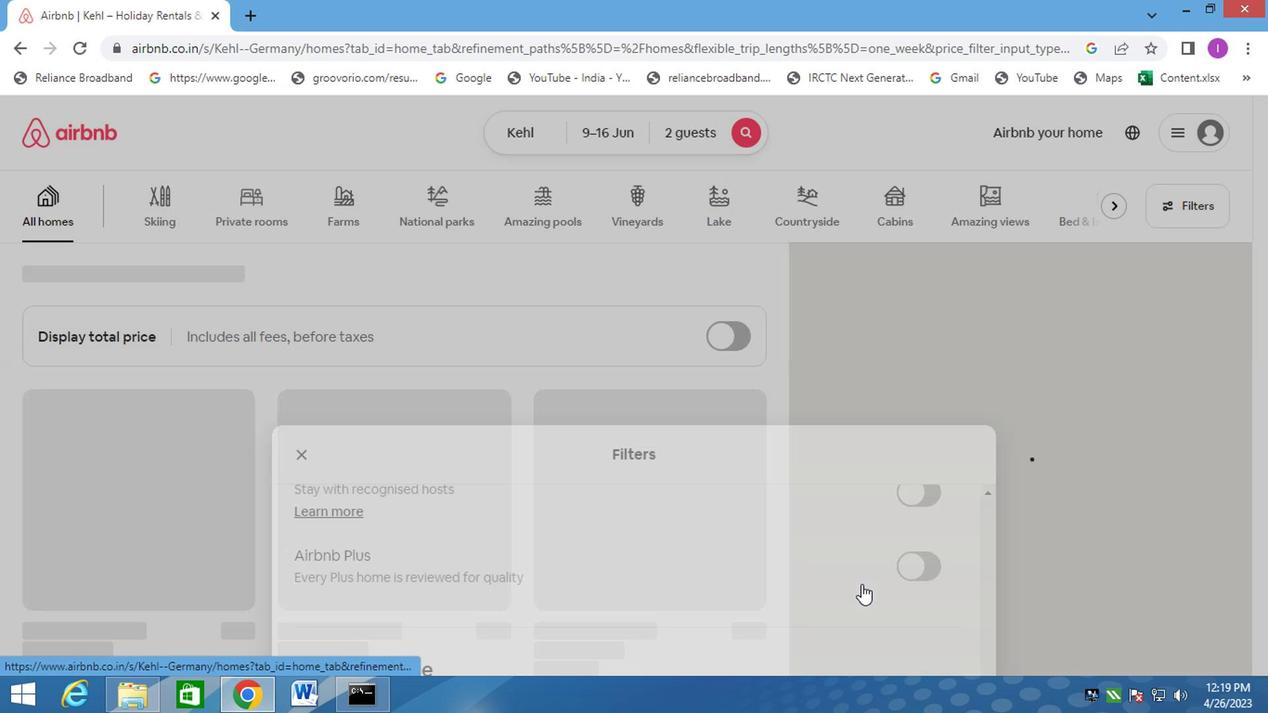 
